 Task: Look for space in Evergem, Belgium from 5th July, 2023 to 11th July, 2023 for 2 adults in price range Rs.8000 to Rs.16000. Place can be entire place with 2 bedrooms having 2 beds and 1 bathroom. Property type can be flat. Amenities needed are: heating, . Booking option can be shelf check-in. Required host language is English.
Action: Mouse moved to (566, 136)
Screenshot: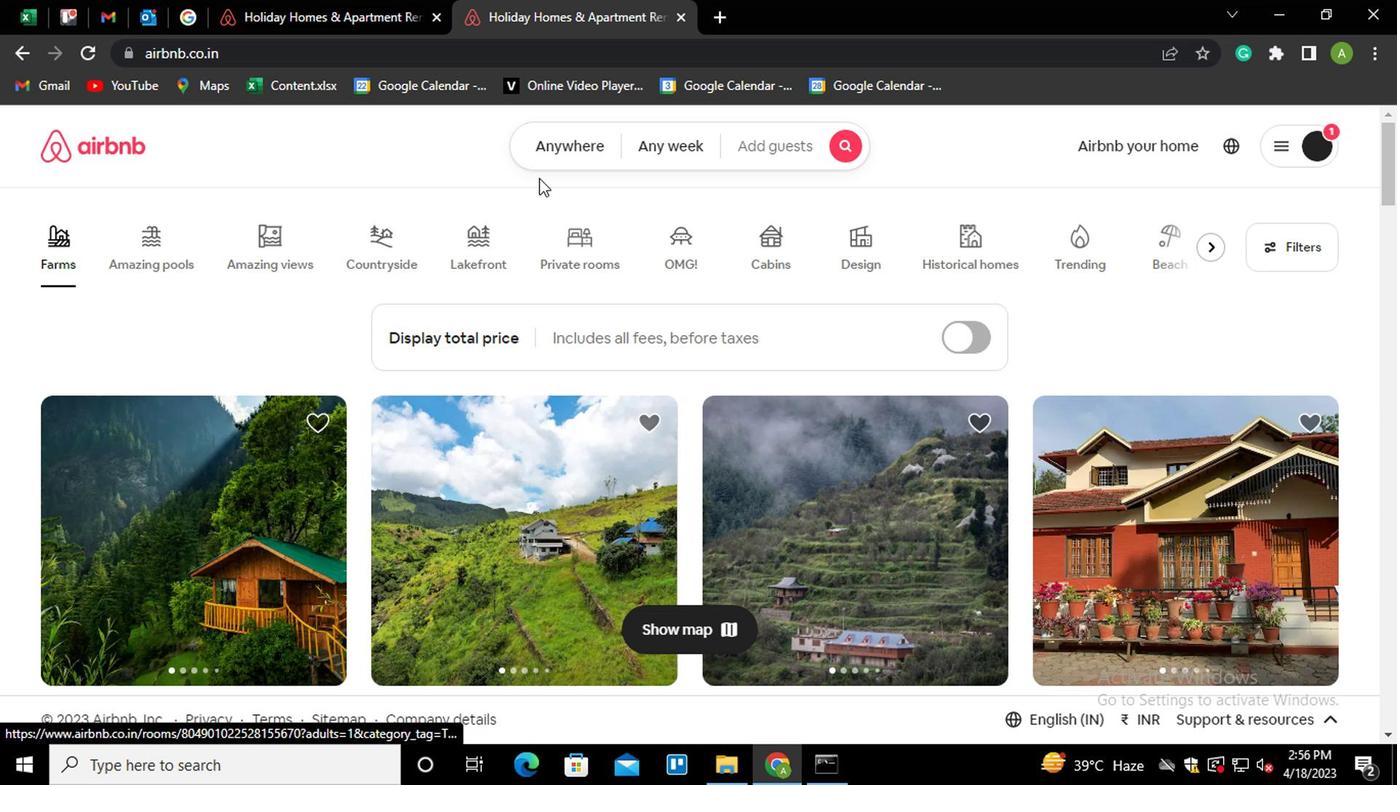 
Action: Mouse pressed left at (566, 136)
Screenshot: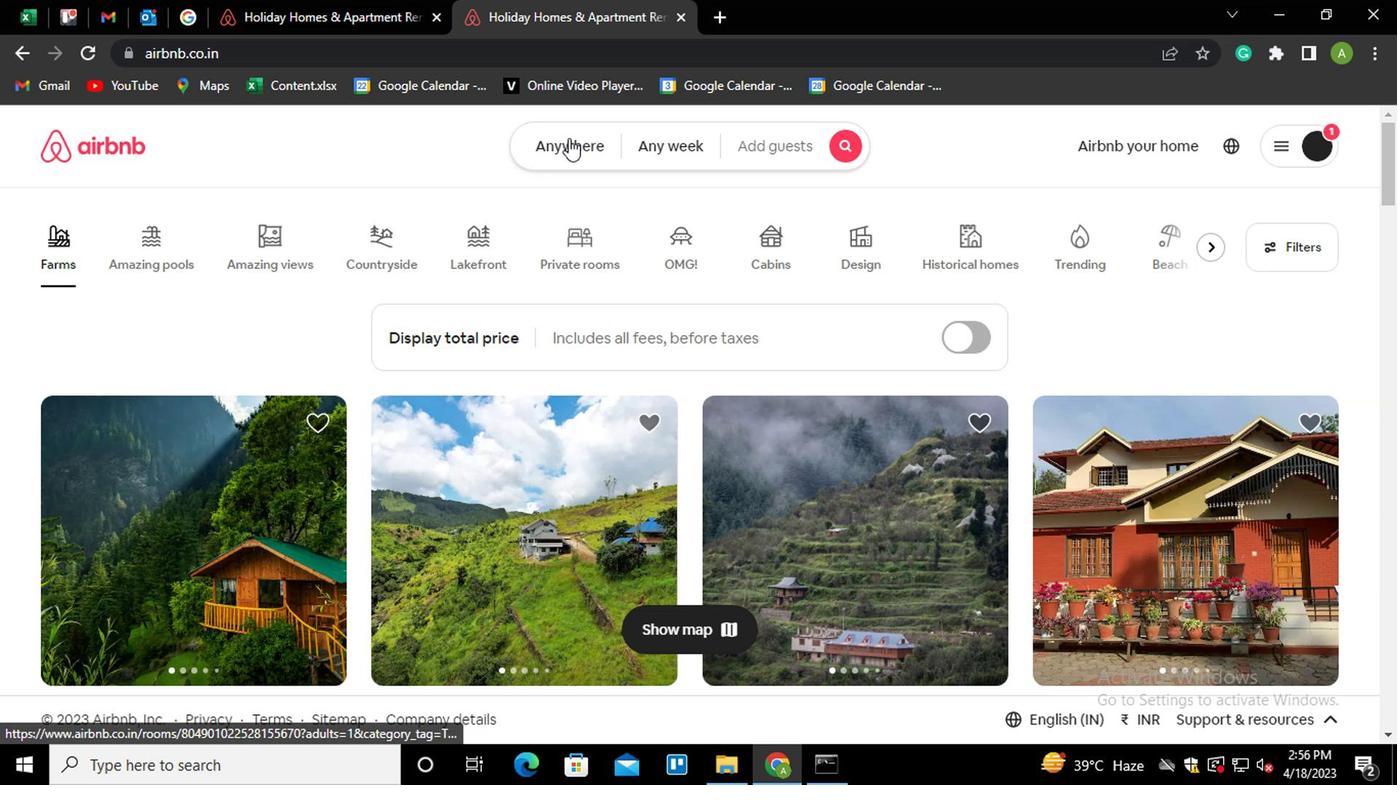 
Action: Mouse moved to (370, 239)
Screenshot: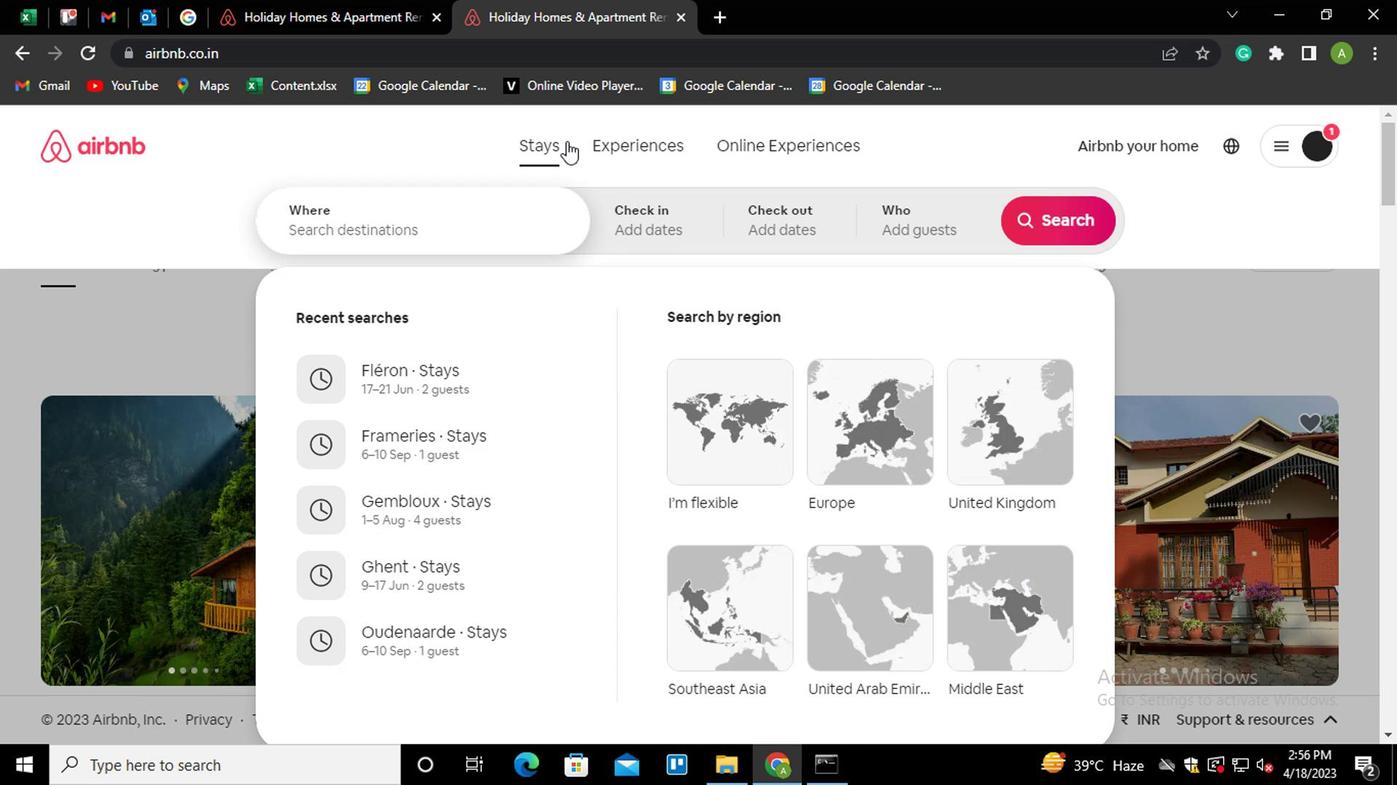 
Action: Mouse pressed left at (370, 239)
Screenshot: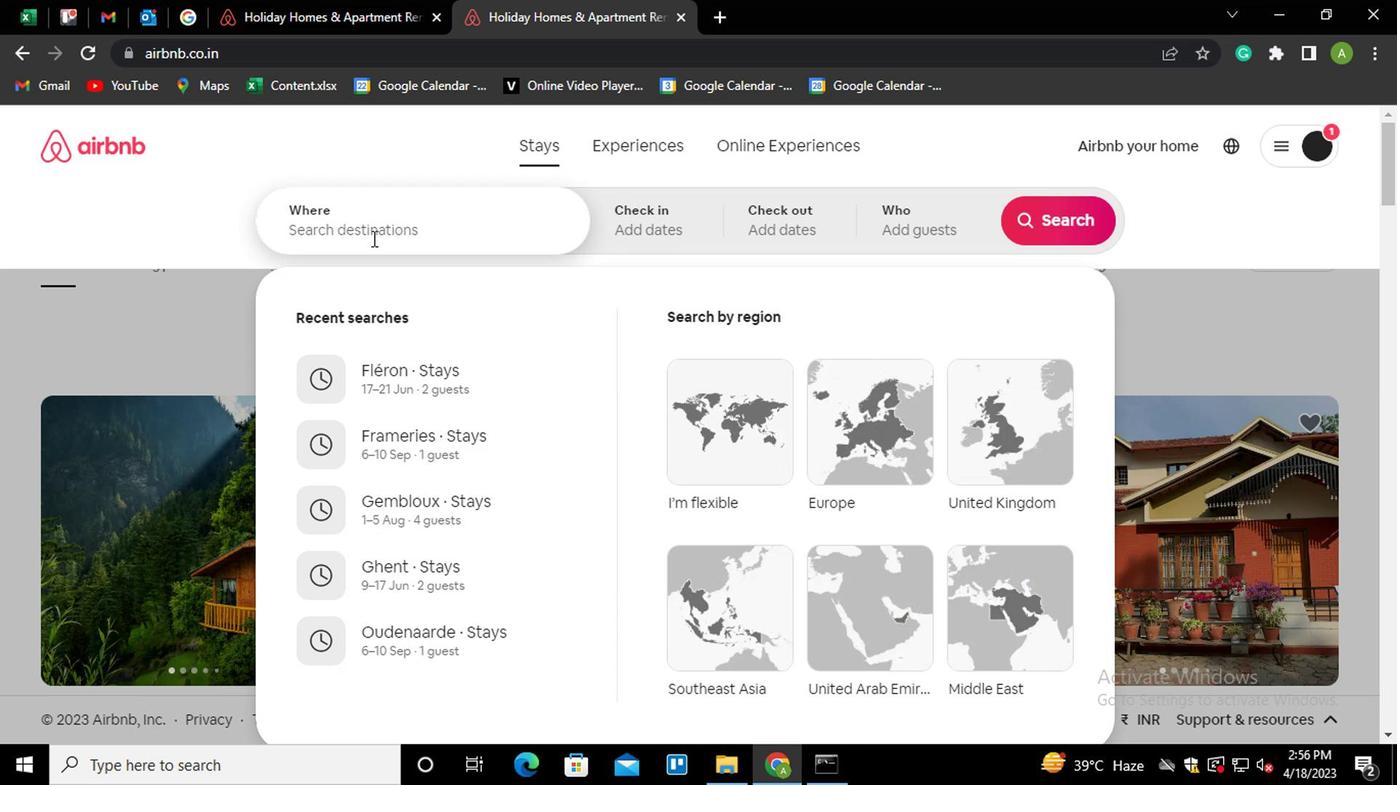 
Action: Key pressed <Key.shift>EVERGE<Key.down><Key.enter>
Screenshot: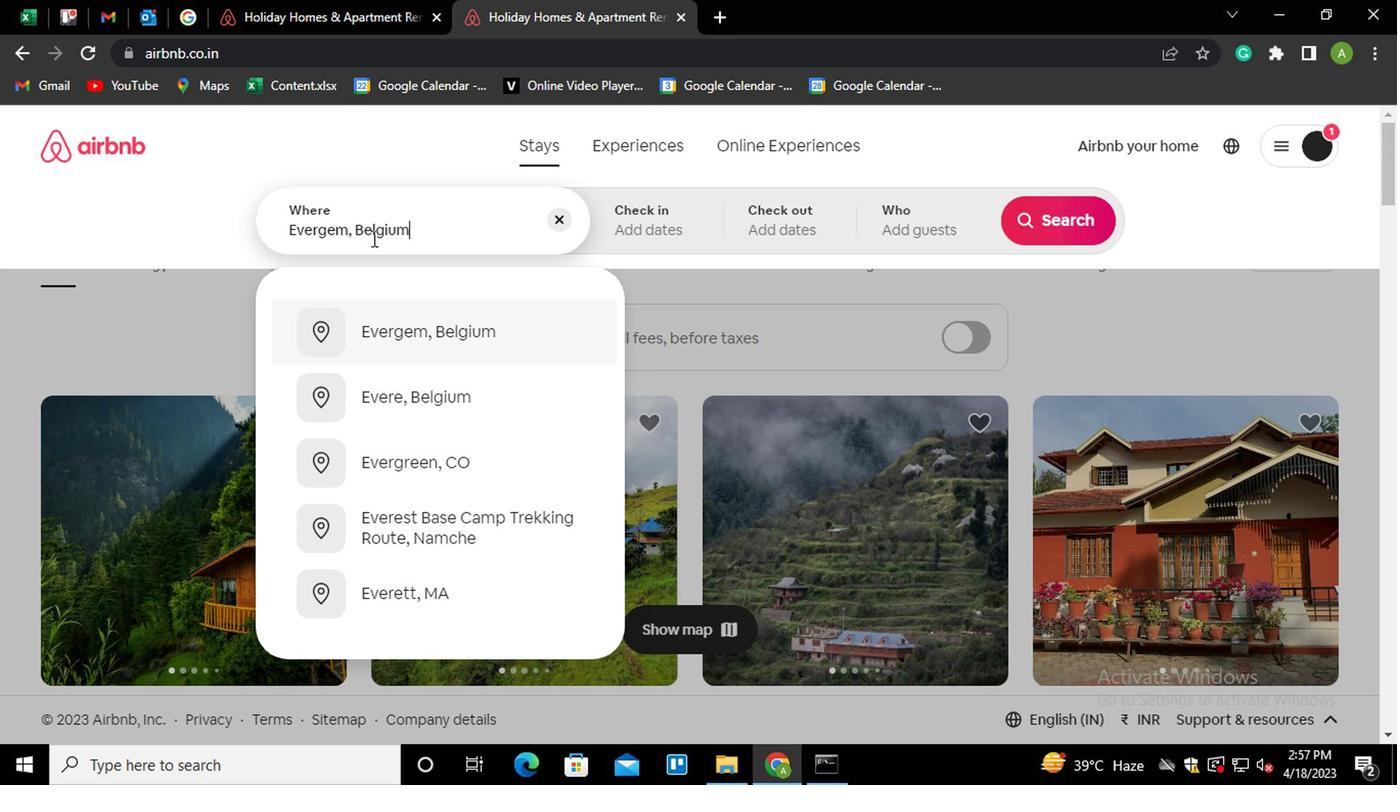 
Action: Mouse moved to (1020, 394)
Screenshot: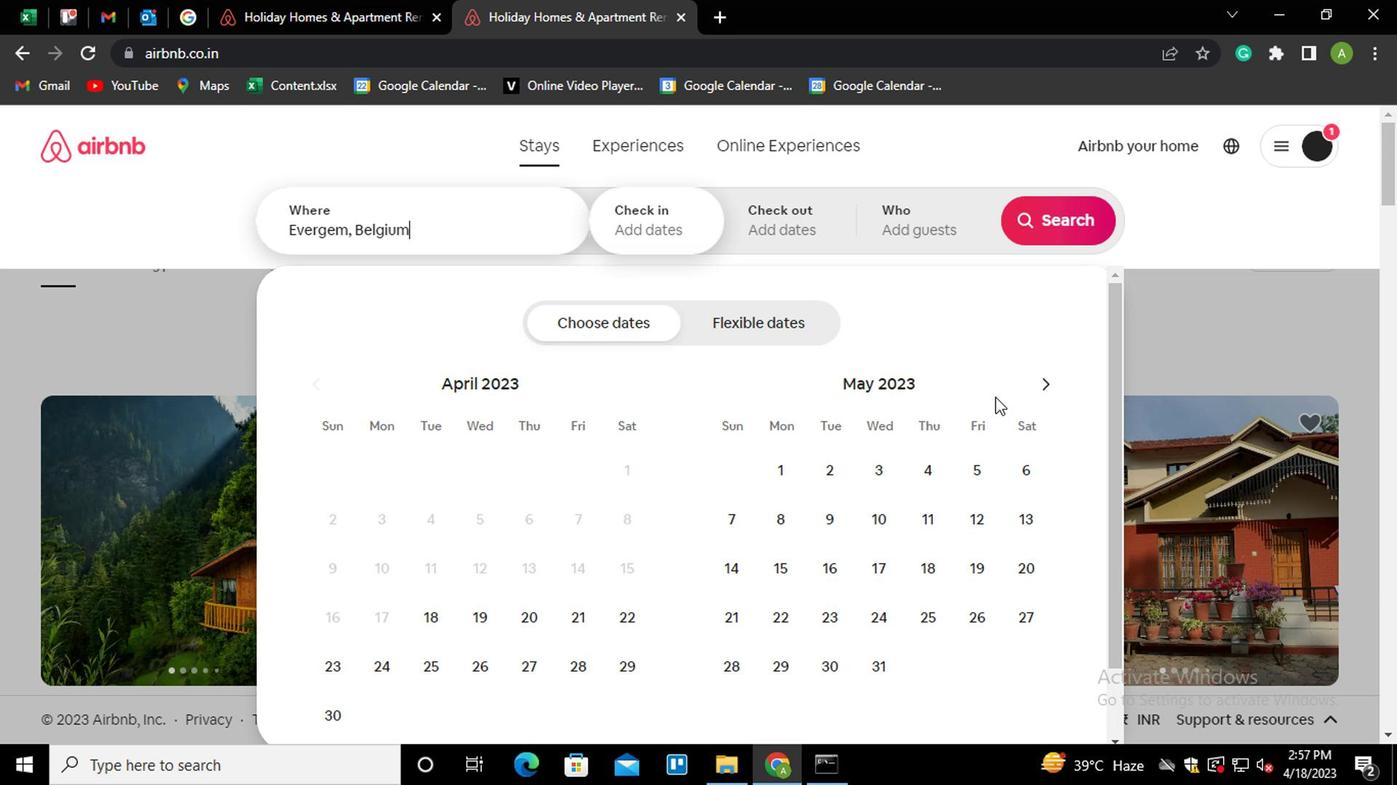 
Action: Mouse pressed left at (1020, 394)
Screenshot: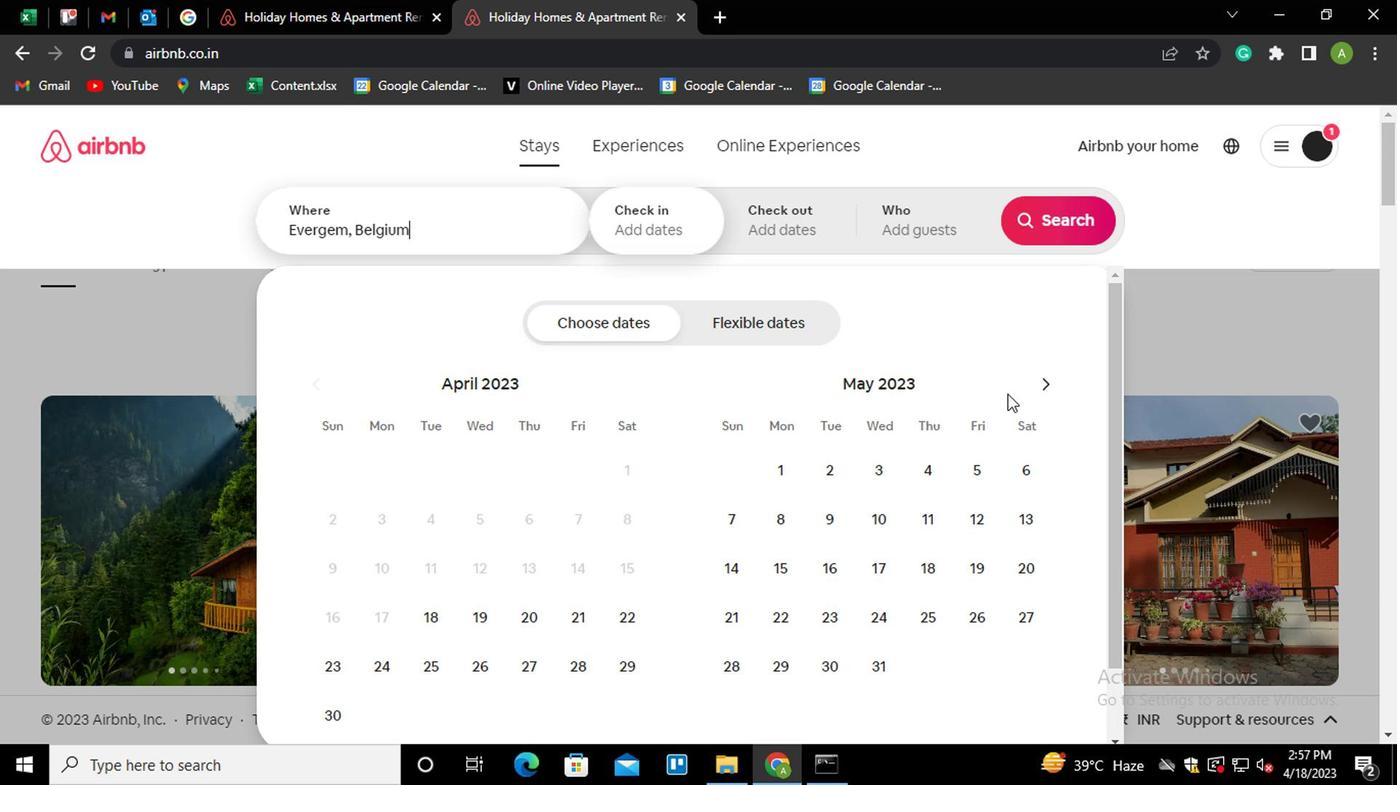 
Action: Mouse moved to (1029, 392)
Screenshot: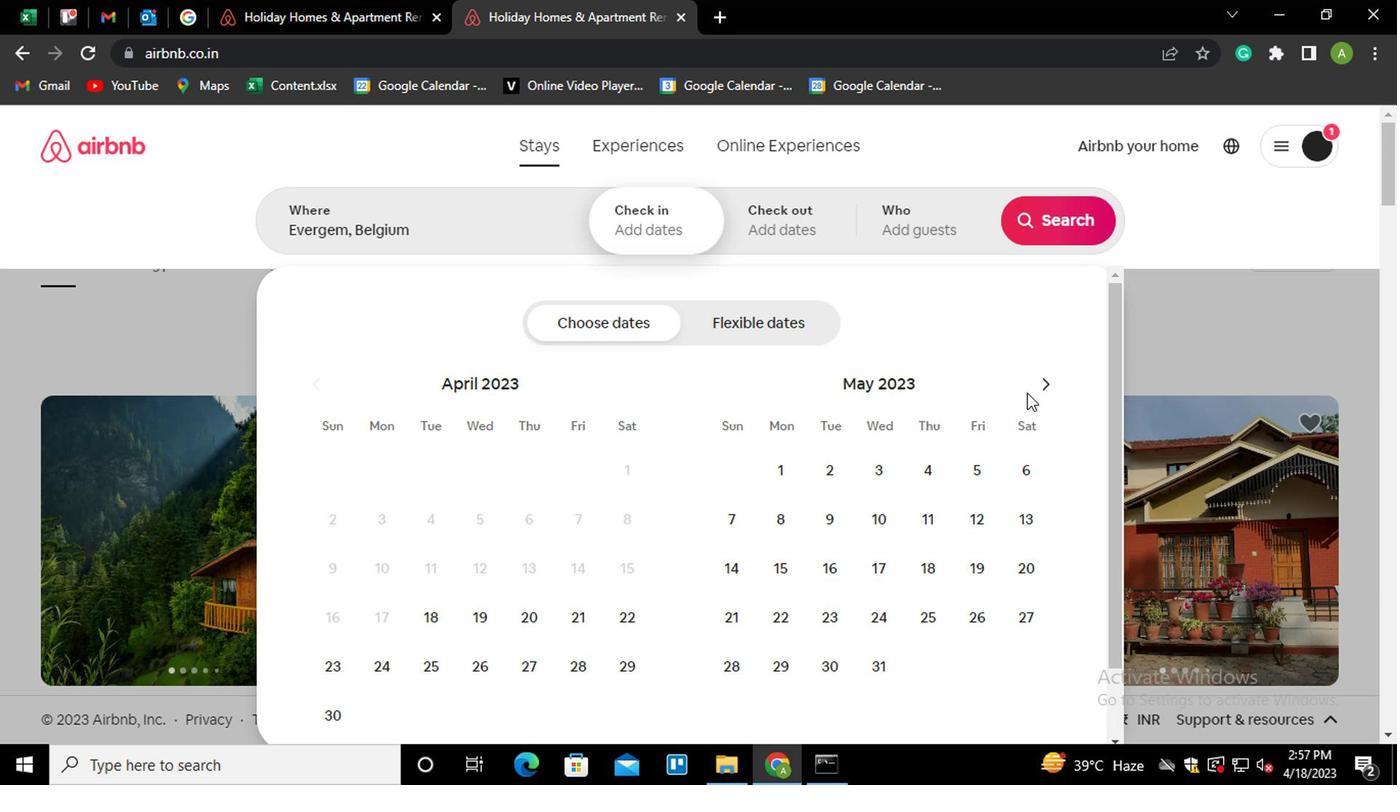 
Action: Mouse pressed left at (1029, 392)
Screenshot: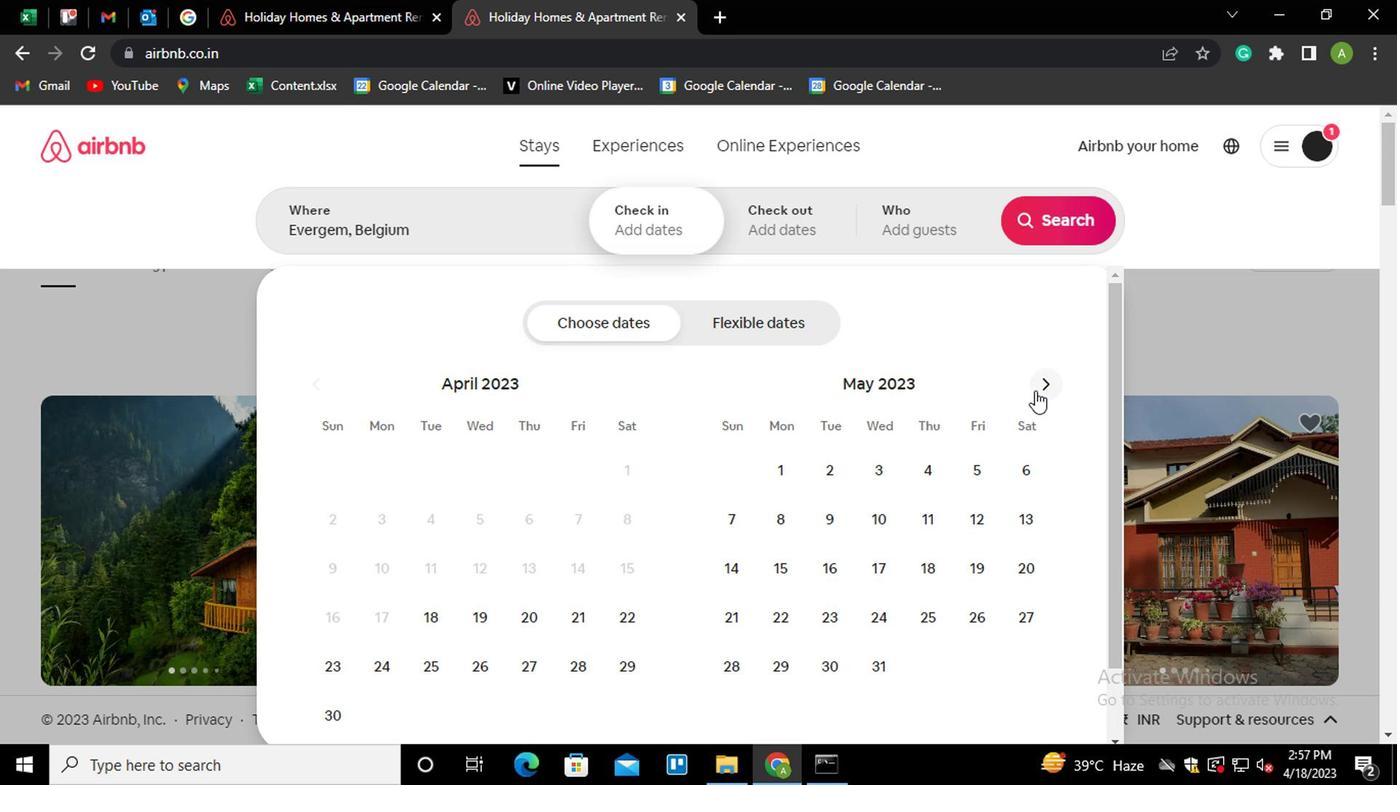 
Action: Mouse pressed left at (1029, 392)
Screenshot: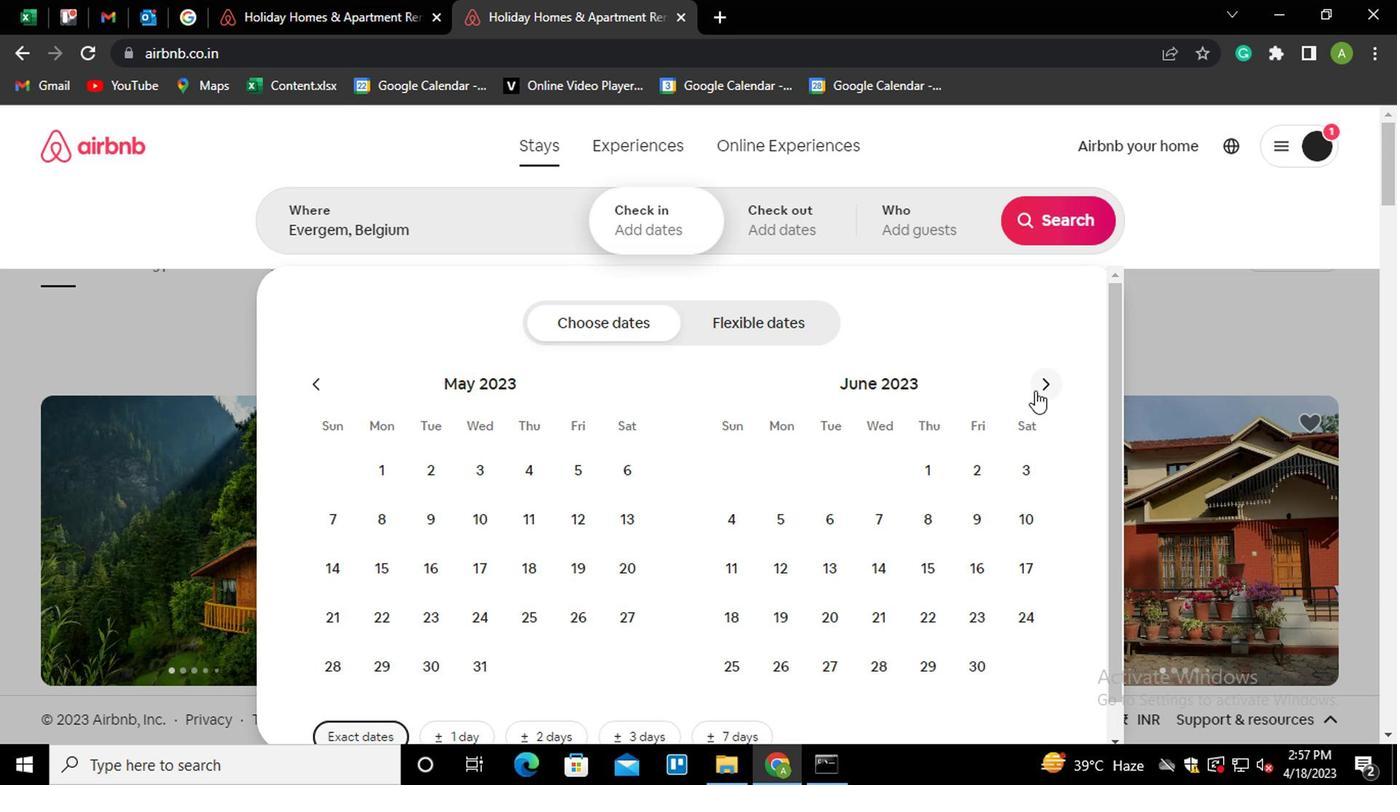 
Action: Mouse moved to (858, 526)
Screenshot: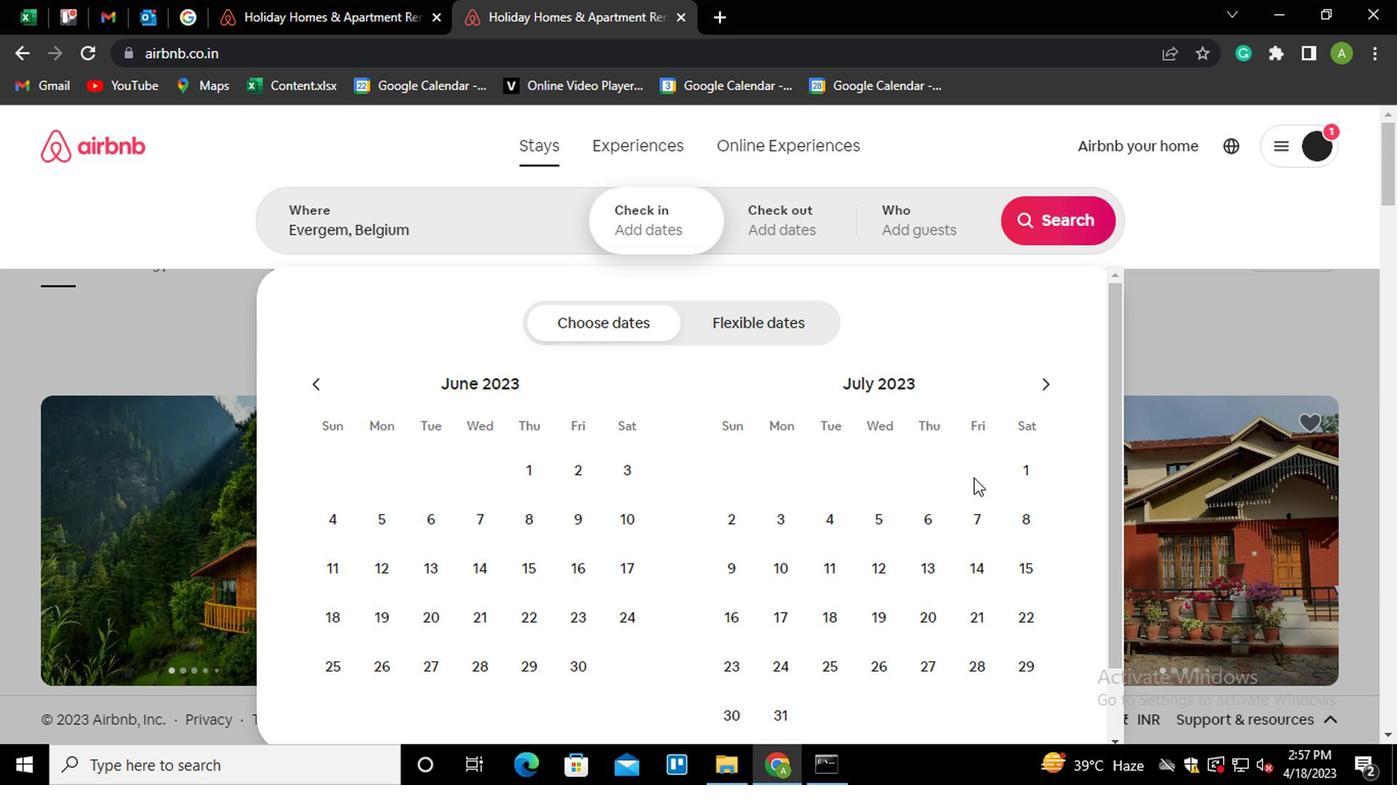 
Action: Mouse pressed left at (858, 526)
Screenshot: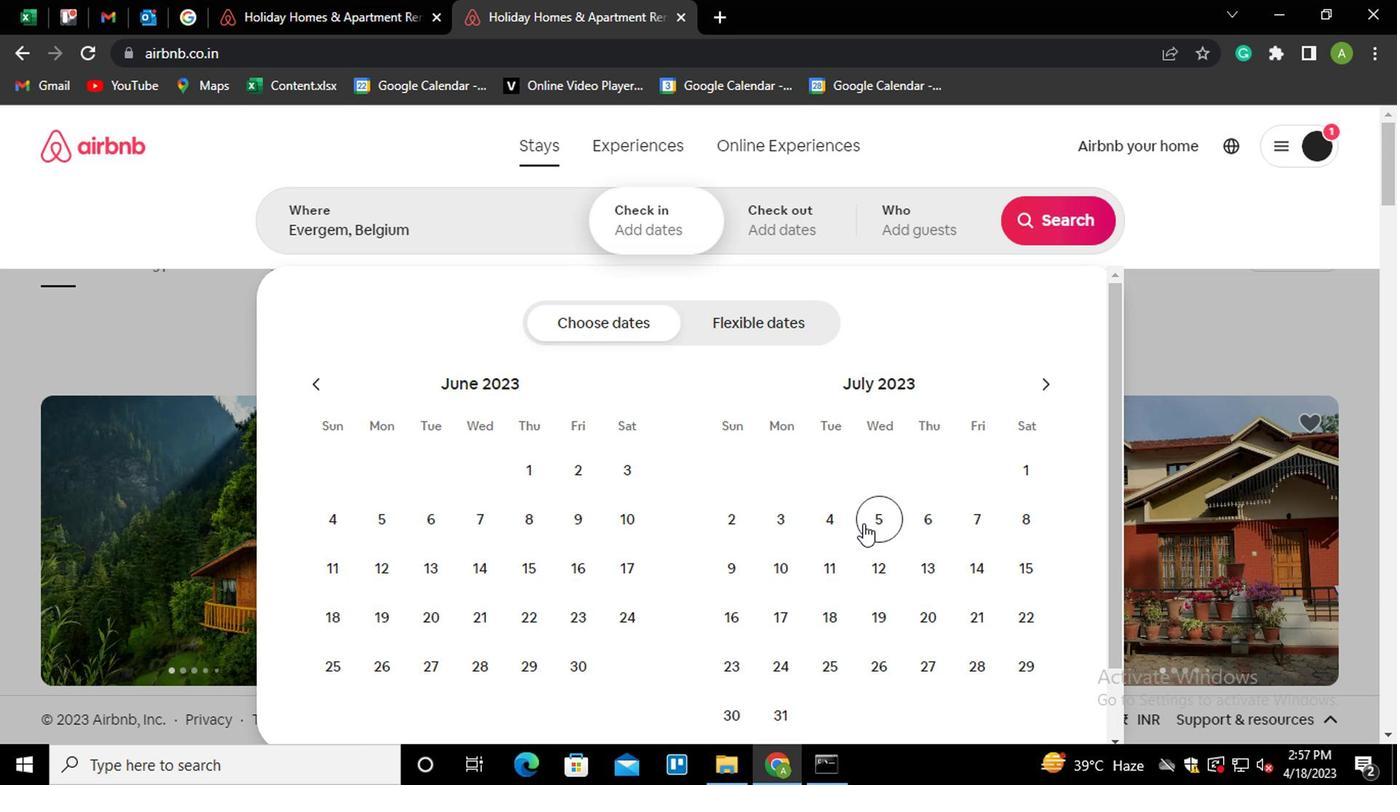
Action: Mouse moved to (826, 562)
Screenshot: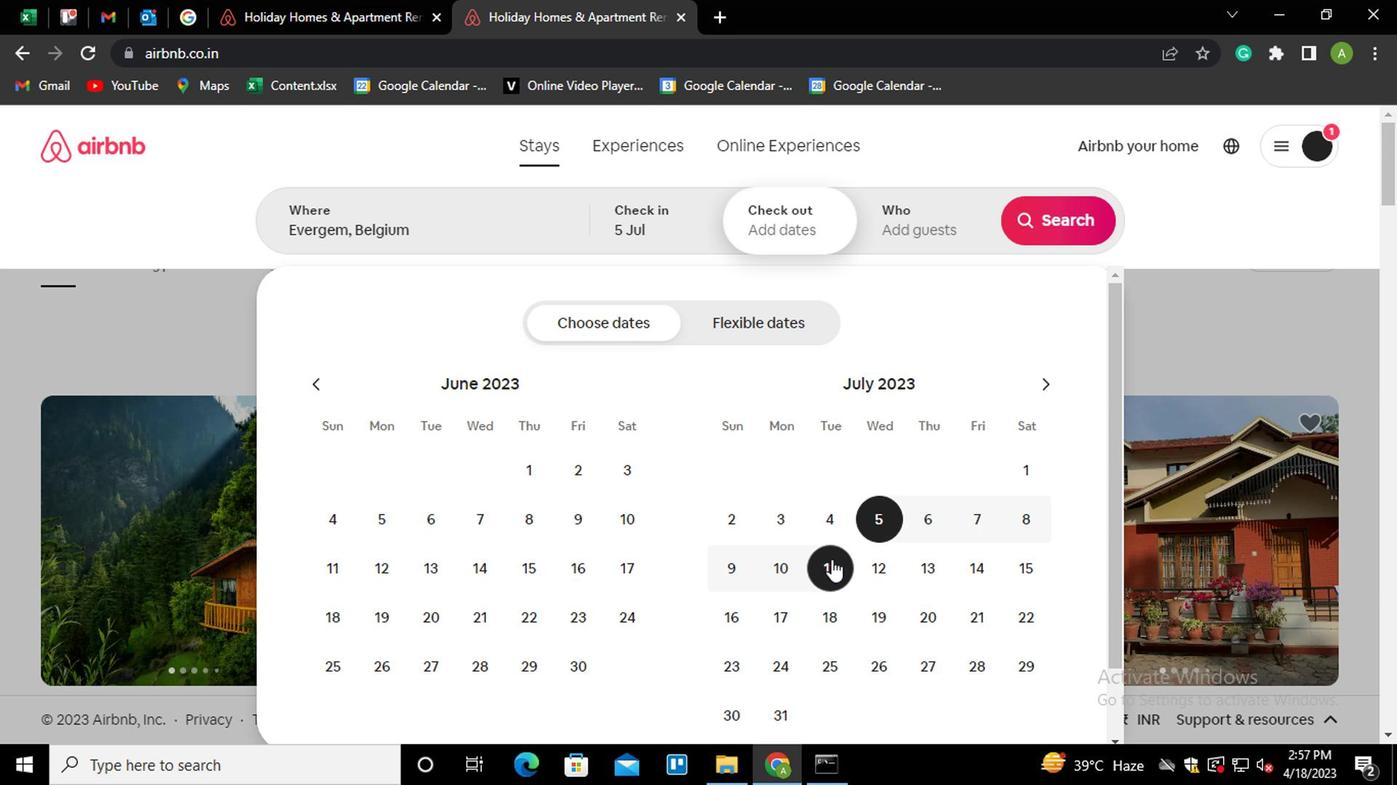 
Action: Mouse pressed left at (826, 562)
Screenshot: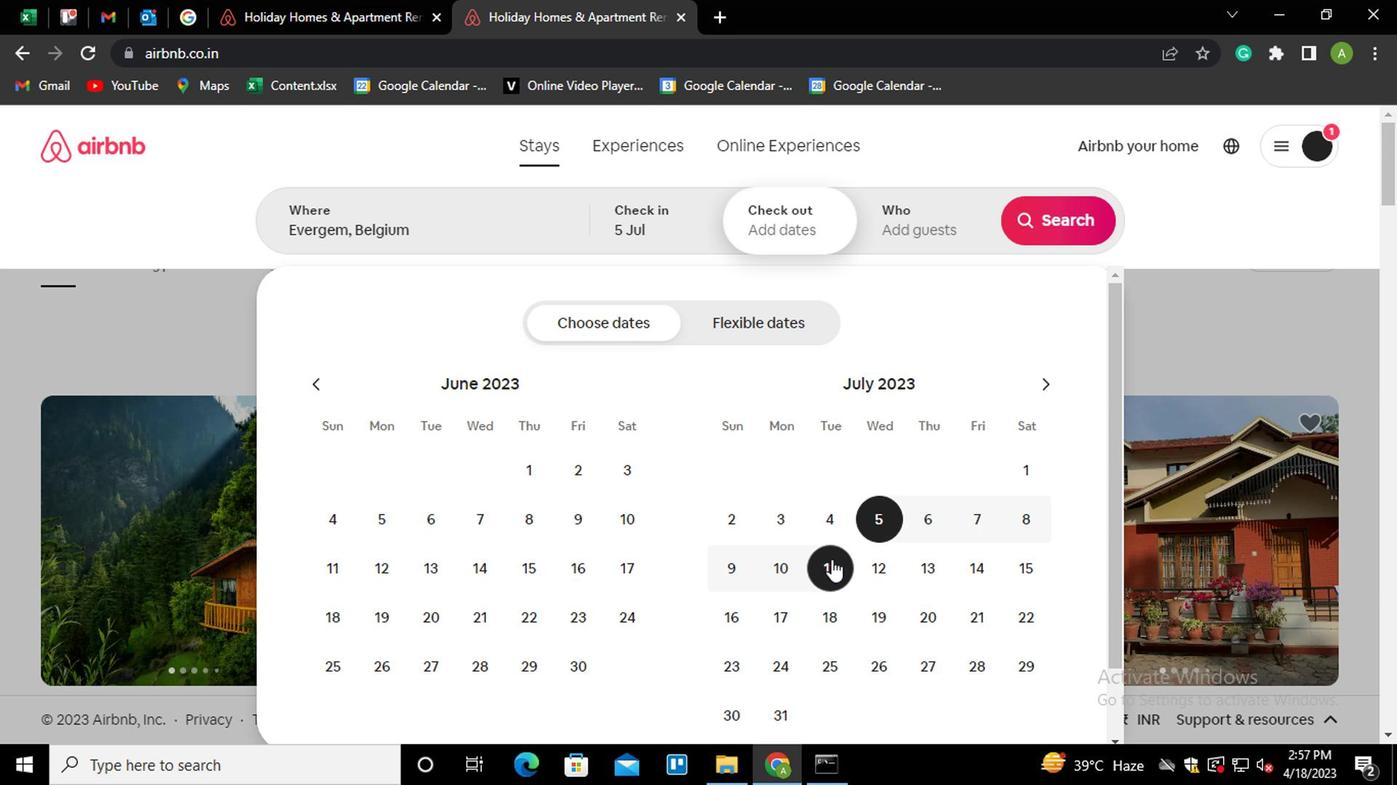 
Action: Mouse moved to (930, 232)
Screenshot: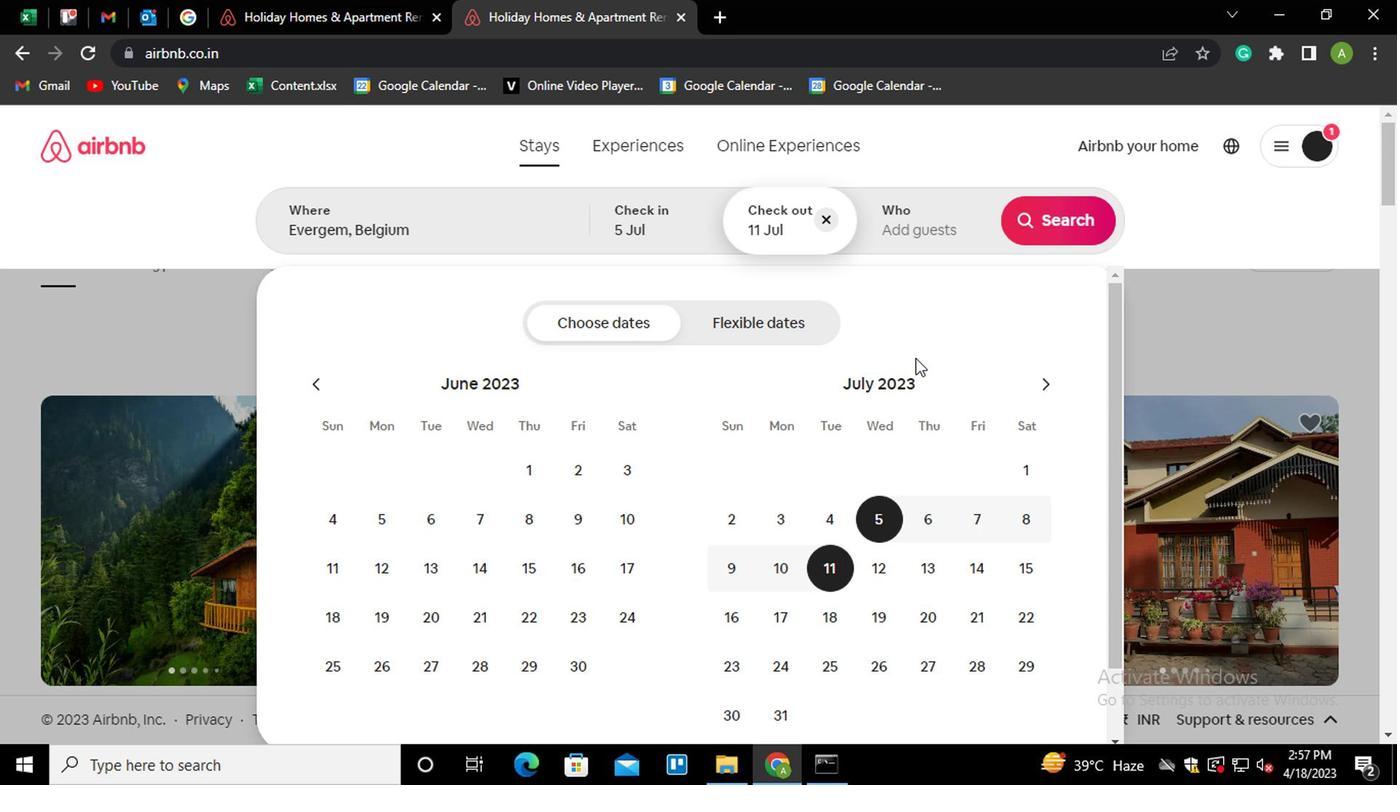 
Action: Mouse pressed left at (930, 232)
Screenshot: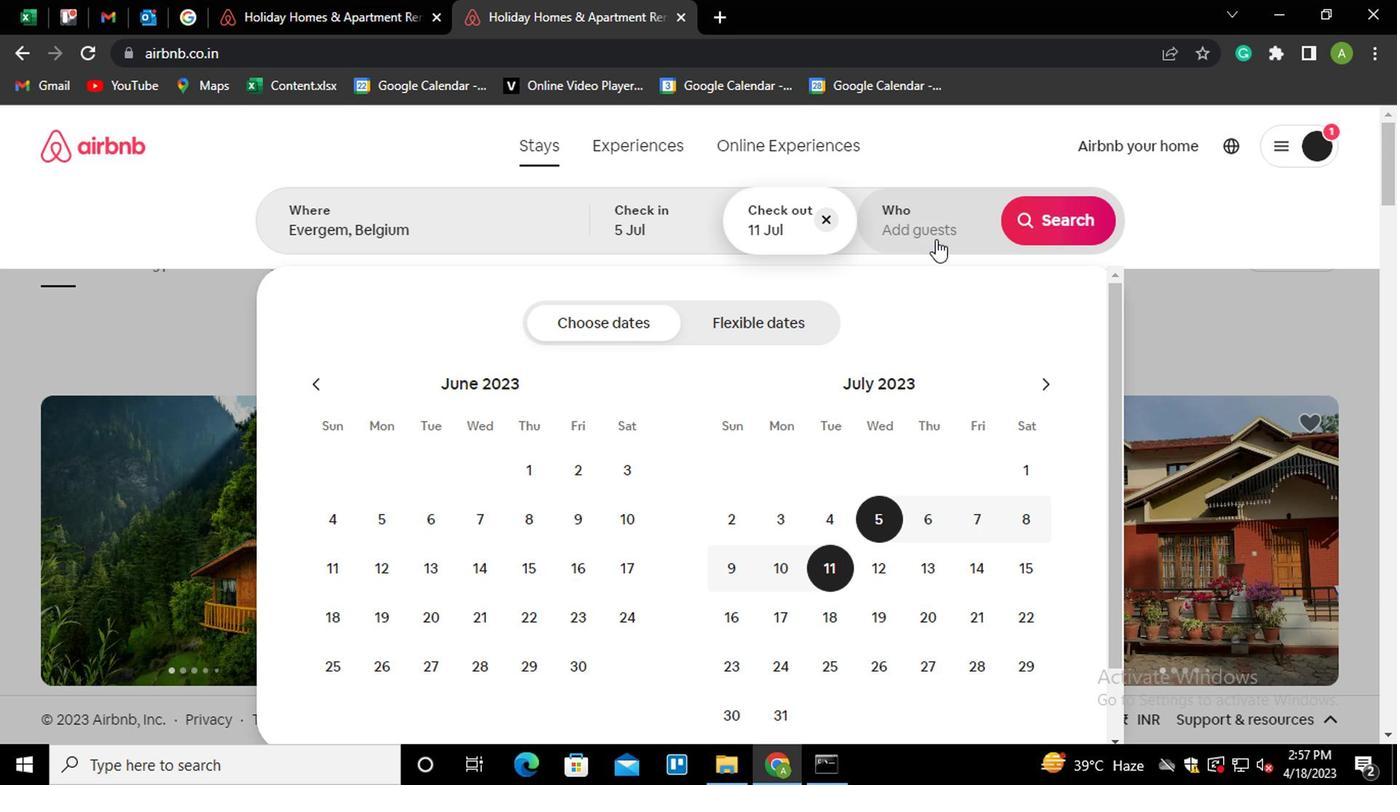 
Action: Mouse moved to (1056, 322)
Screenshot: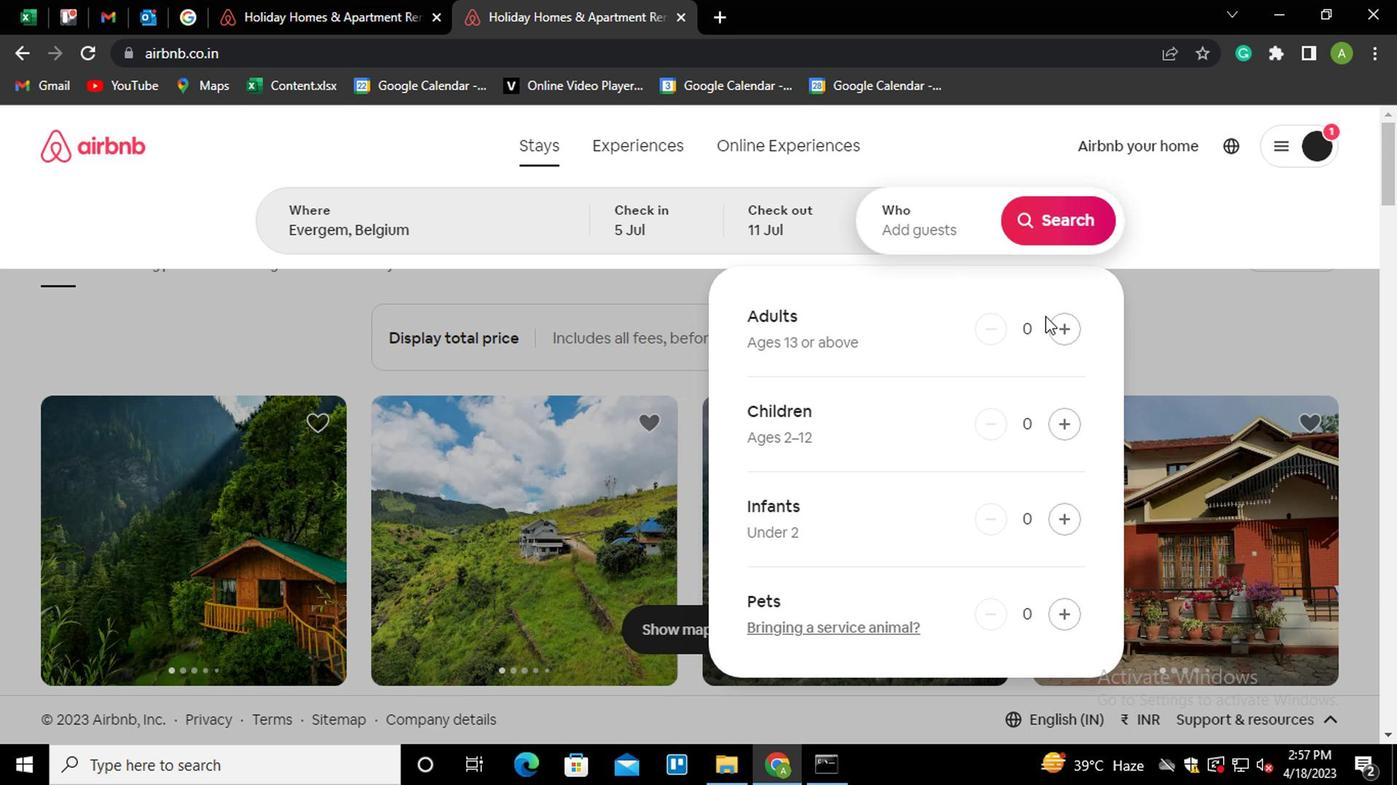 
Action: Mouse pressed left at (1056, 322)
Screenshot: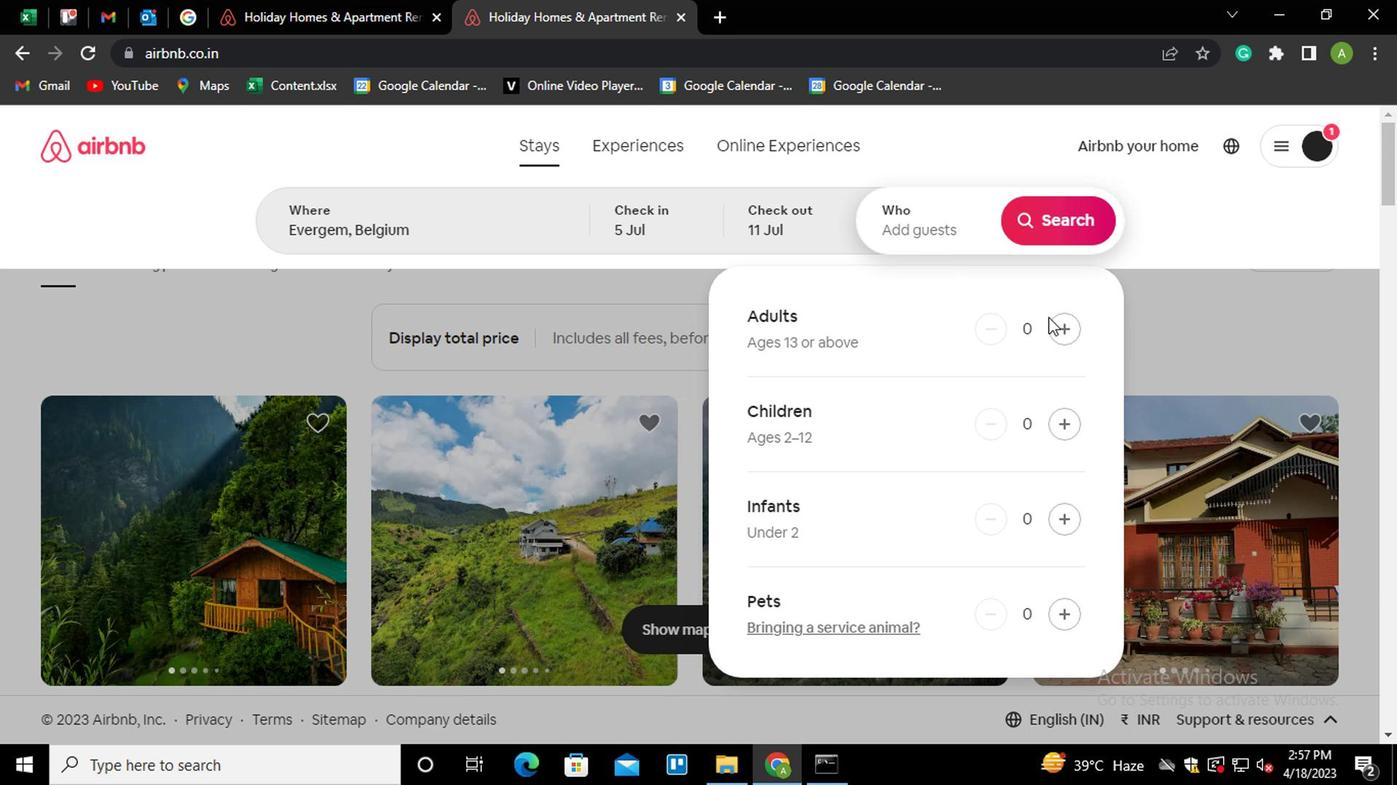 
Action: Mouse pressed left at (1056, 322)
Screenshot: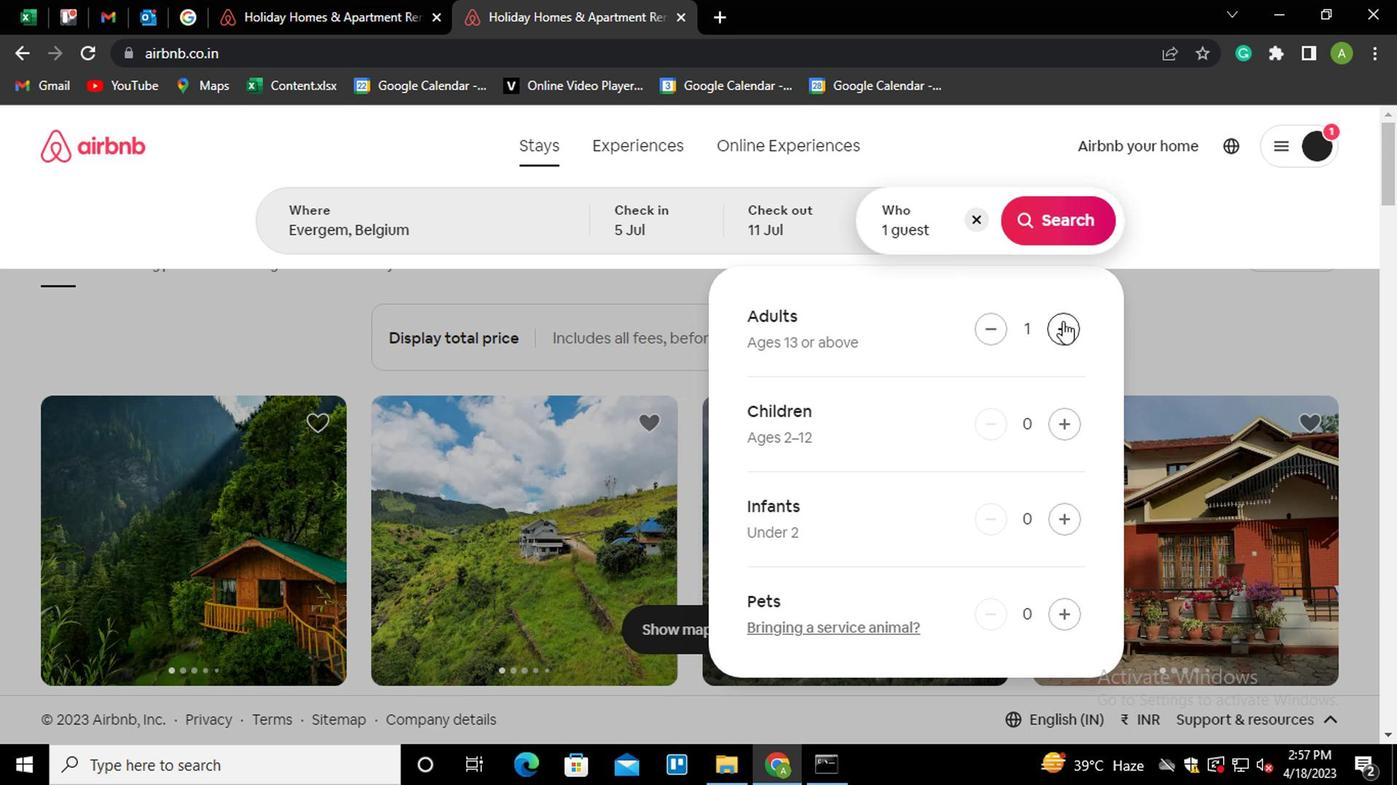 
Action: Mouse moved to (1042, 232)
Screenshot: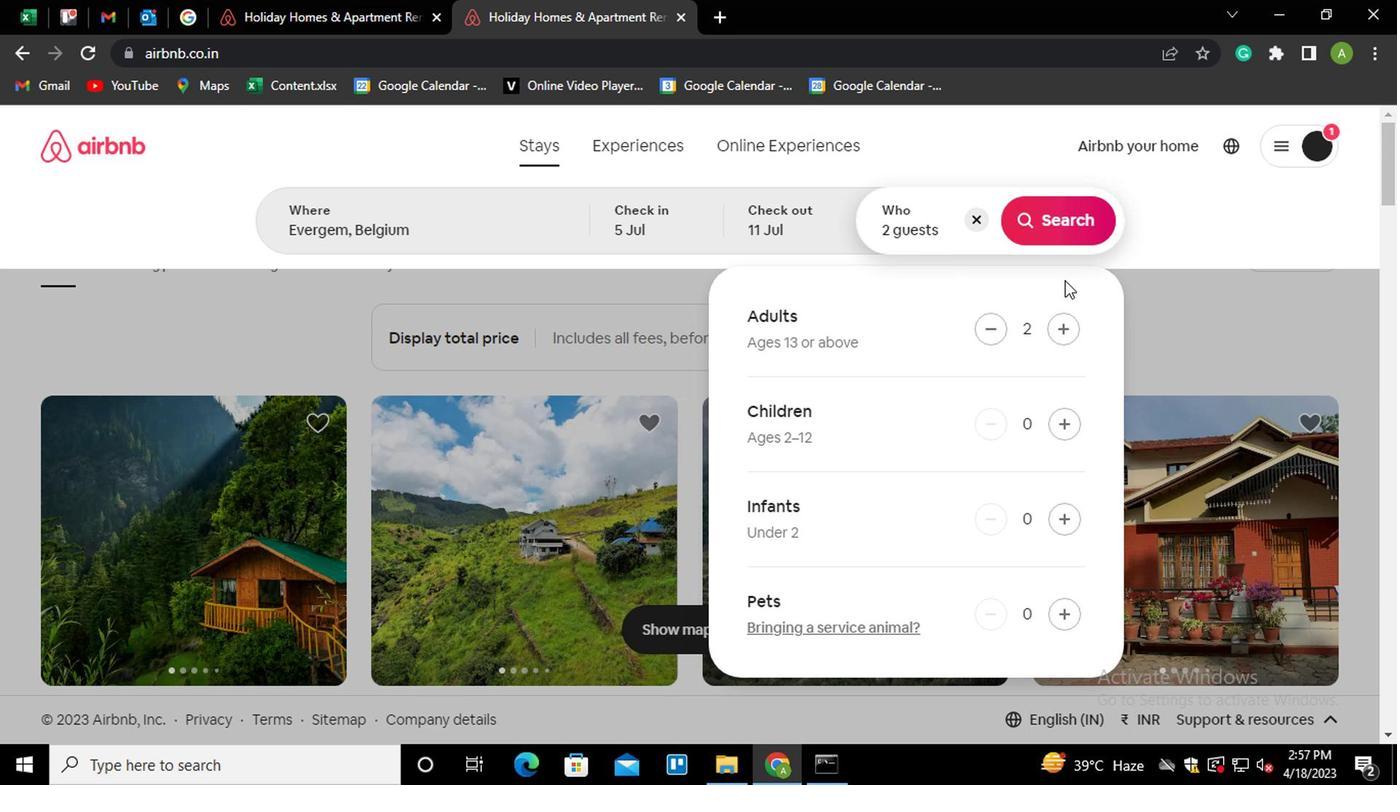 
Action: Mouse pressed left at (1042, 232)
Screenshot: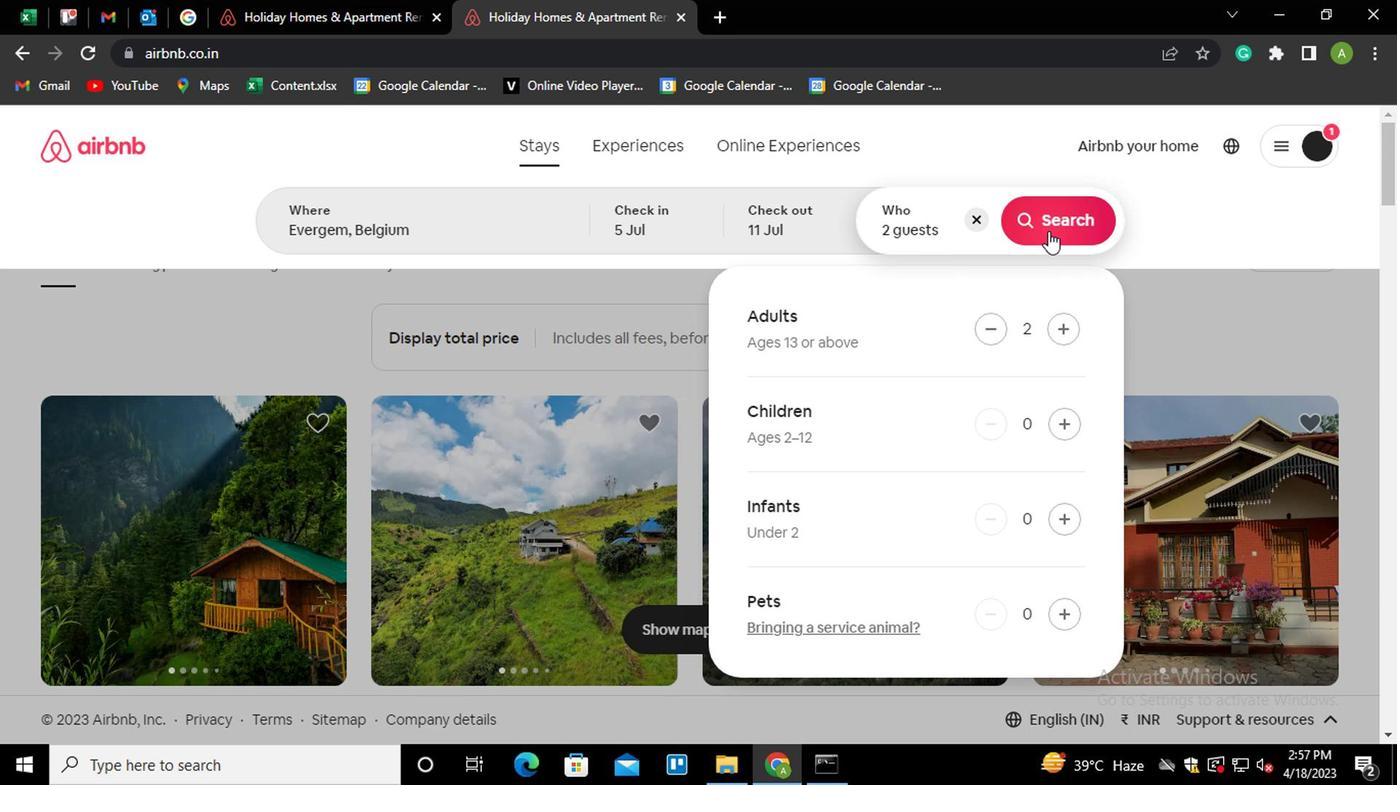 
Action: Mouse moved to (1293, 230)
Screenshot: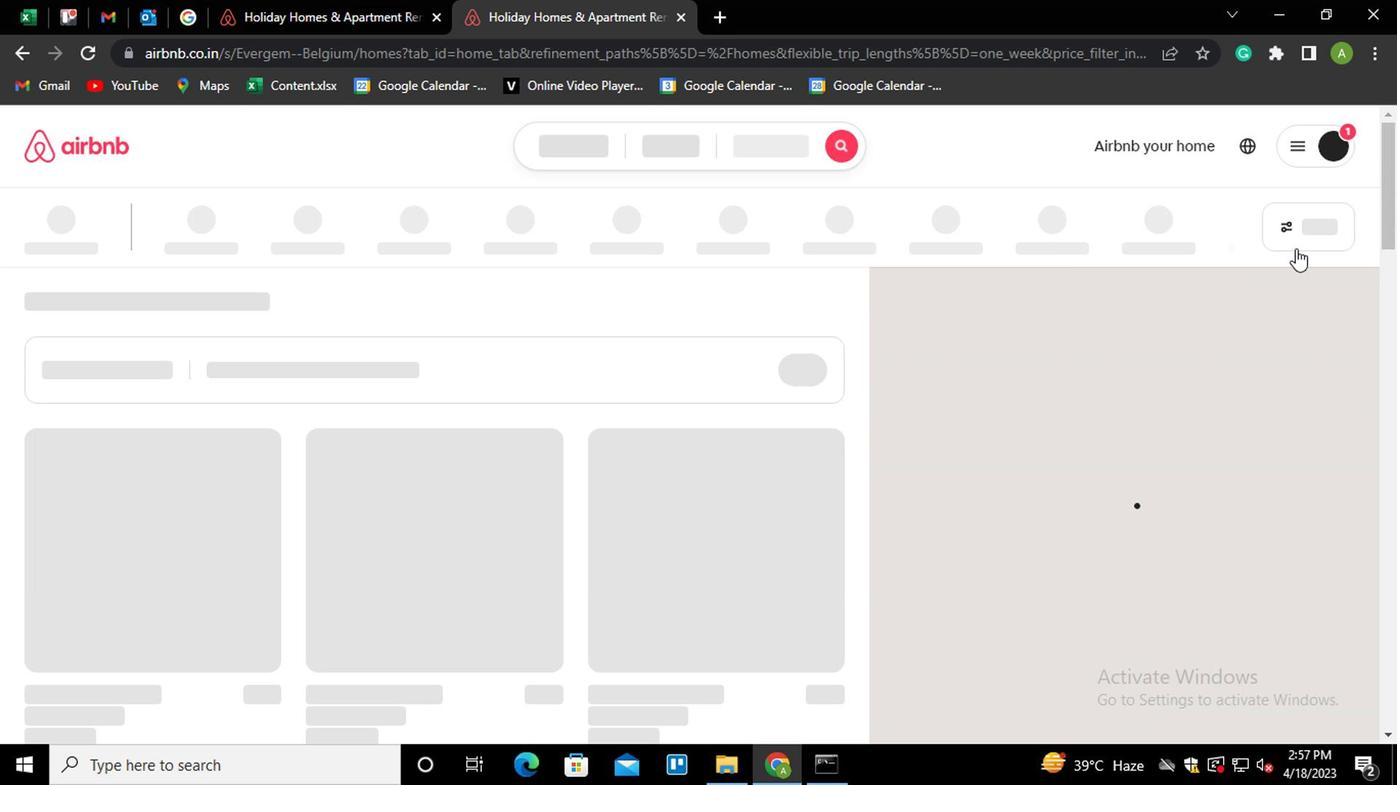 
Action: Mouse pressed left at (1293, 230)
Screenshot: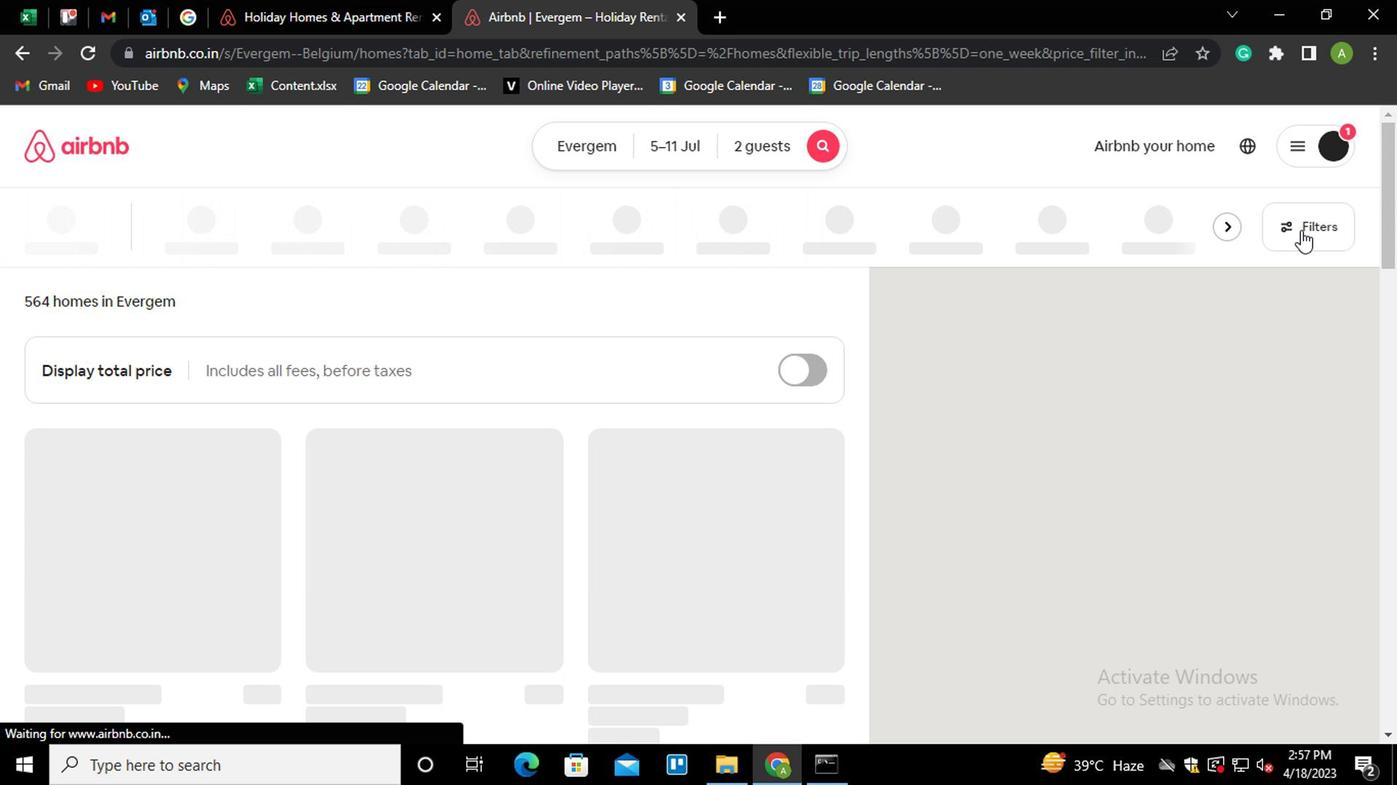 
Action: Mouse moved to (577, 471)
Screenshot: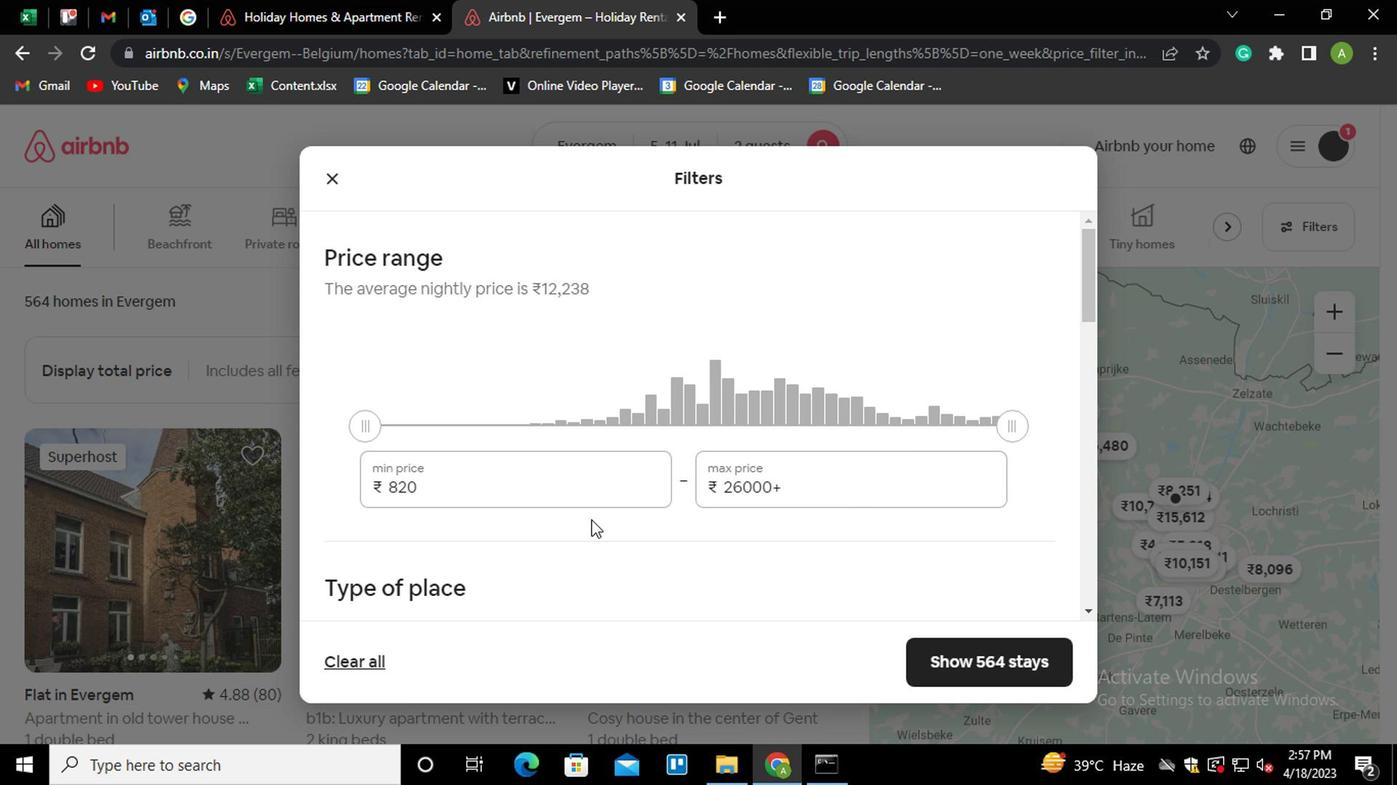 
Action: Mouse pressed left at (577, 471)
Screenshot: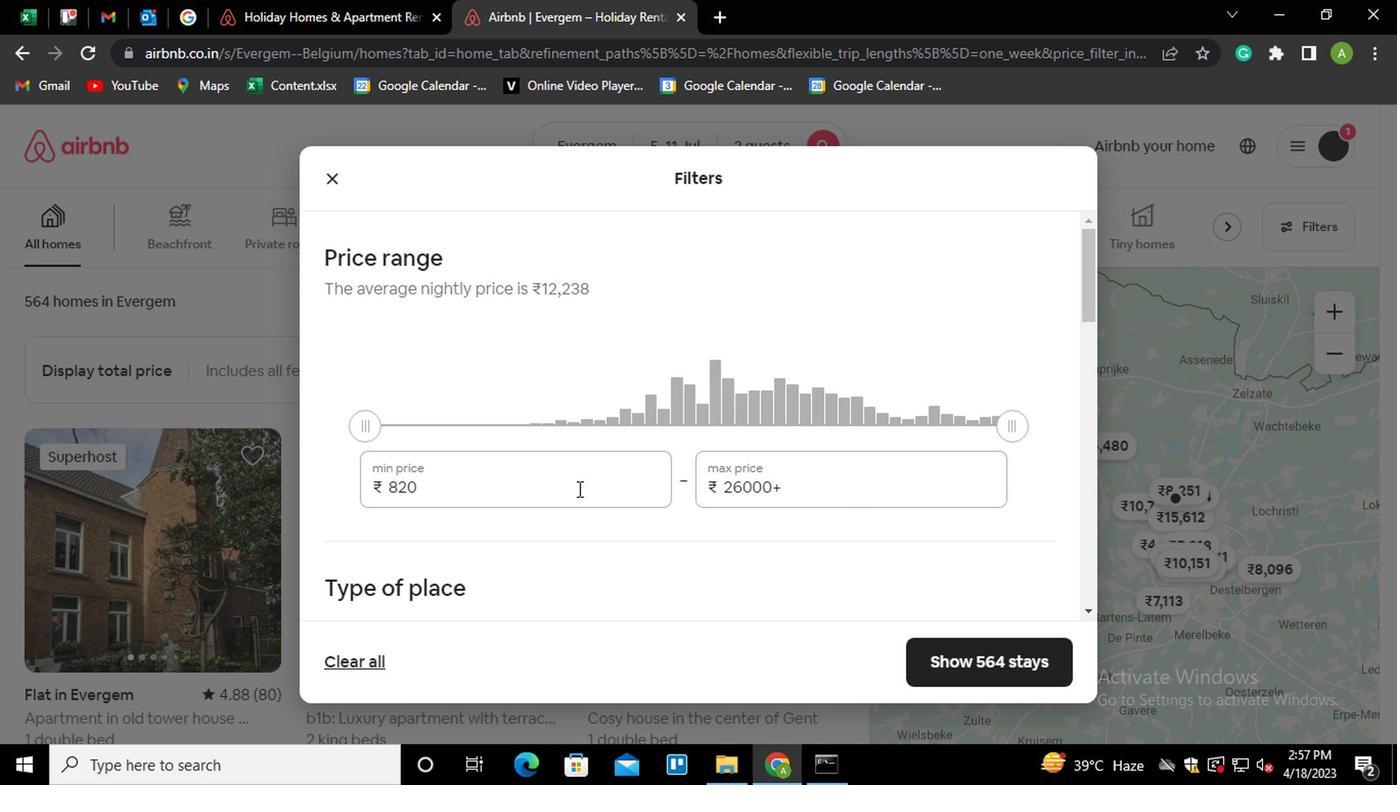 
Action: Key pressed <Key.shift_r><Key.home>8000
Screenshot: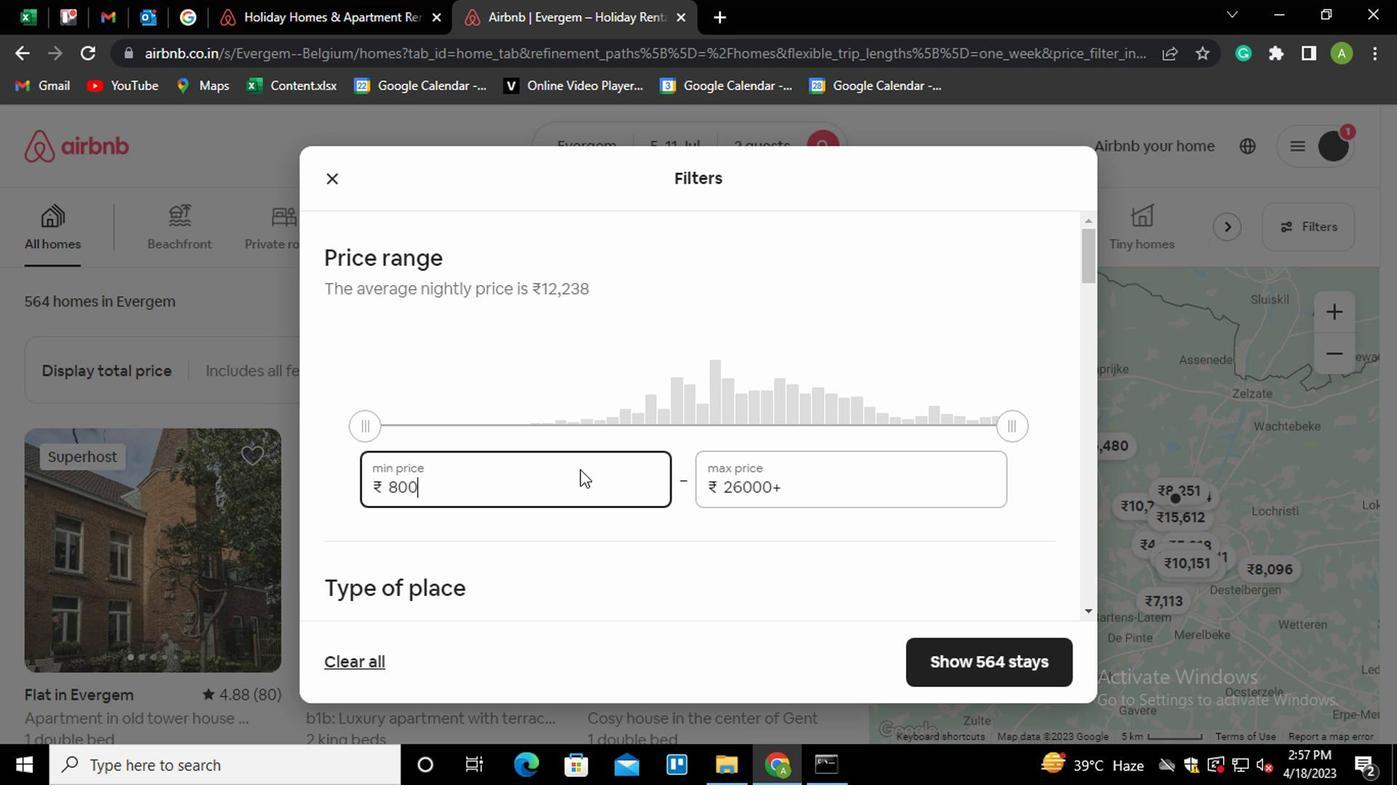 
Action: Mouse moved to (853, 483)
Screenshot: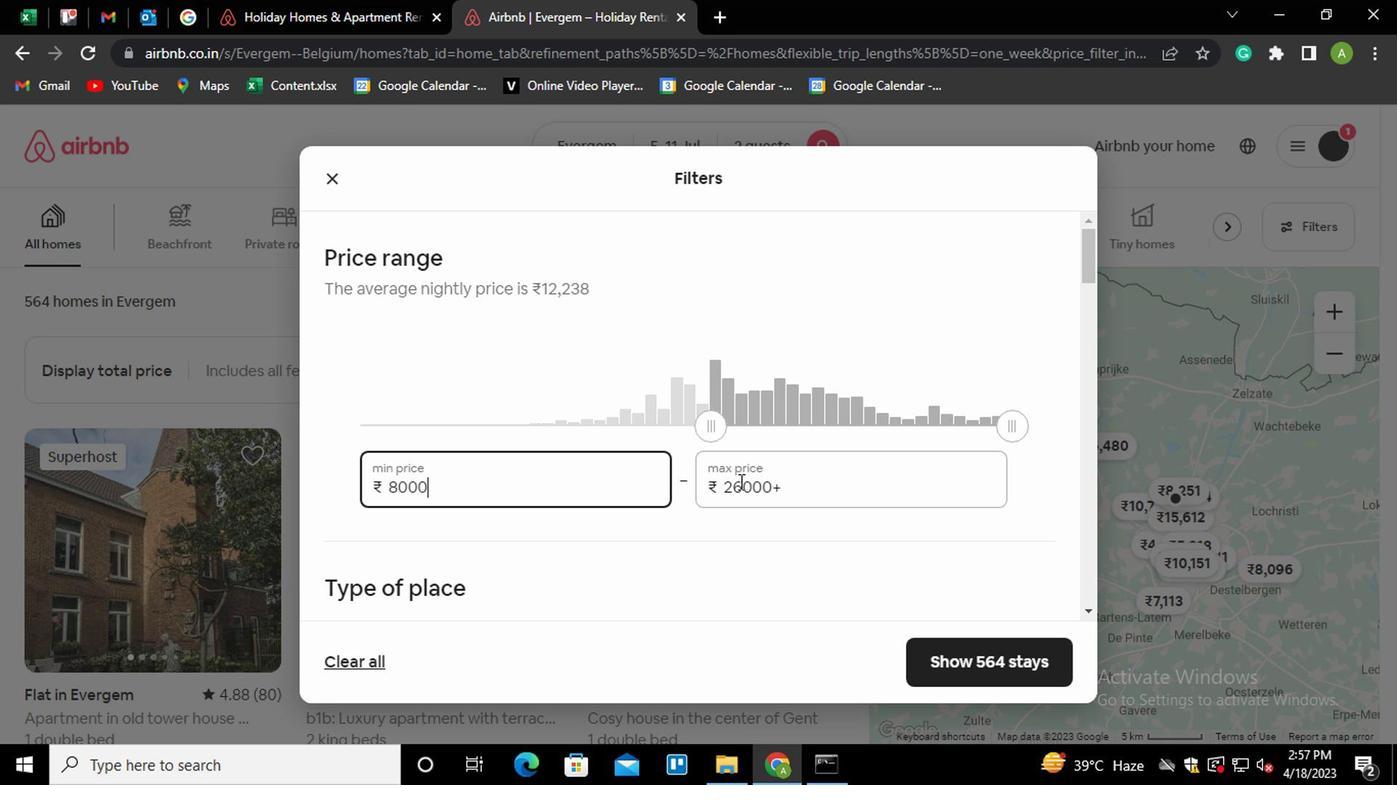 
Action: Mouse pressed left at (853, 483)
Screenshot: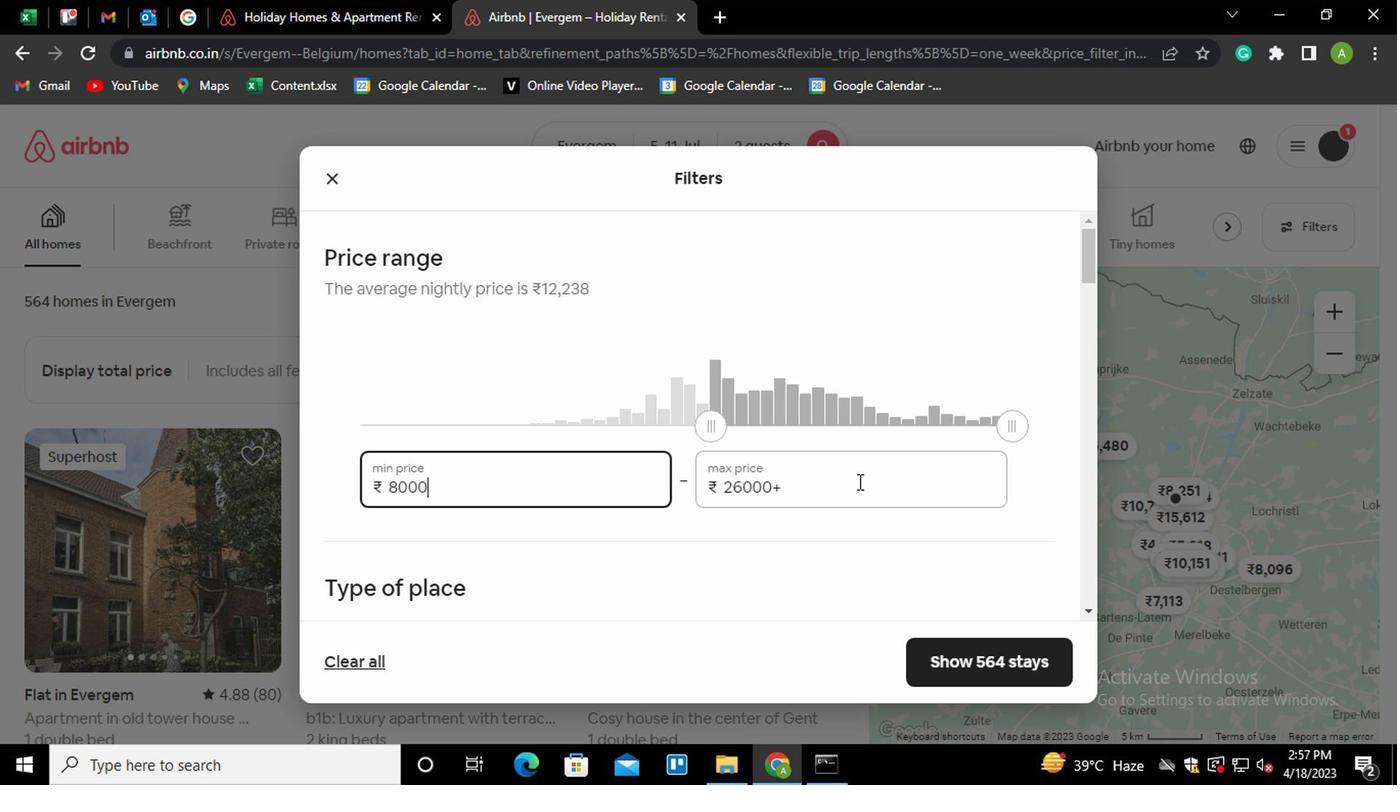 
Action: Mouse moved to (843, 404)
Screenshot: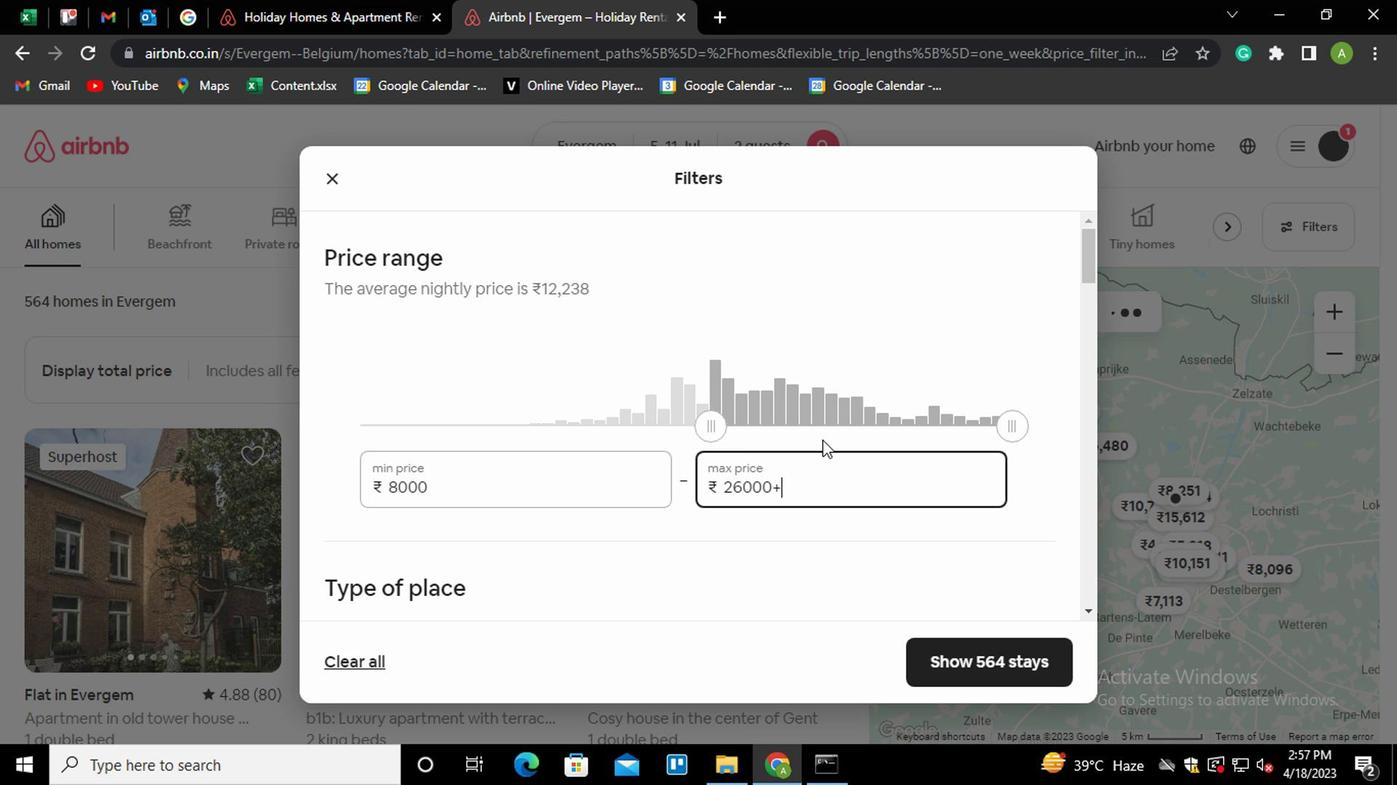 
Action: Key pressed <Key.shift_r><Key.home>16000
Screenshot: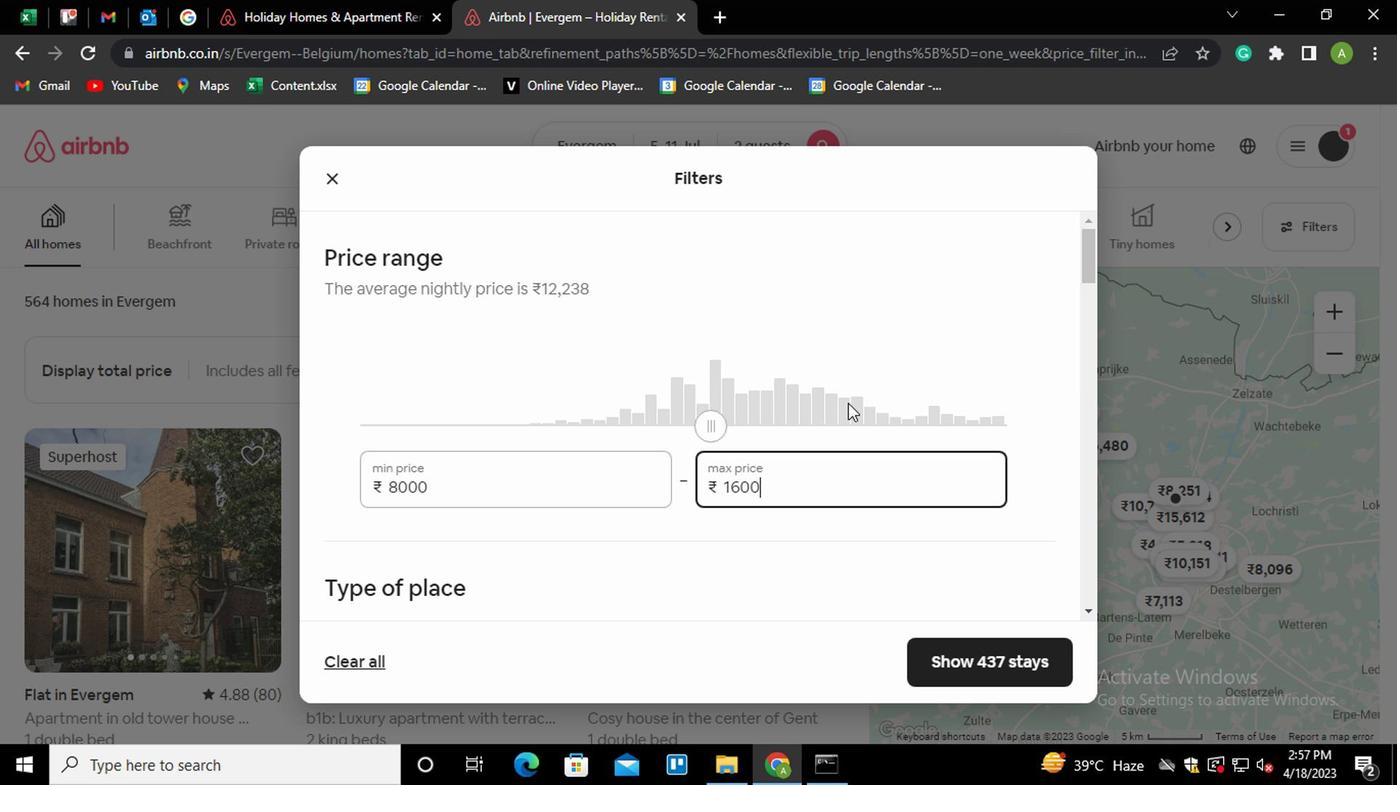 
Action: Mouse moved to (968, 331)
Screenshot: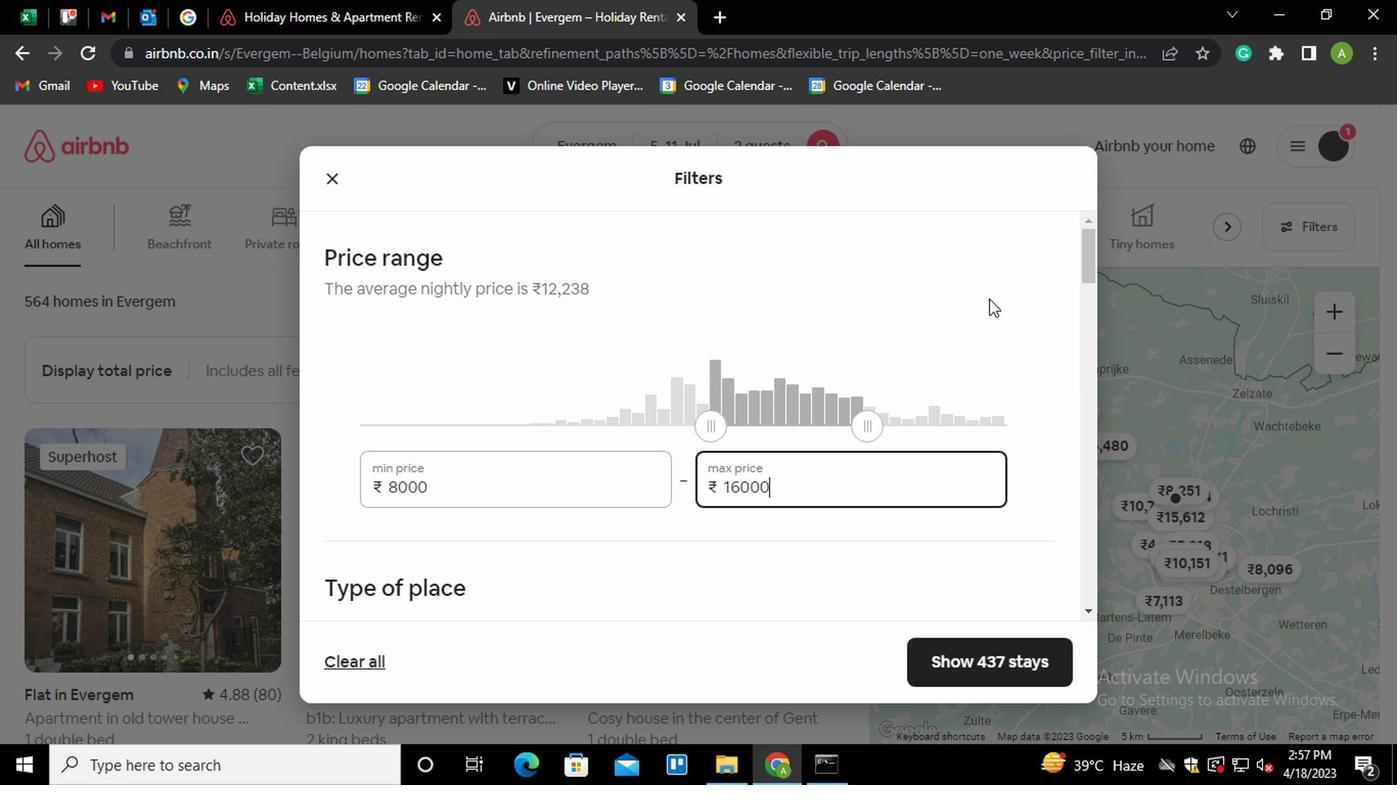 
Action: Mouse scrolled (968, 329) with delta (0, -1)
Screenshot: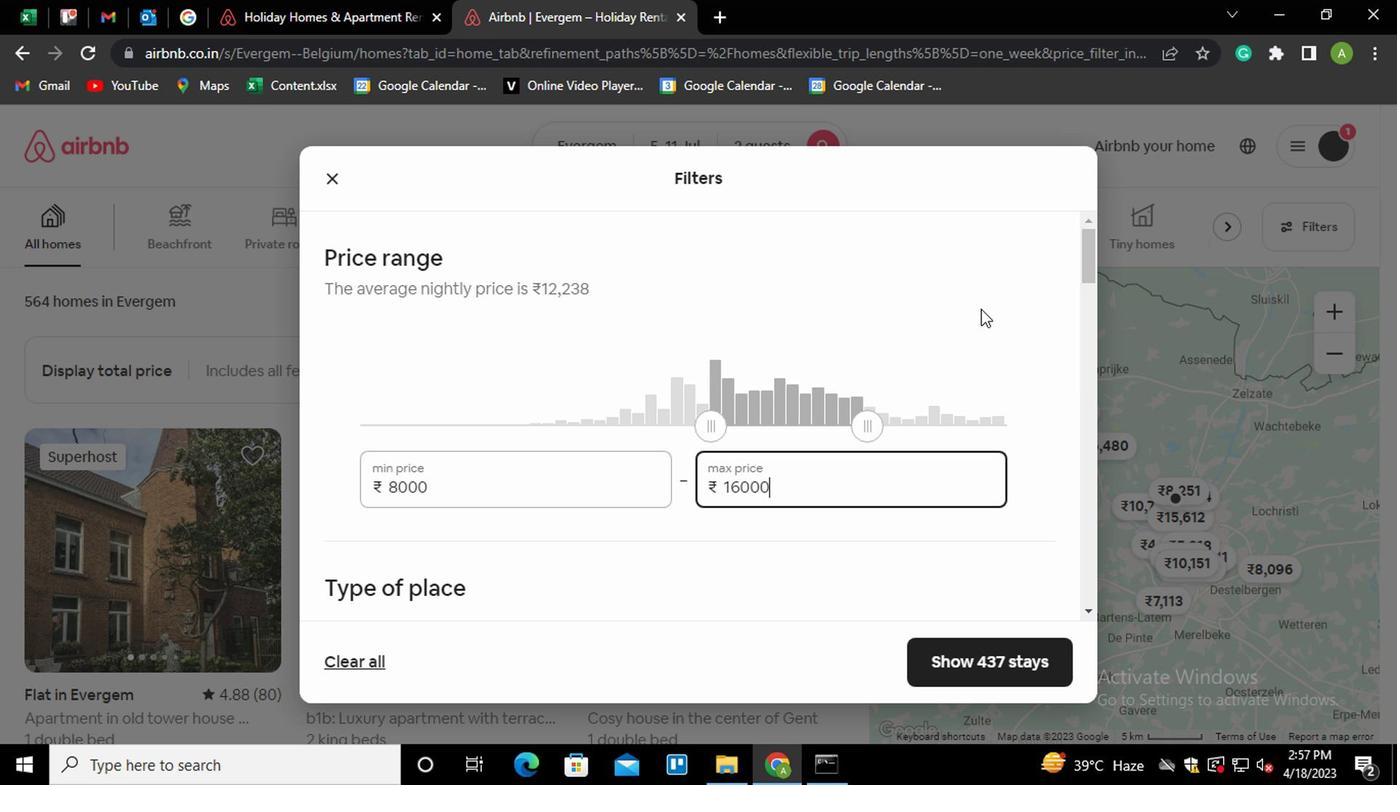 
Action: Mouse scrolled (968, 329) with delta (0, -1)
Screenshot: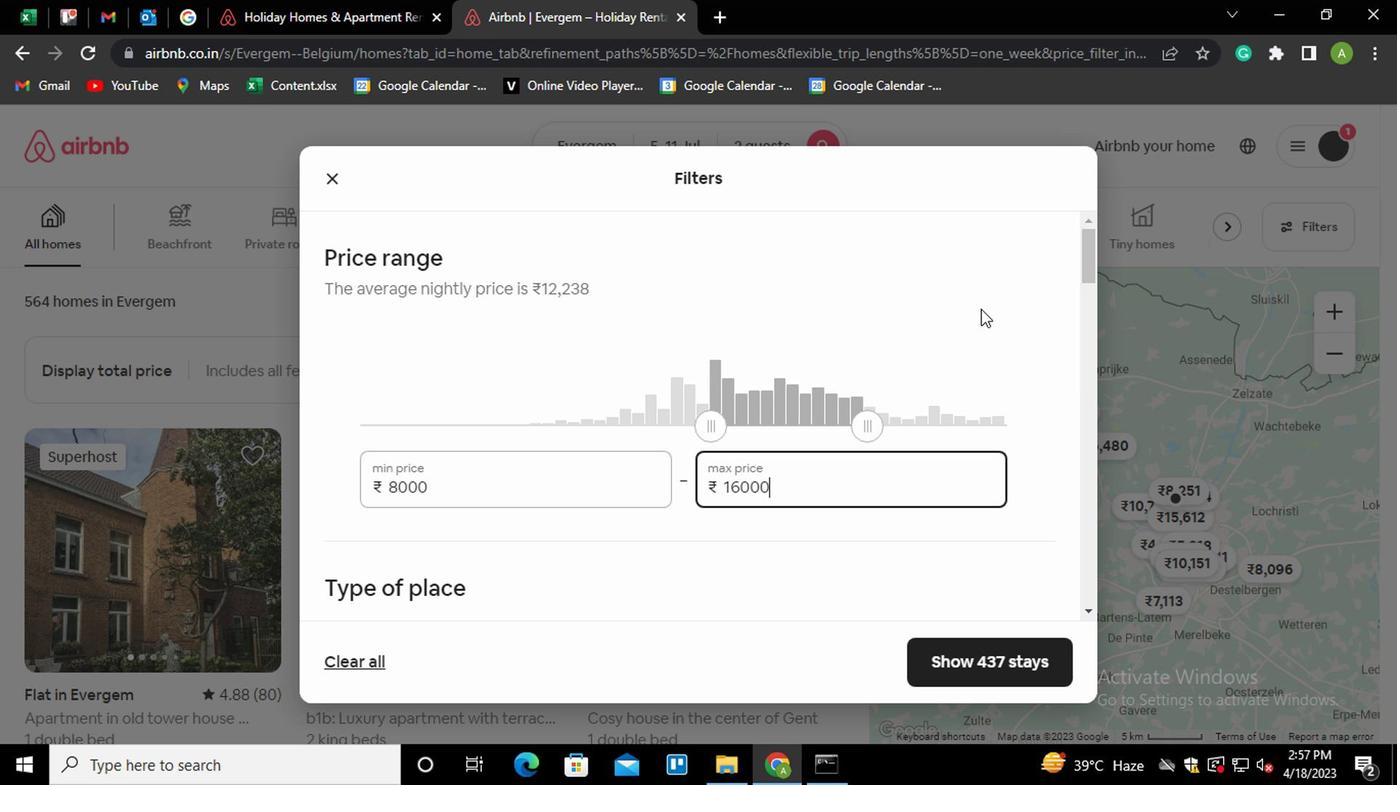 
Action: Mouse moved to (329, 460)
Screenshot: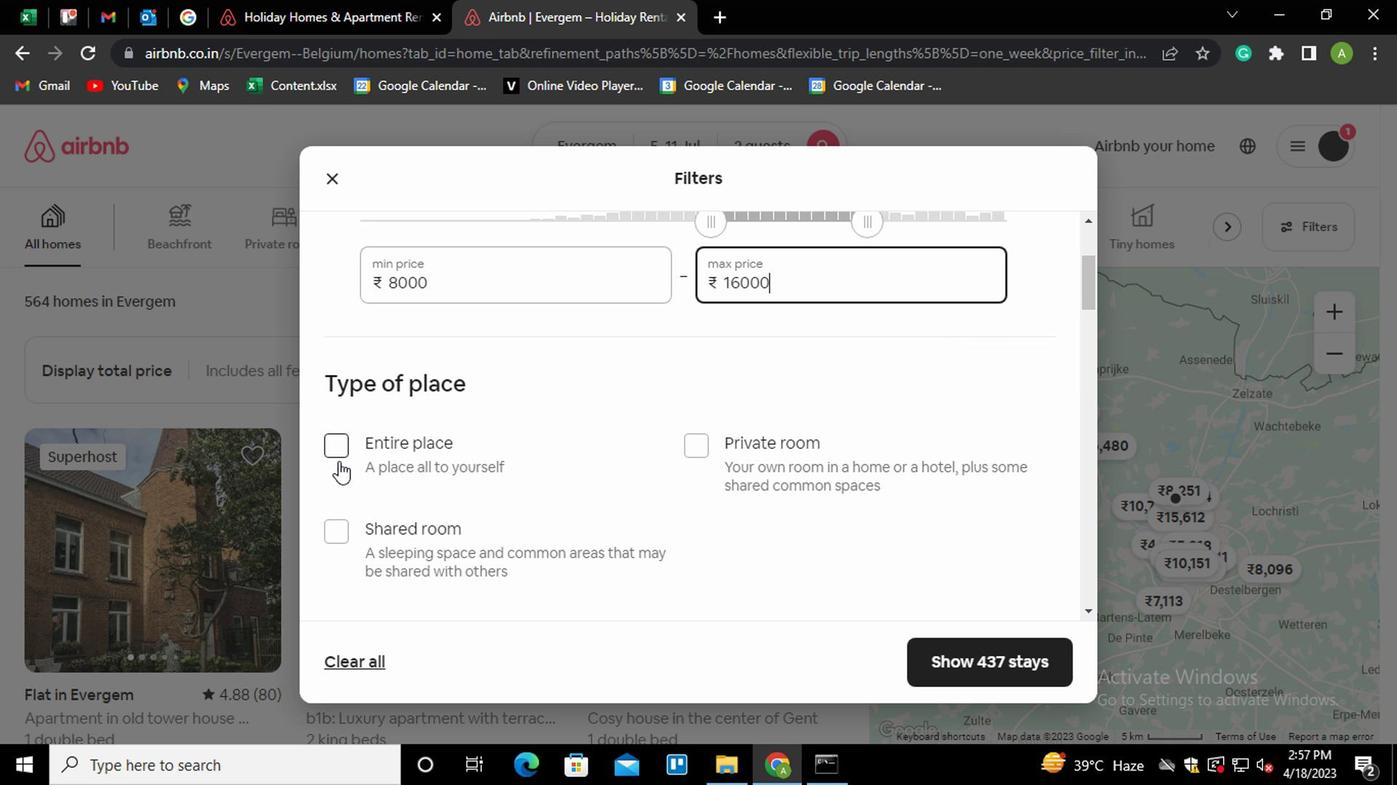 
Action: Mouse pressed left at (329, 460)
Screenshot: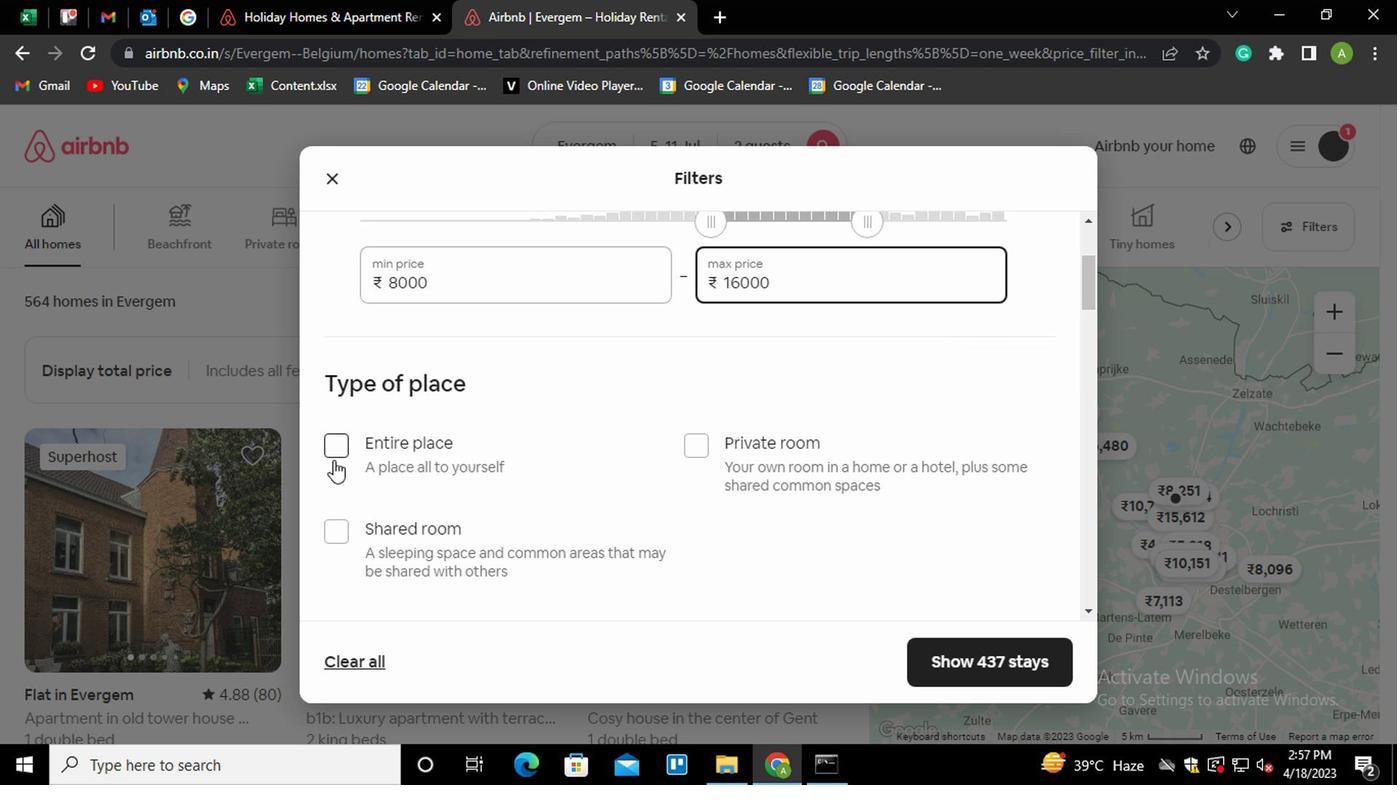
Action: Mouse moved to (595, 421)
Screenshot: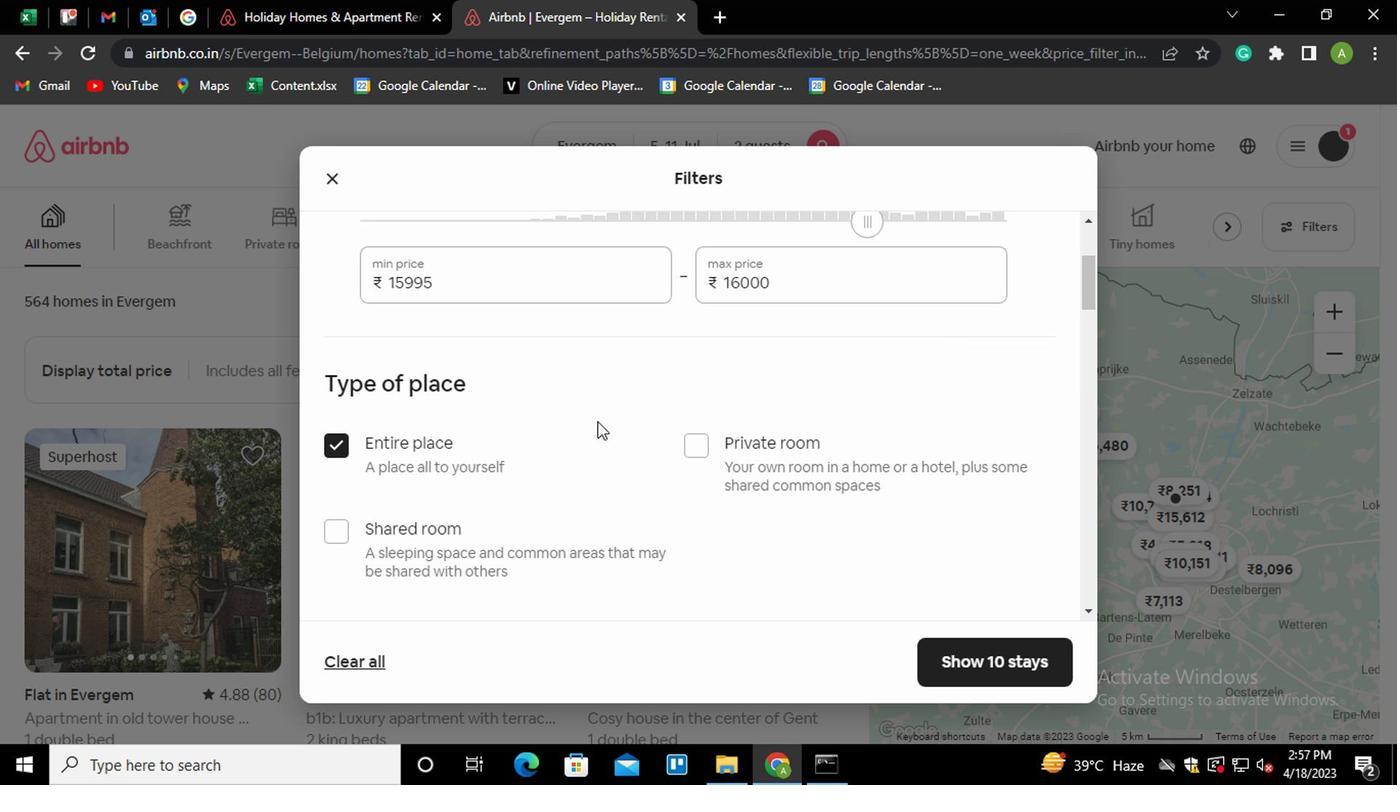 
Action: Mouse scrolled (595, 420) with delta (0, 0)
Screenshot: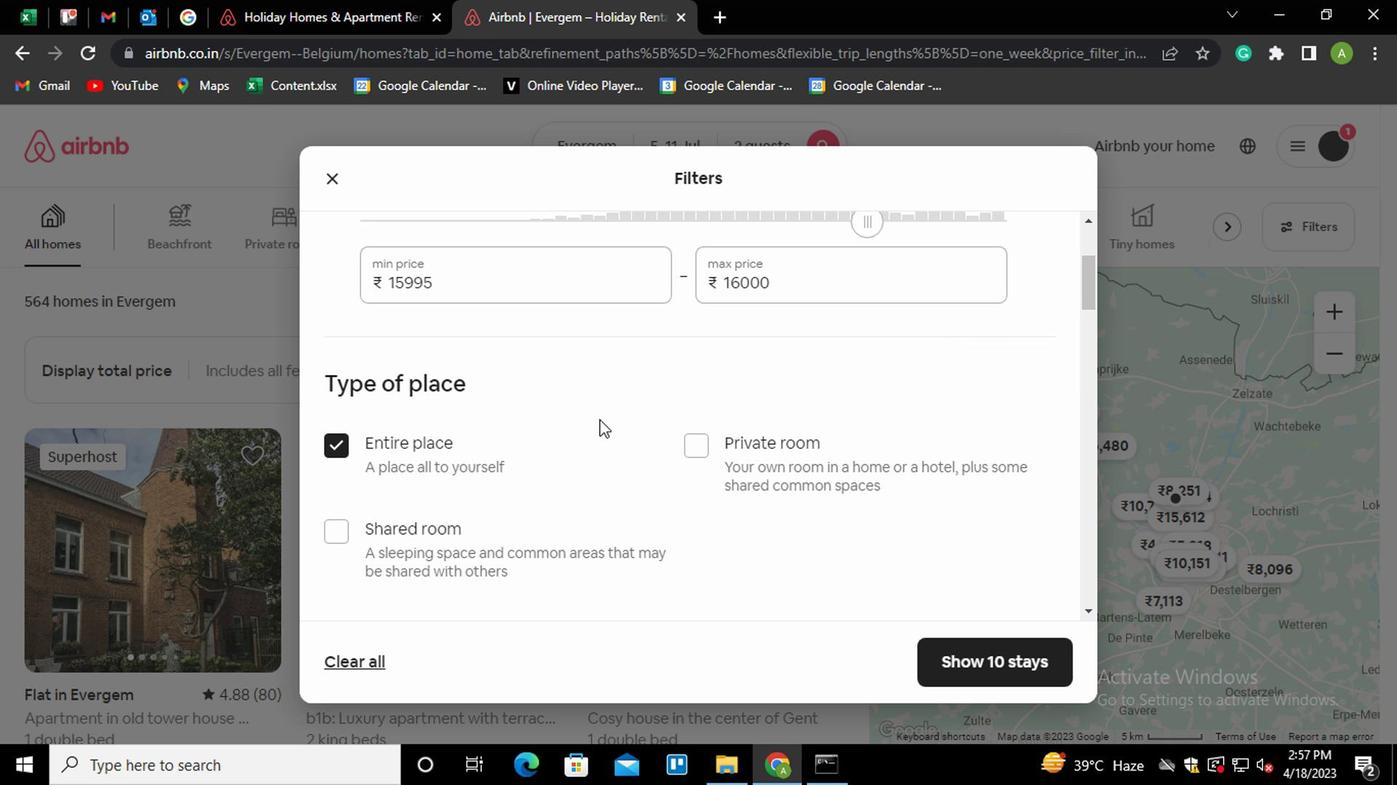 
Action: Mouse scrolled (595, 420) with delta (0, 0)
Screenshot: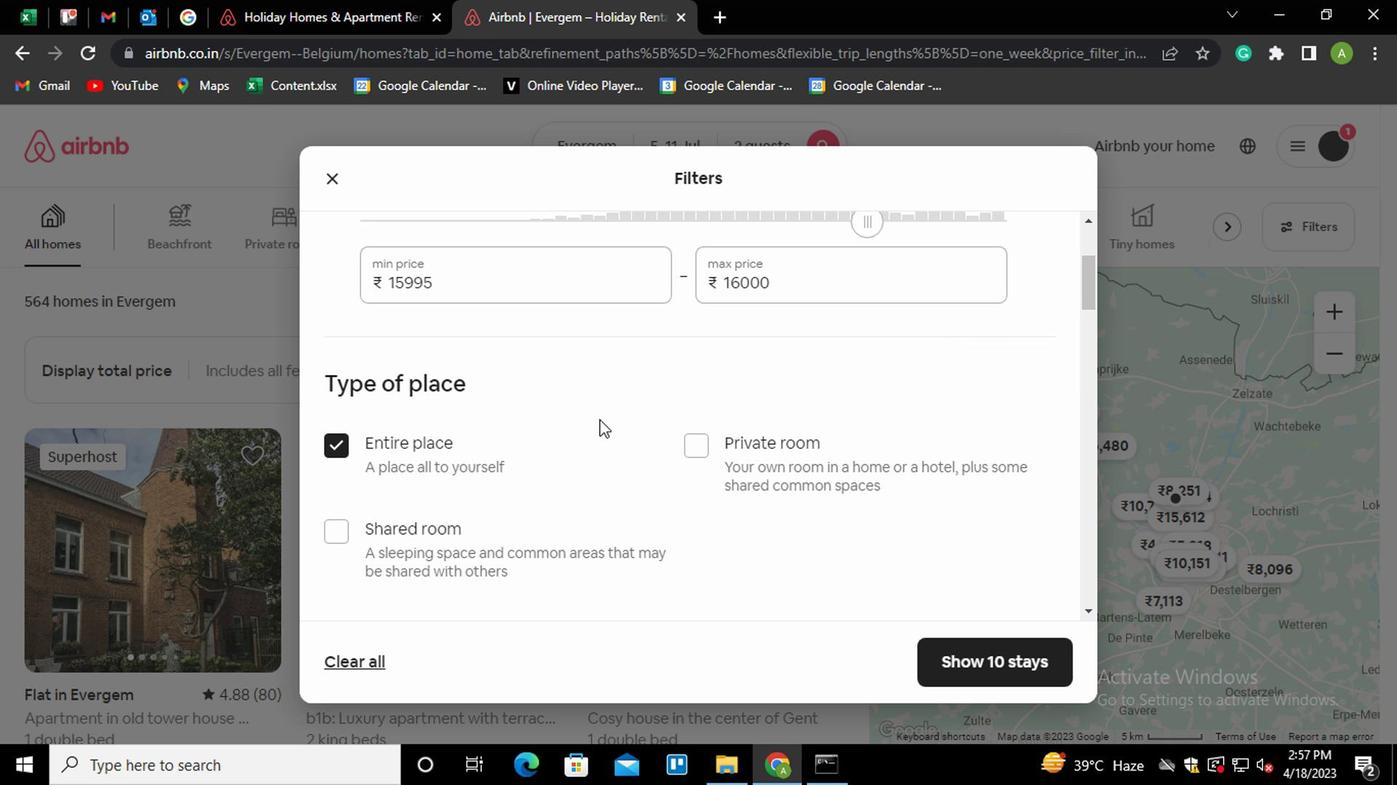 
Action: Mouse scrolled (595, 420) with delta (0, 0)
Screenshot: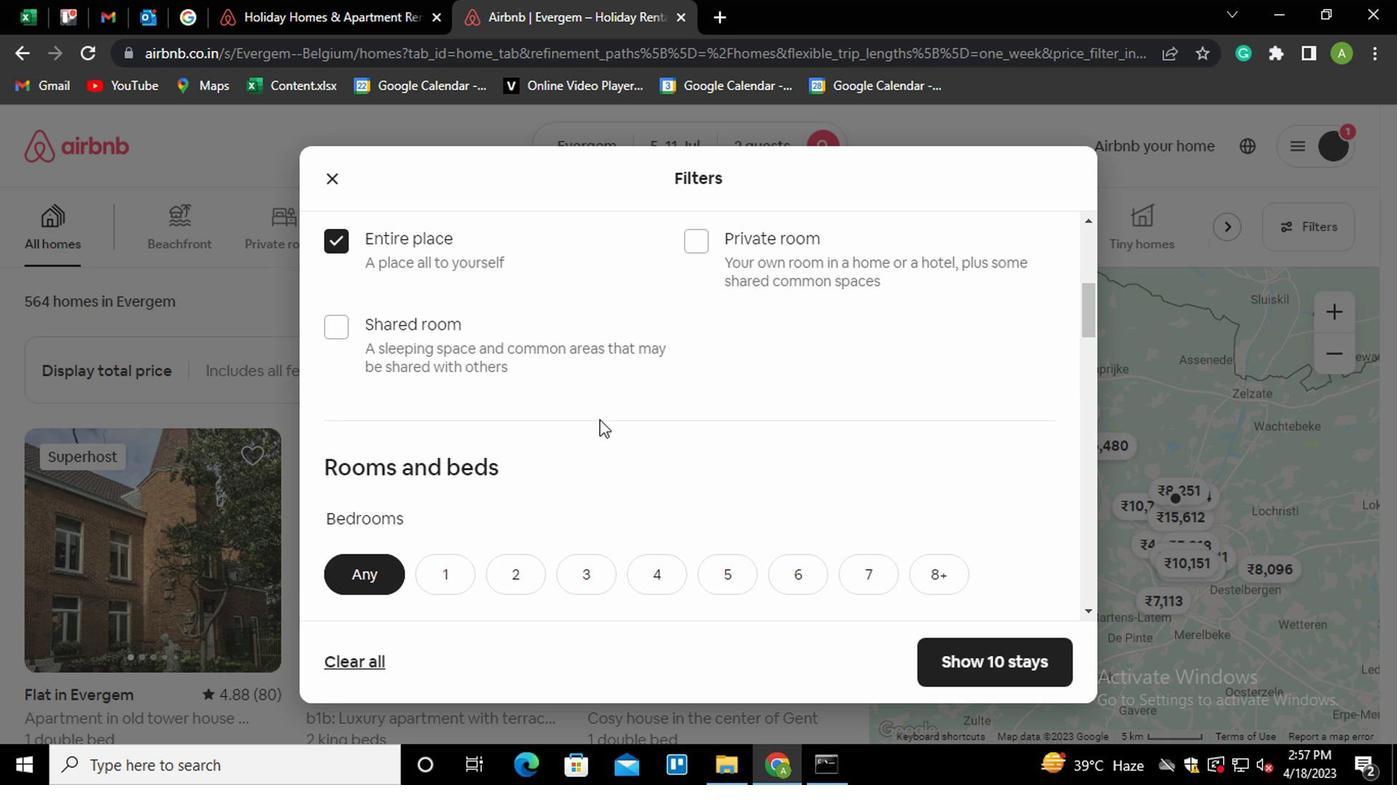 
Action: Mouse moved to (521, 468)
Screenshot: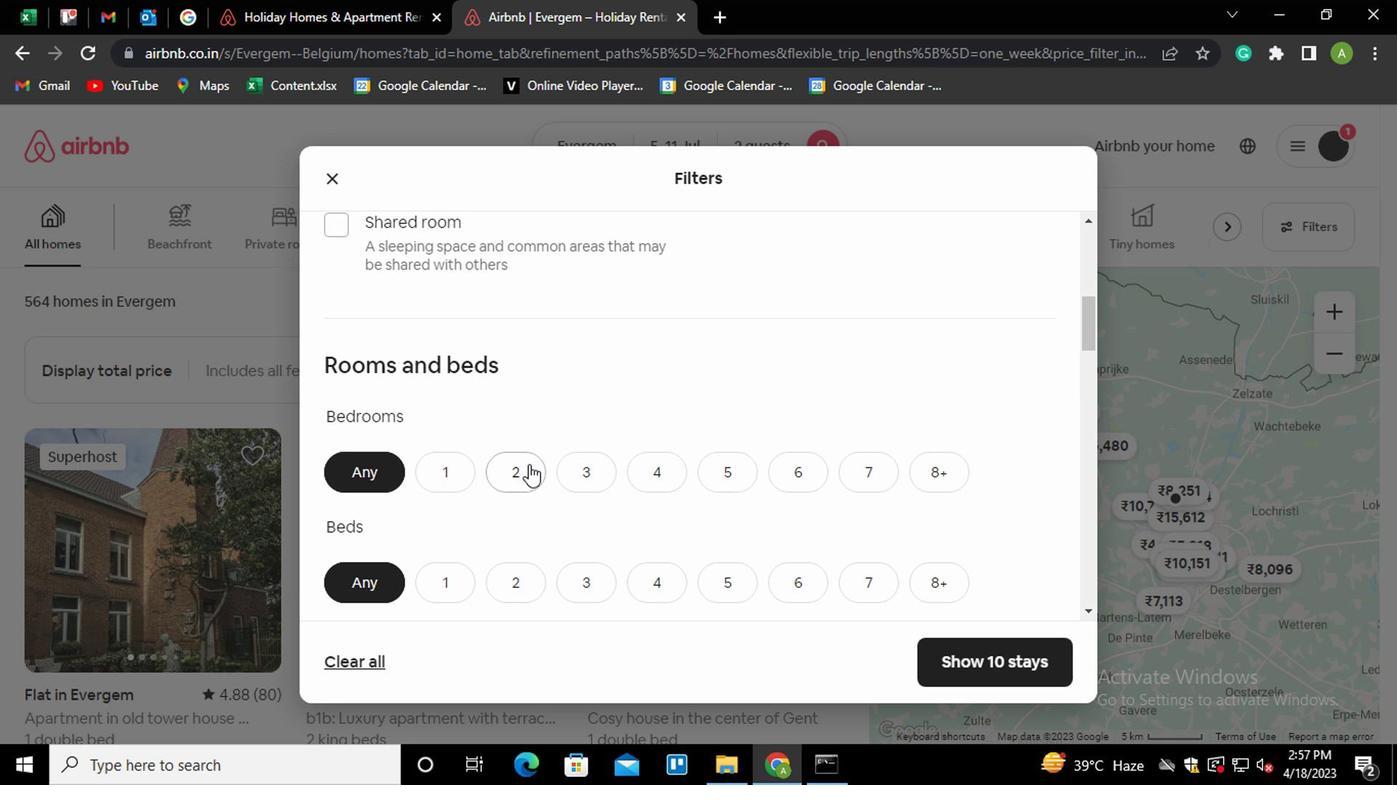 
Action: Mouse pressed left at (521, 468)
Screenshot: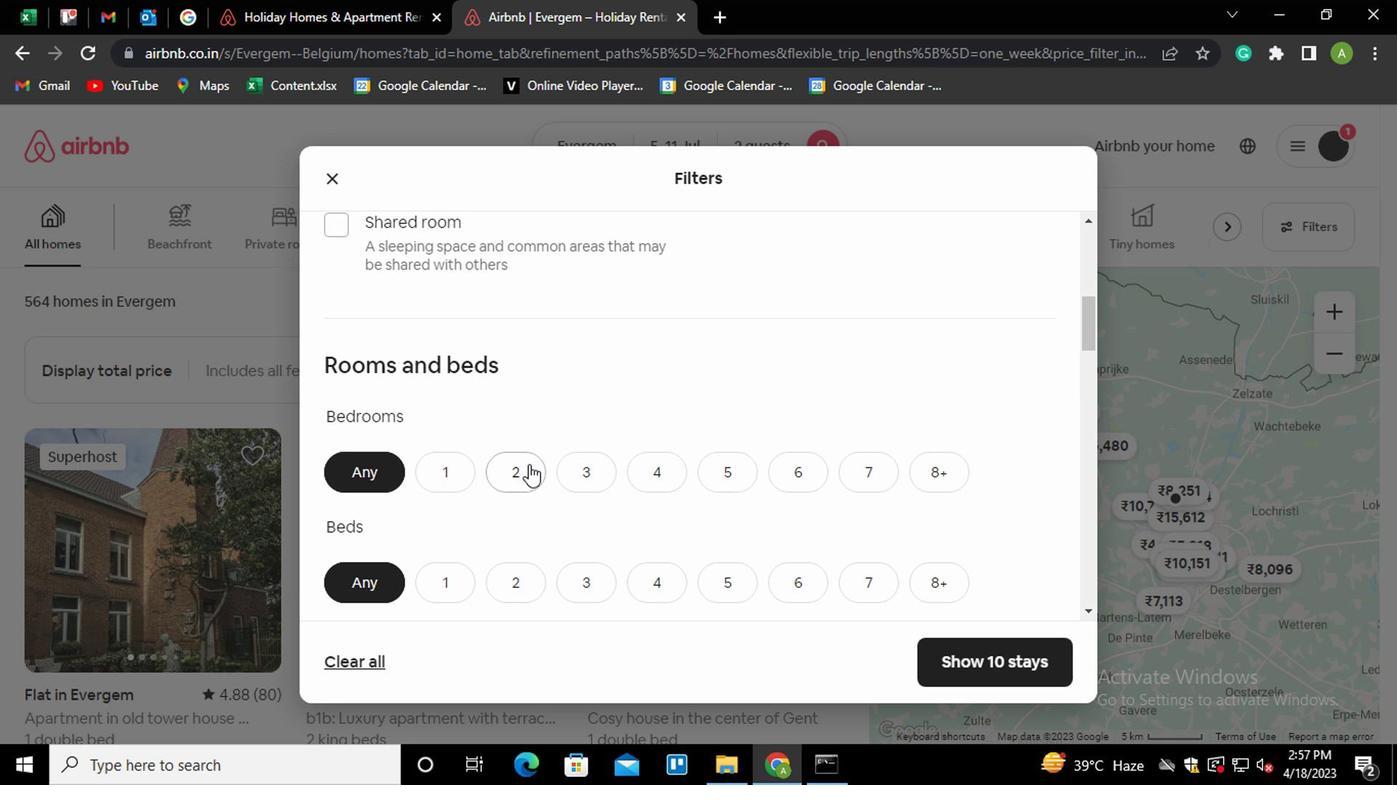 
Action: Mouse moved to (523, 572)
Screenshot: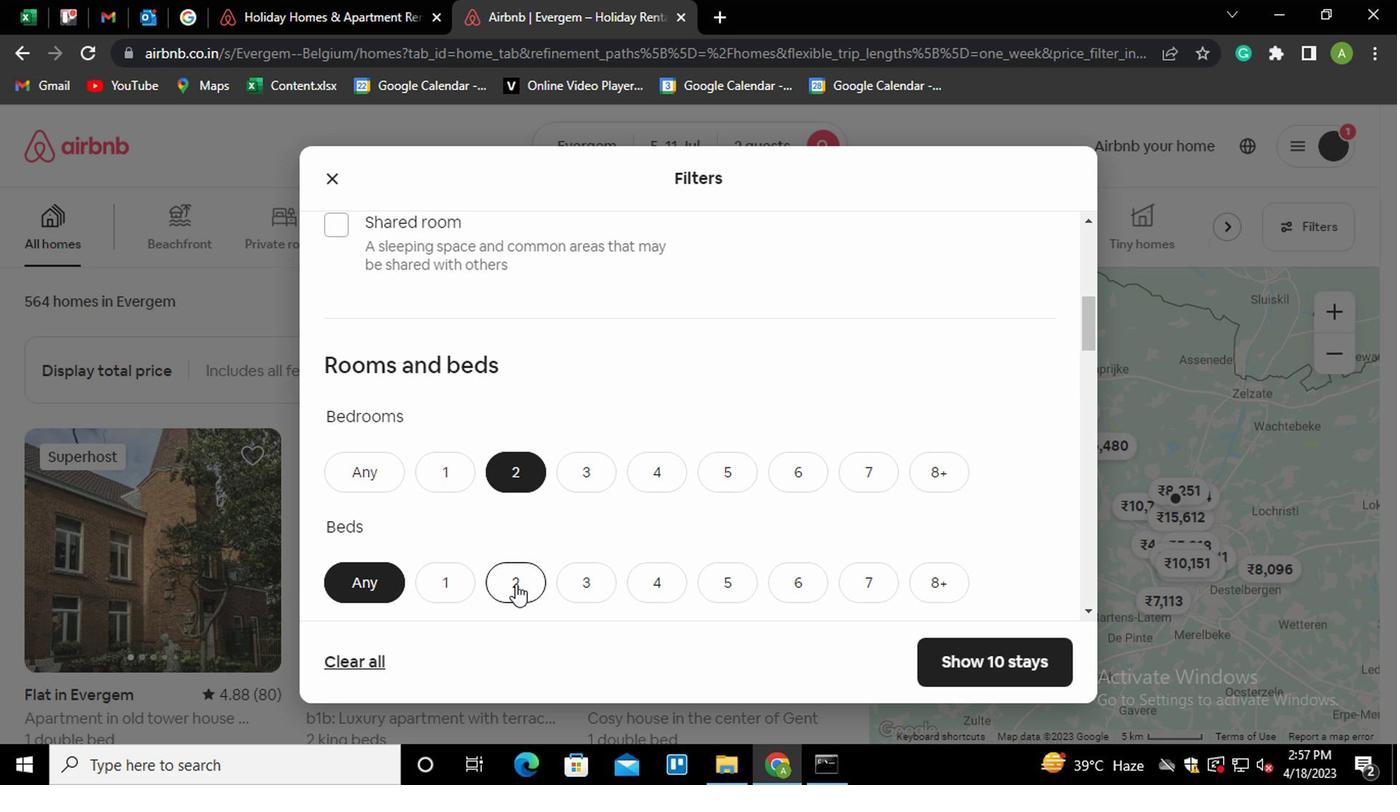 
Action: Mouse pressed left at (523, 572)
Screenshot: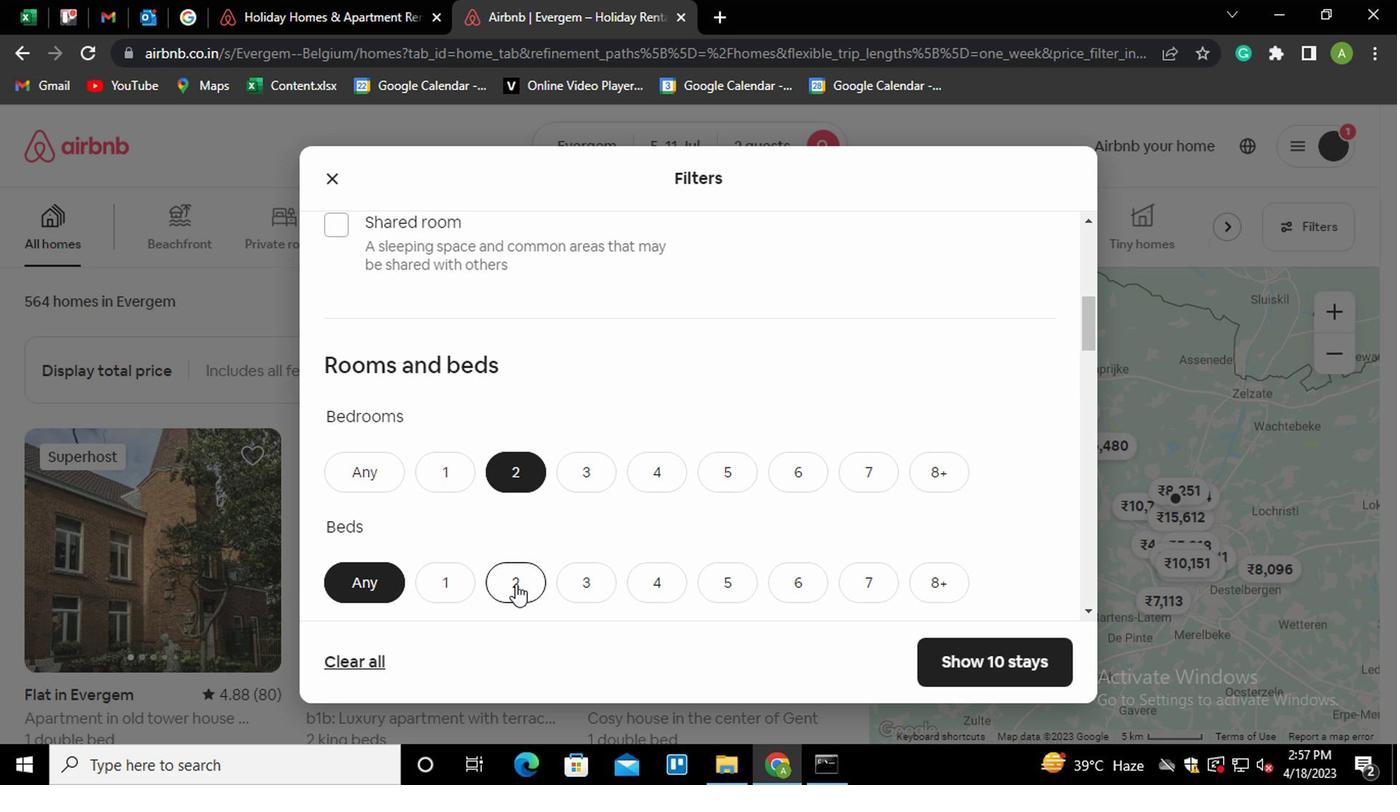 
Action: Mouse moved to (554, 515)
Screenshot: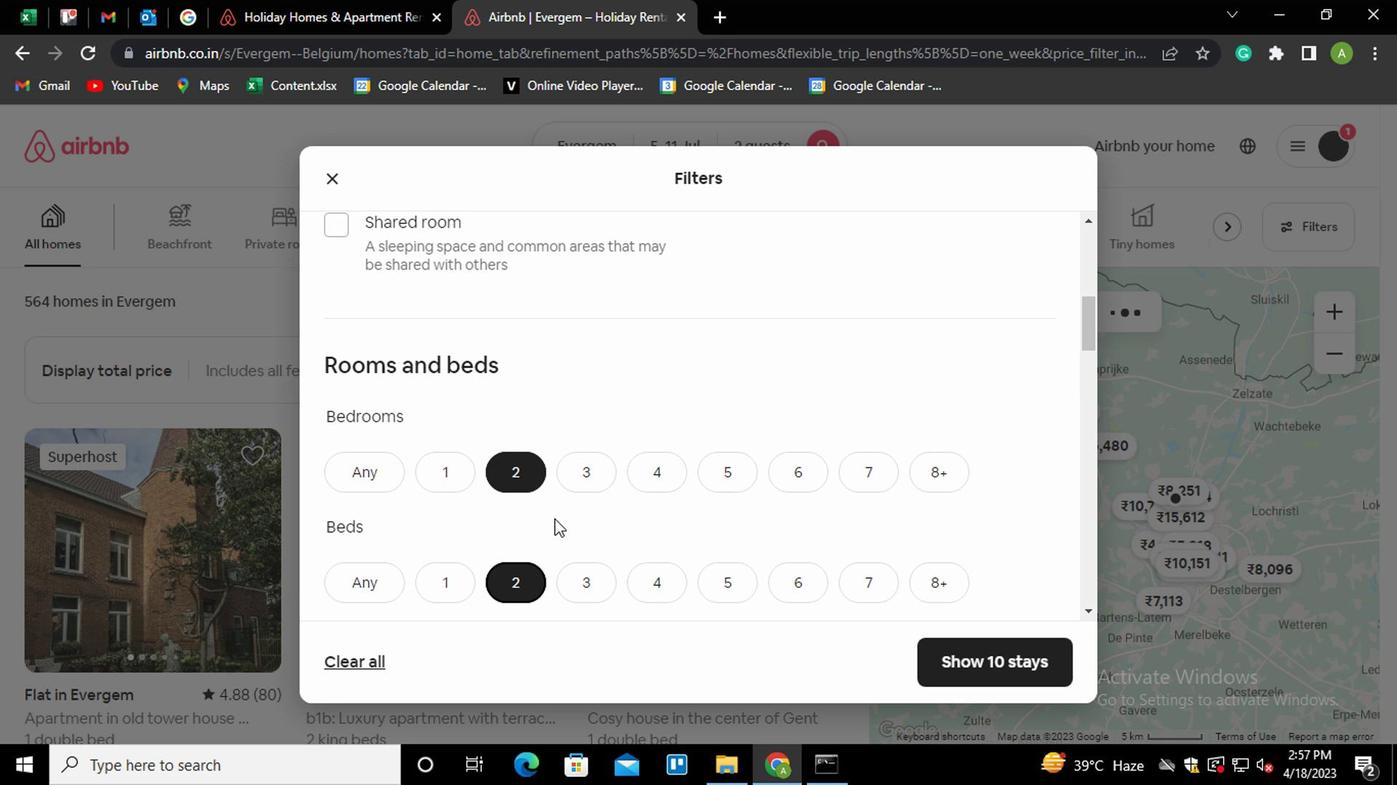 
Action: Mouse scrolled (554, 513) with delta (0, -1)
Screenshot: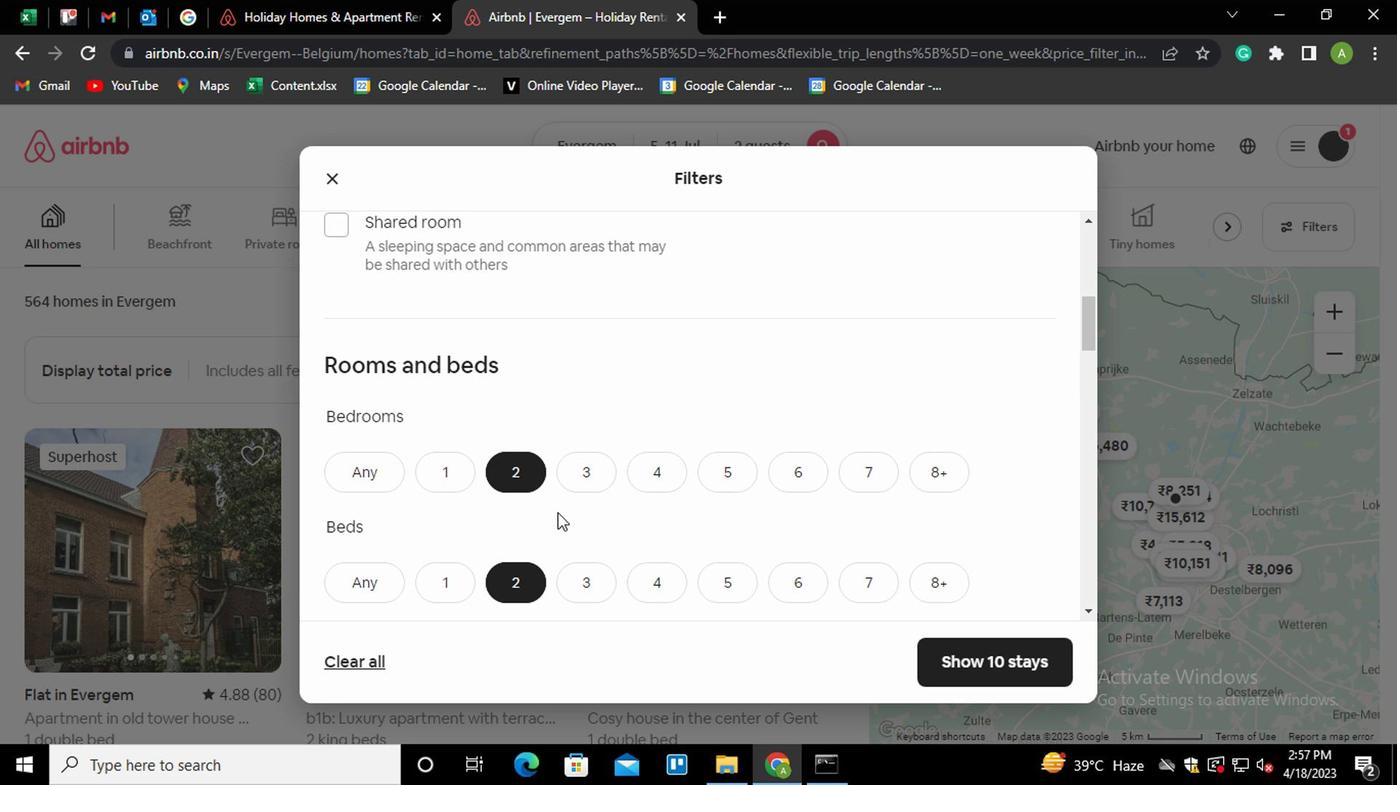 
Action: Mouse scrolled (554, 513) with delta (0, -1)
Screenshot: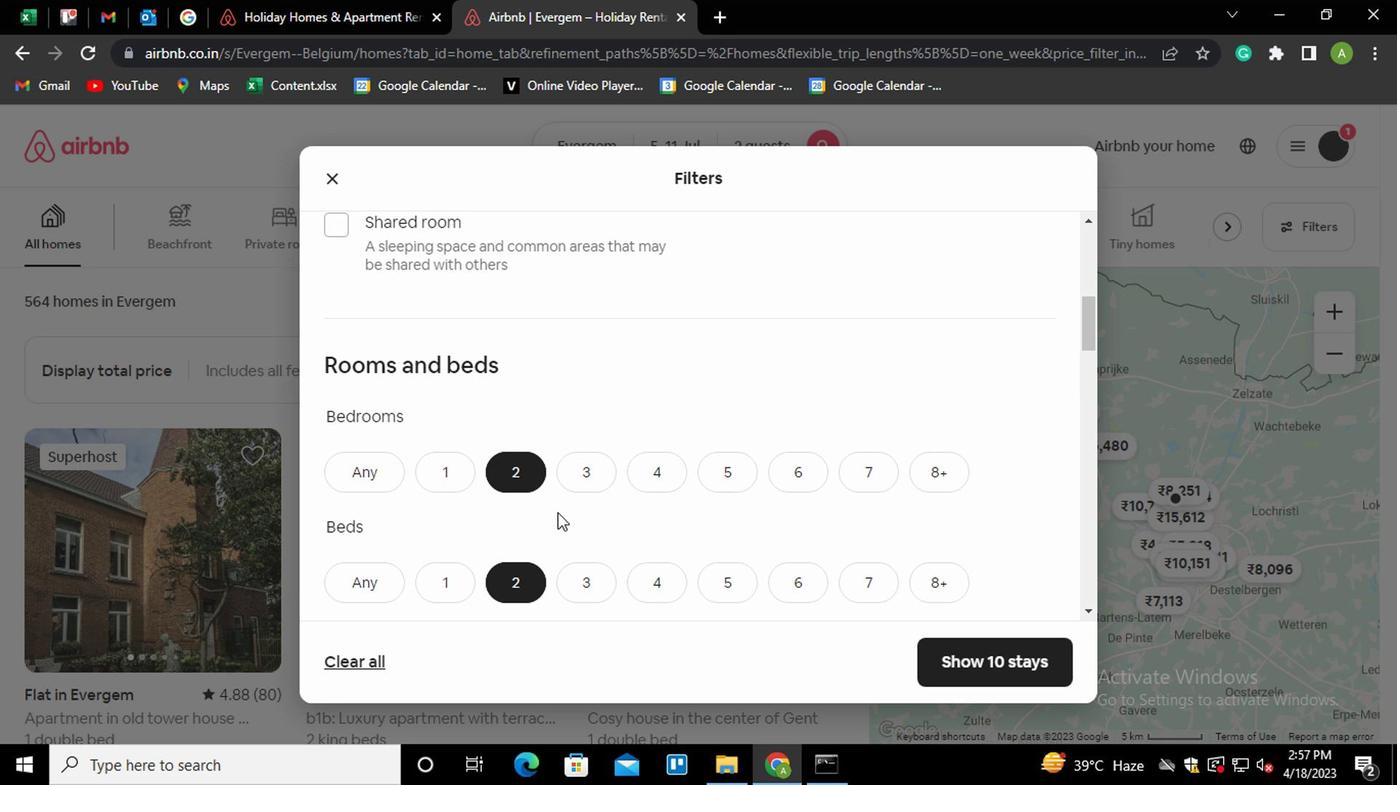 
Action: Mouse moved to (448, 498)
Screenshot: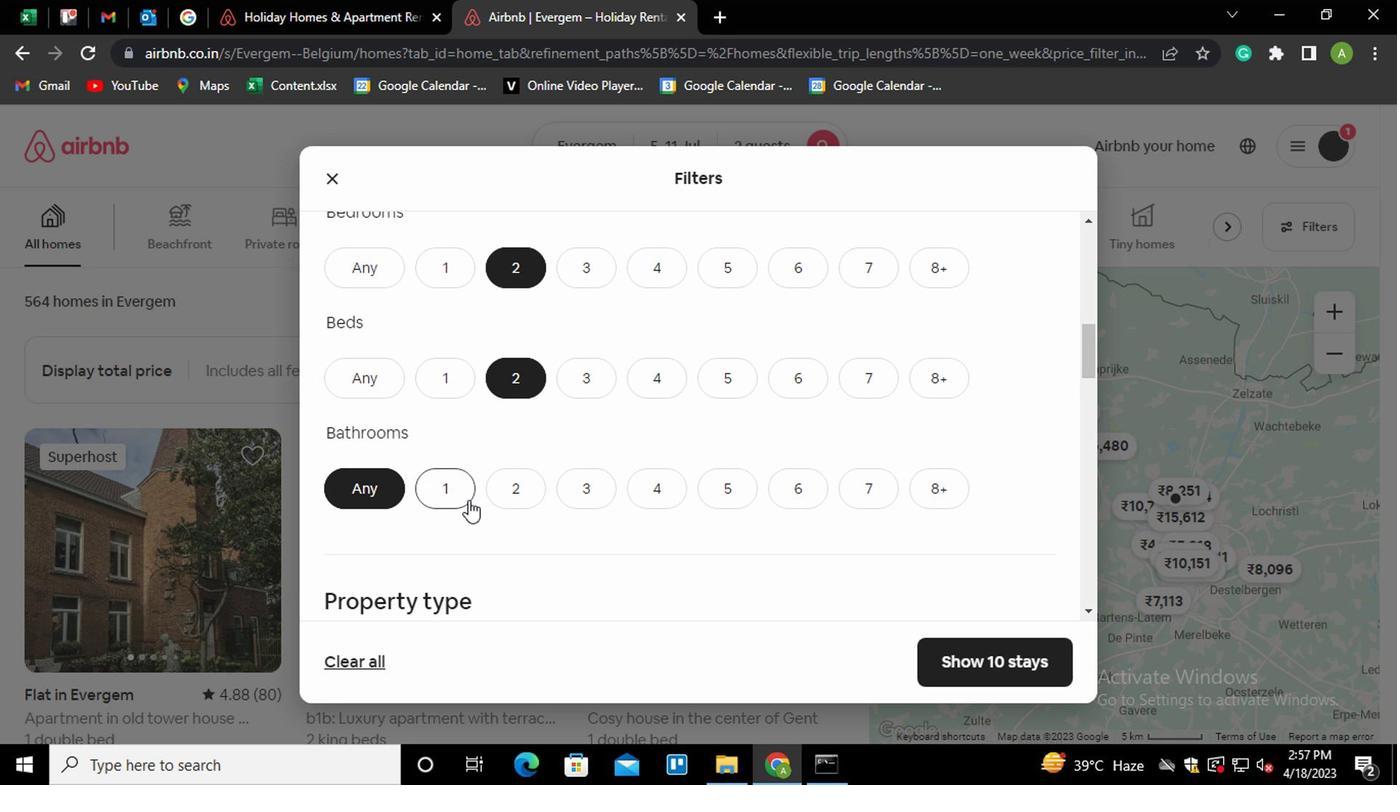 
Action: Mouse pressed left at (448, 498)
Screenshot: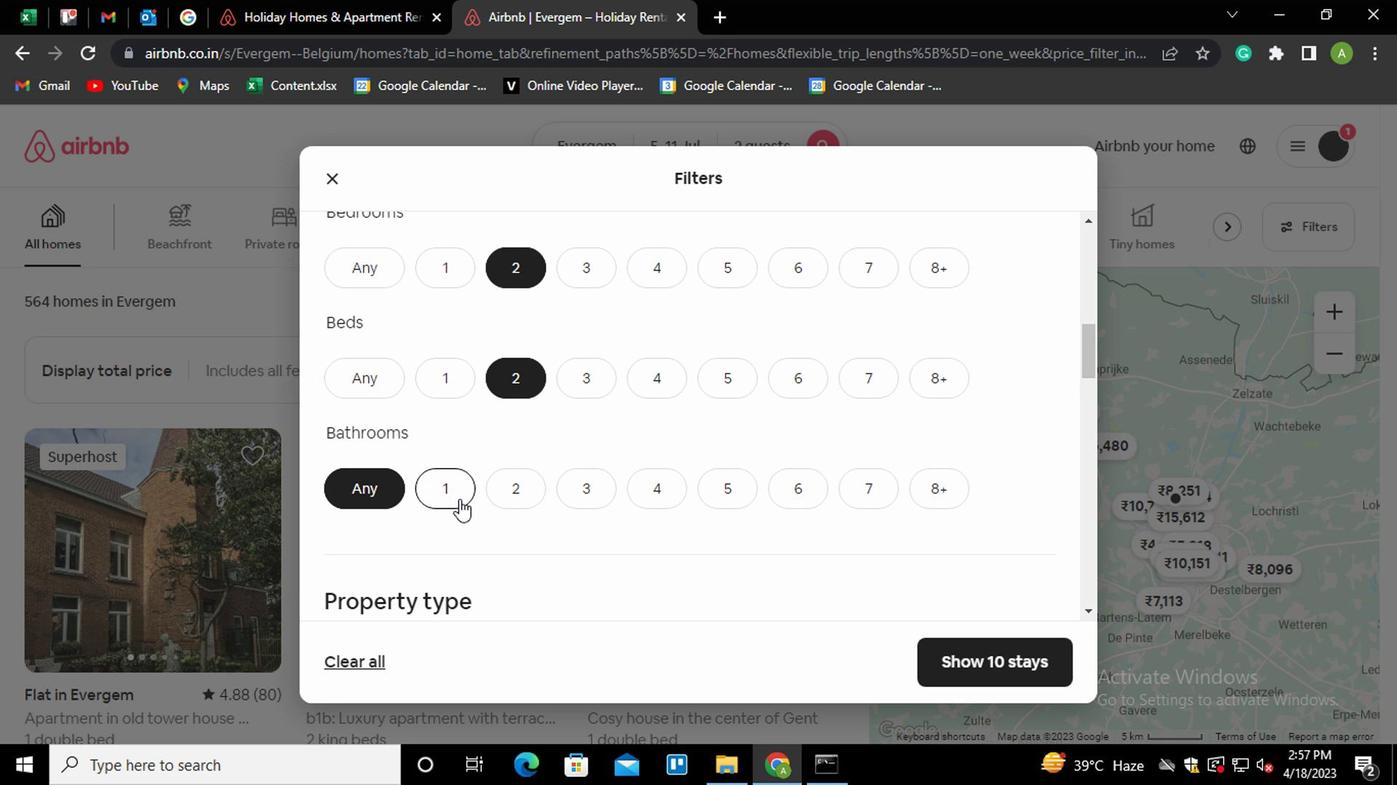 
Action: Mouse moved to (592, 435)
Screenshot: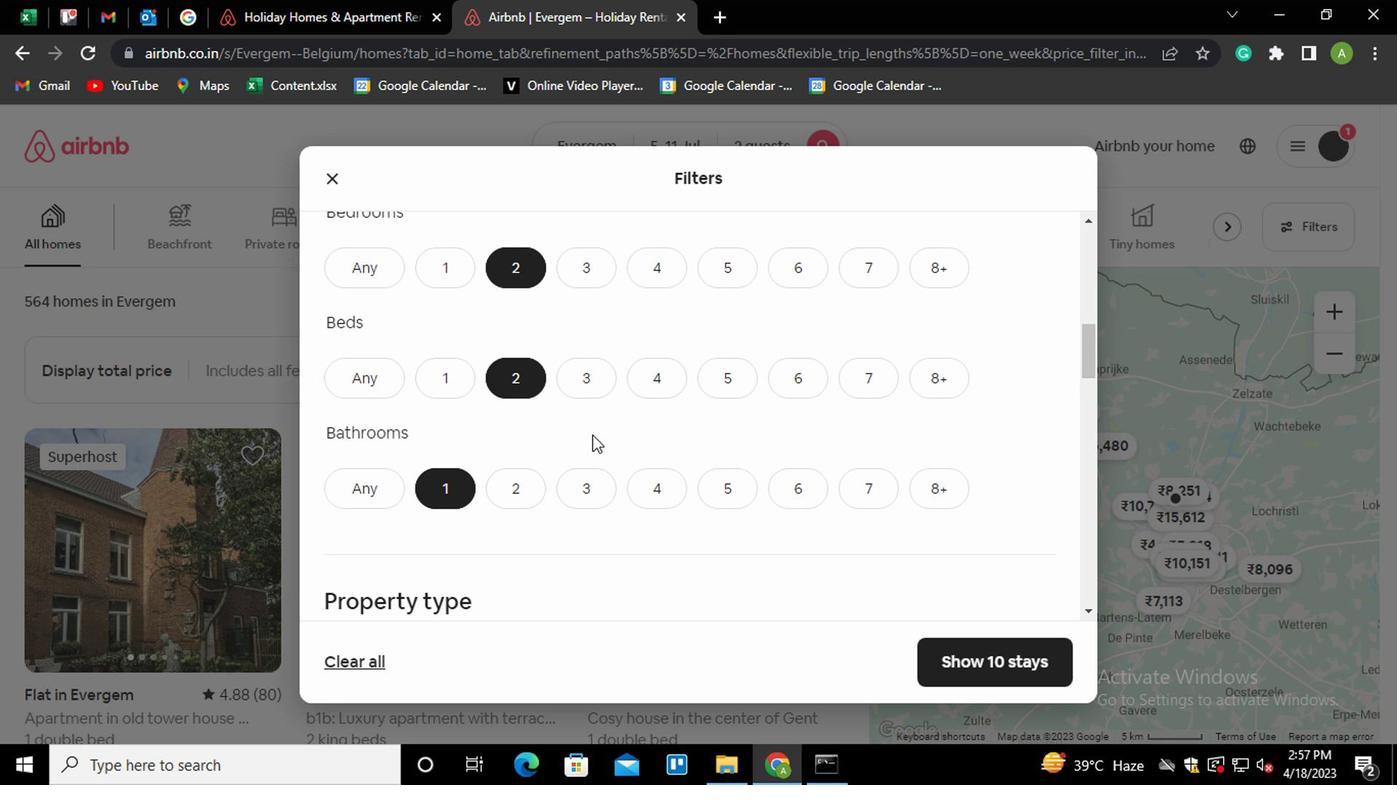 
Action: Mouse scrolled (592, 434) with delta (0, -1)
Screenshot: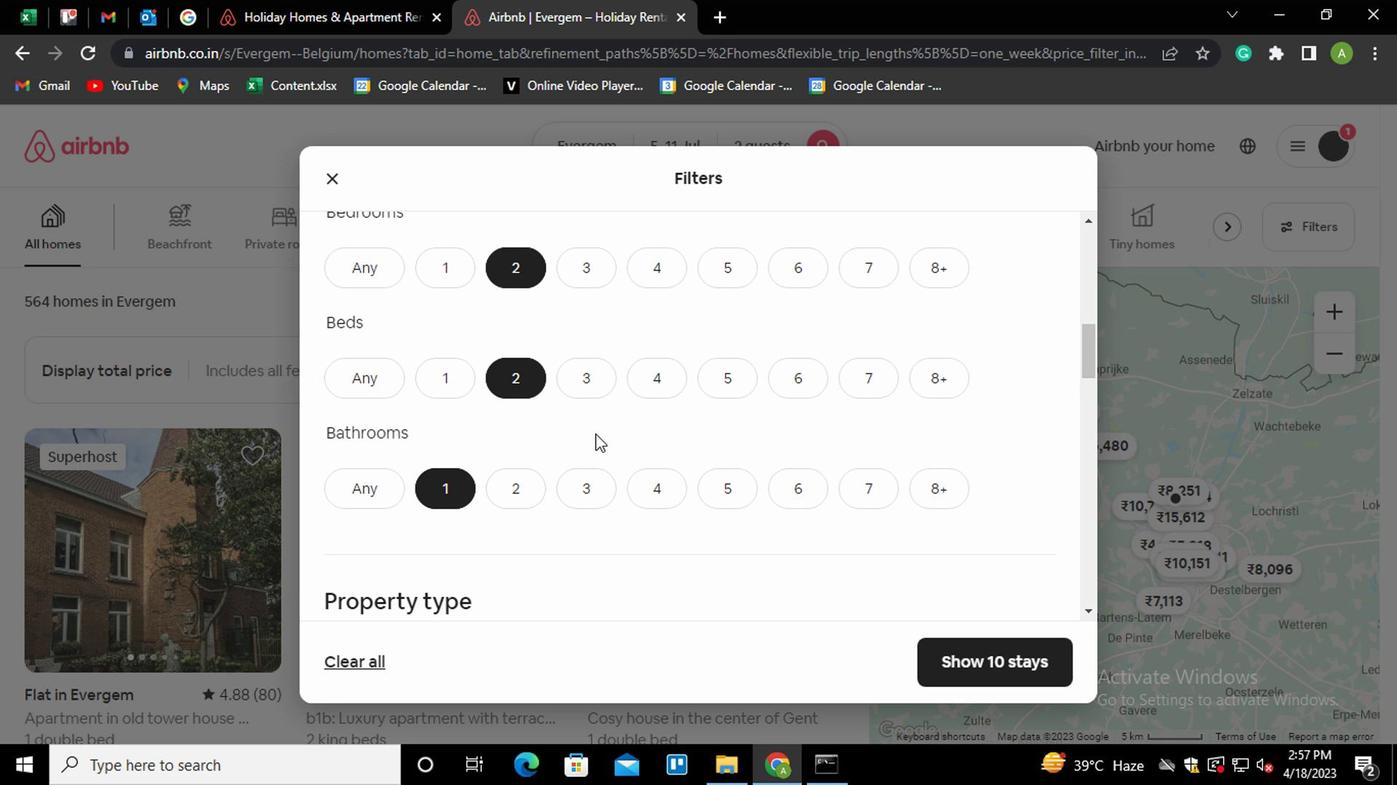 
Action: Mouse scrolled (592, 434) with delta (0, -1)
Screenshot: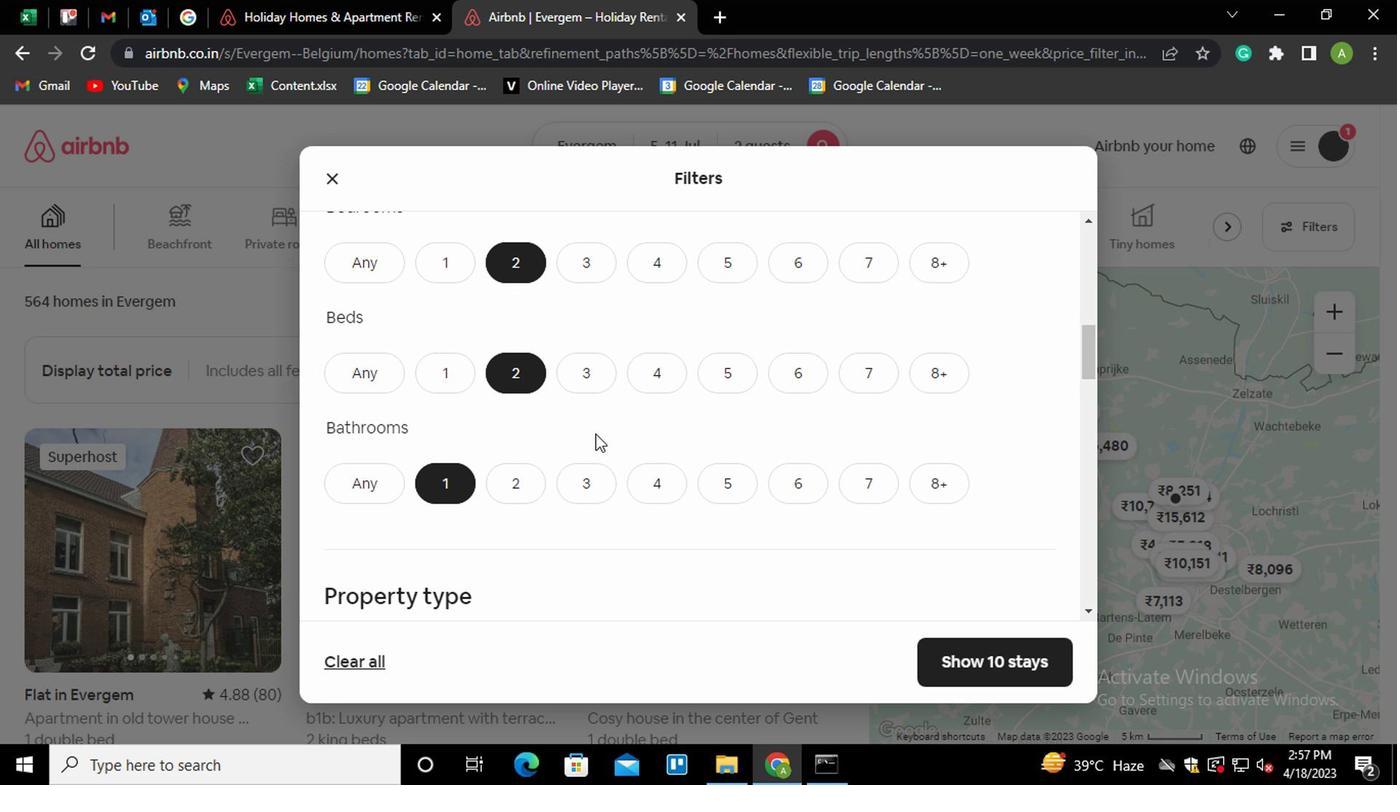 
Action: Mouse moved to (567, 491)
Screenshot: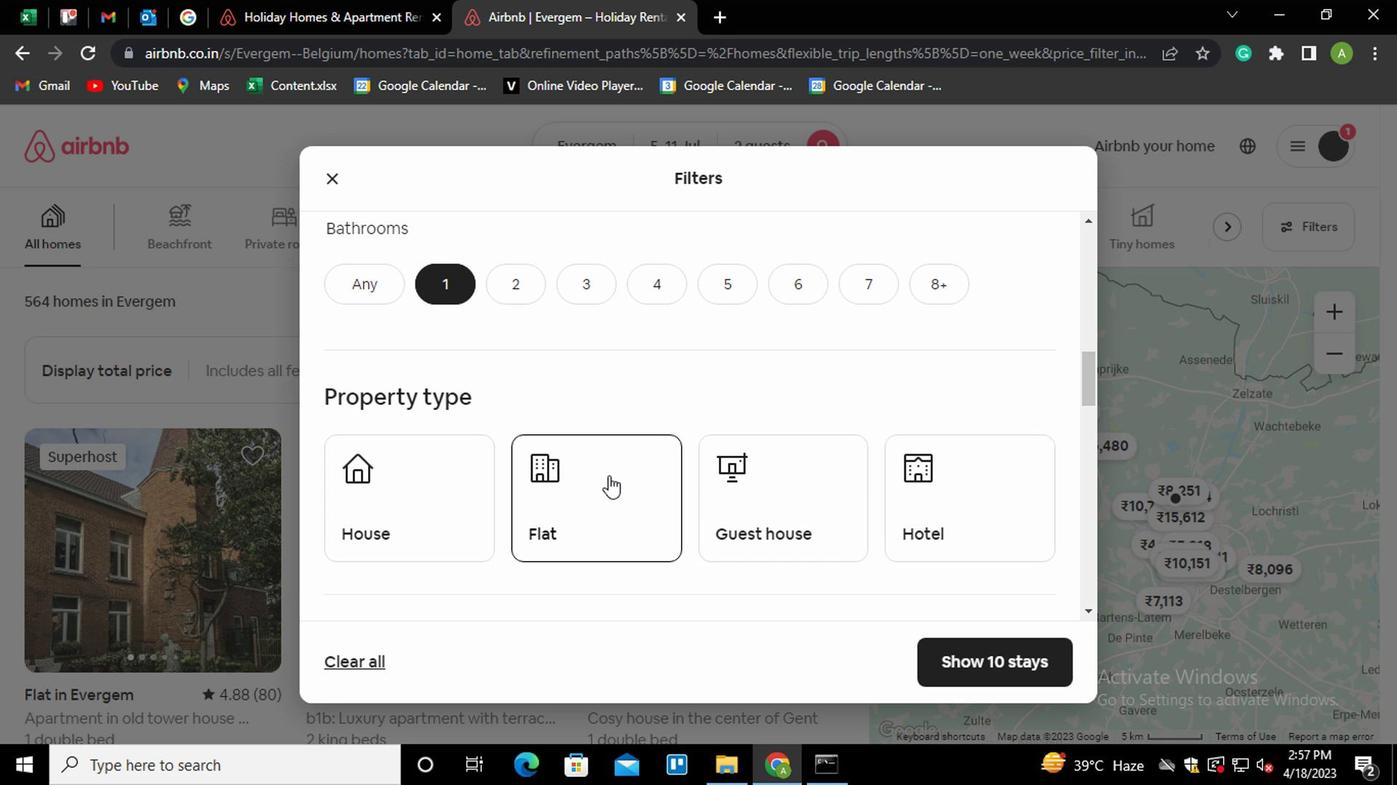 
Action: Mouse pressed left at (567, 491)
Screenshot: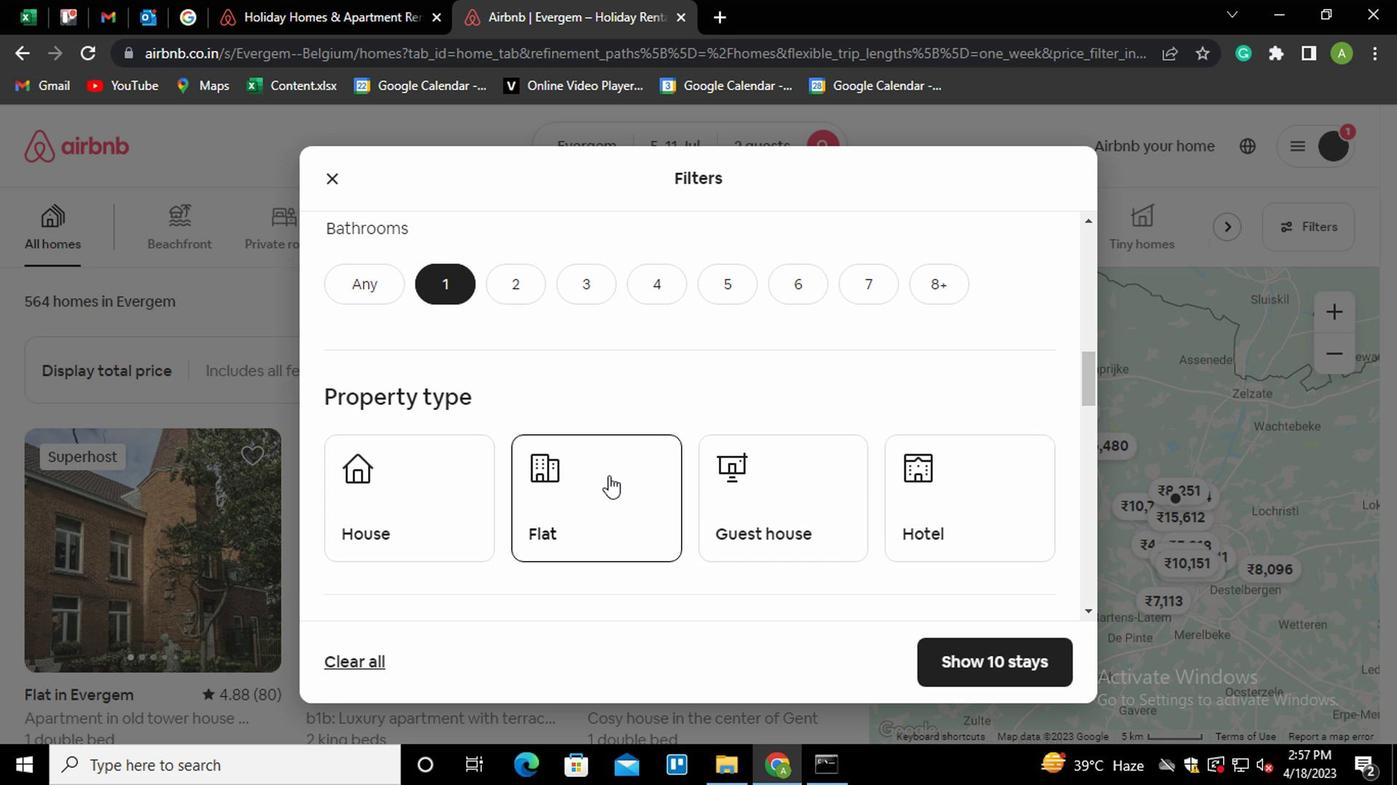 
Action: Mouse moved to (608, 459)
Screenshot: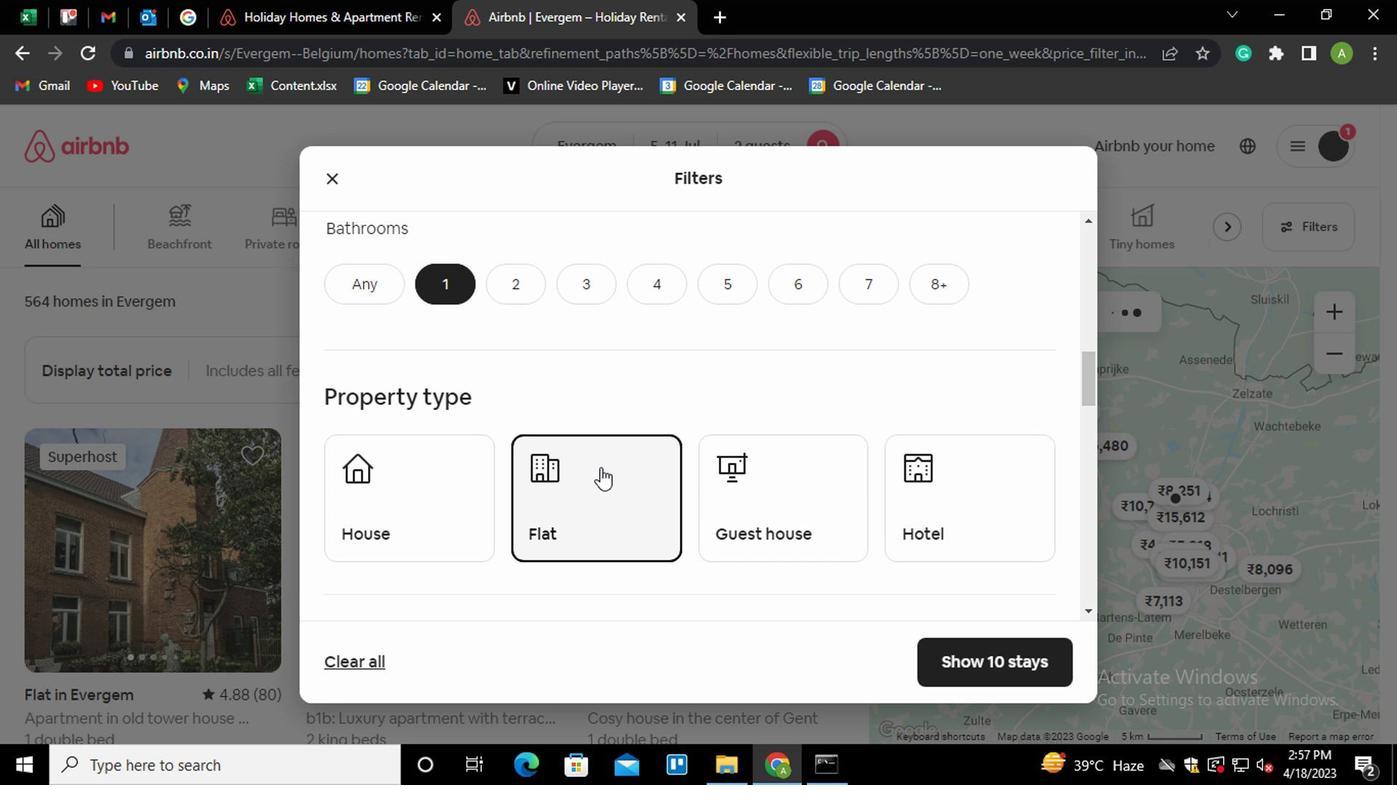 
Action: Mouse scrolled (608, 458) with delta (0, 0)
Screenshot: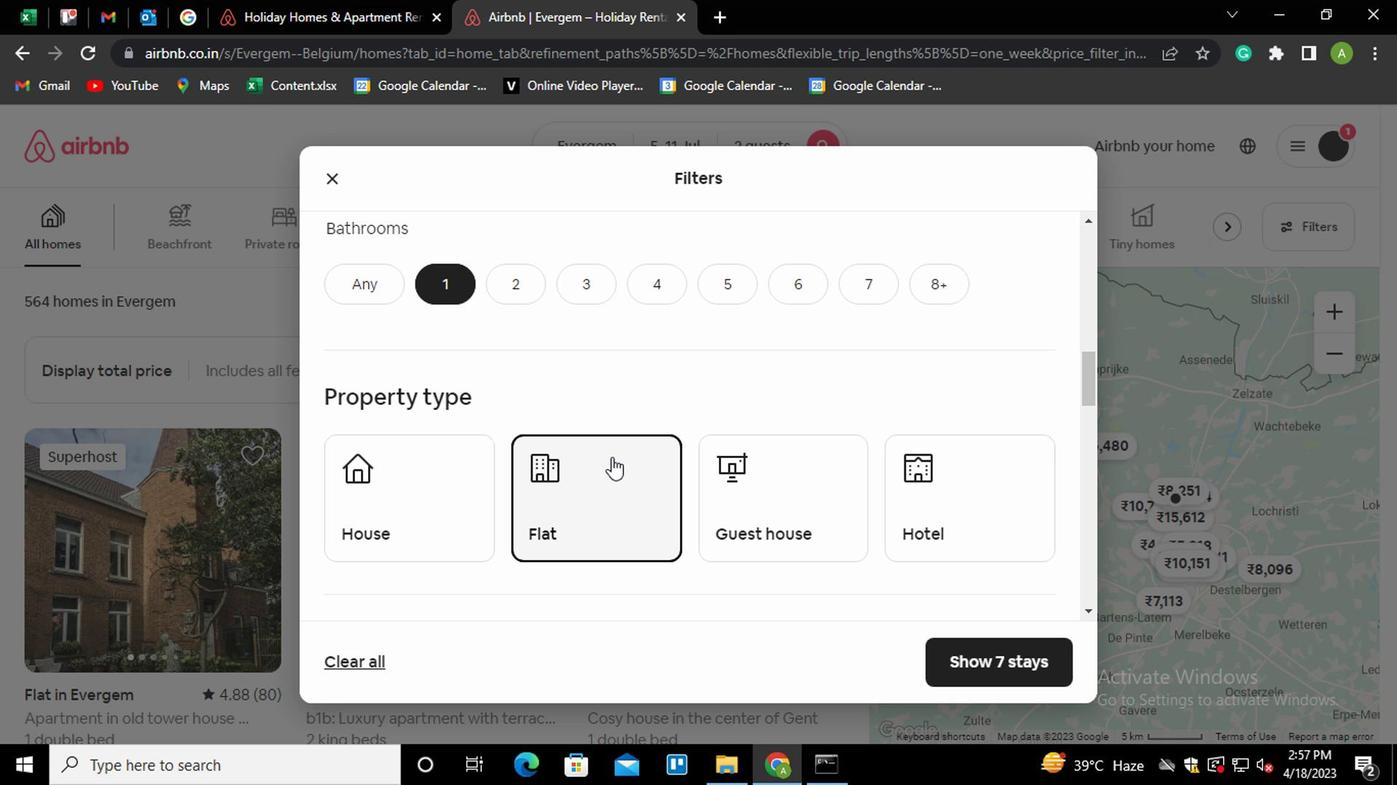 
Action: Mouse scrolled (608, 458) with delta (0, 0)
Screenshot: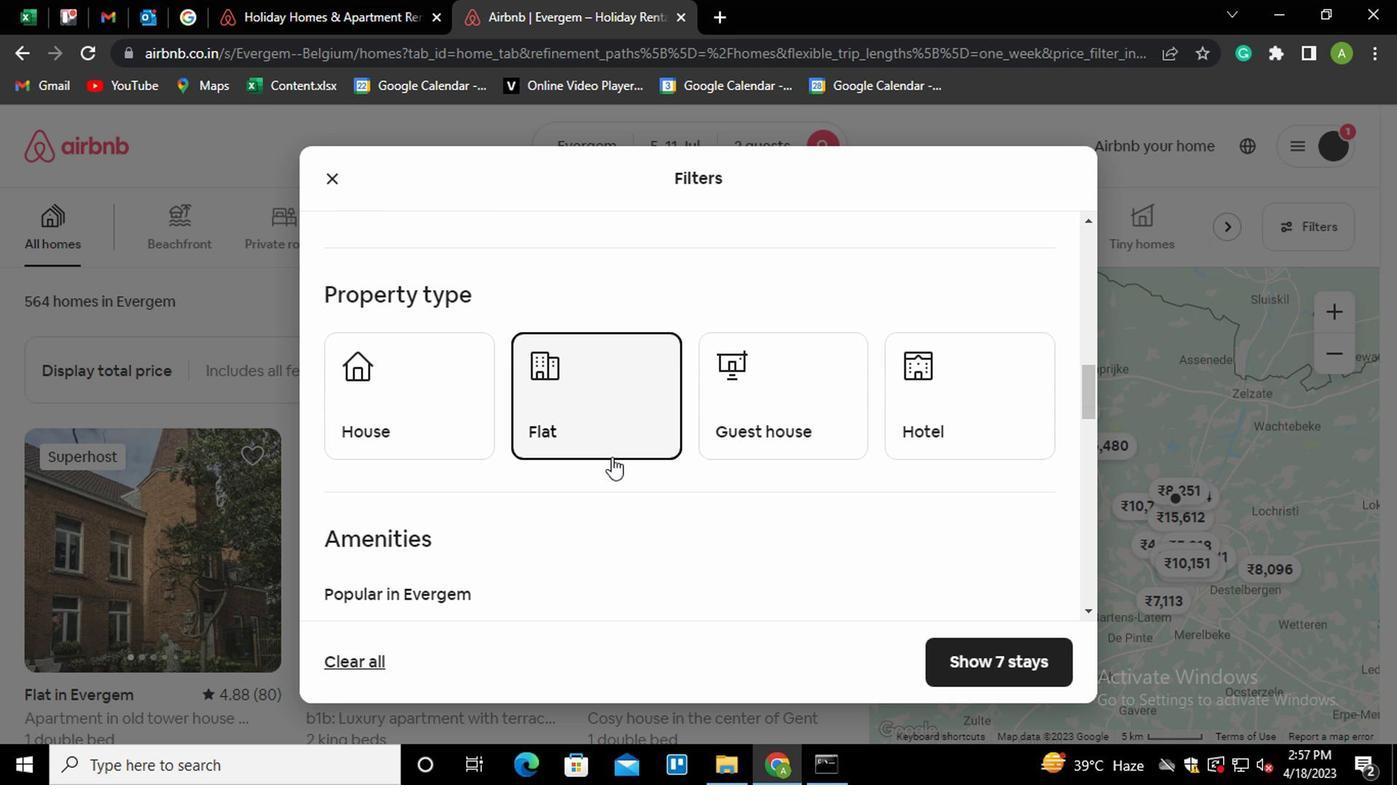 
Action: Mouse scrolled (608, 458) with delta (0, 0)
Screenshot: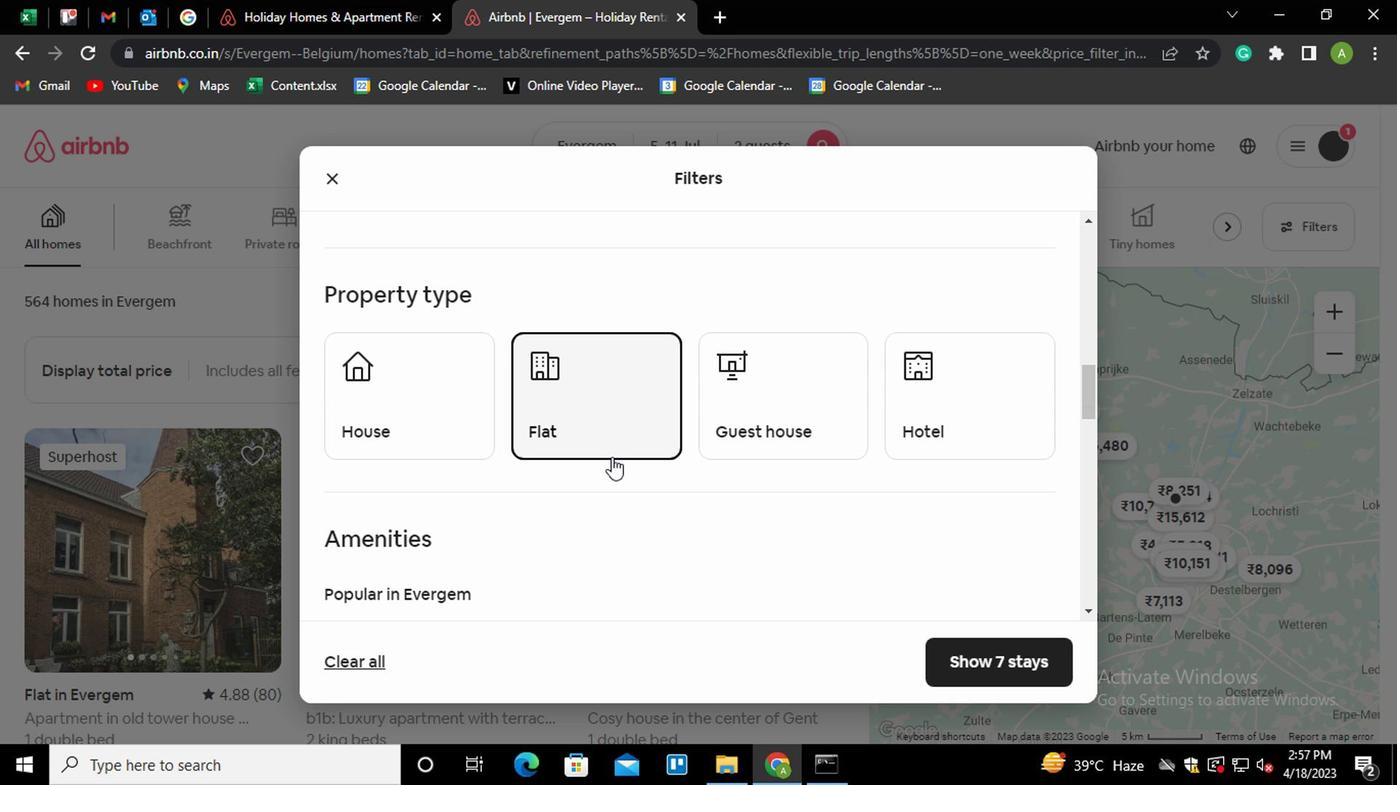 
Action: Mouse moved to (608, 460)
Screenshot: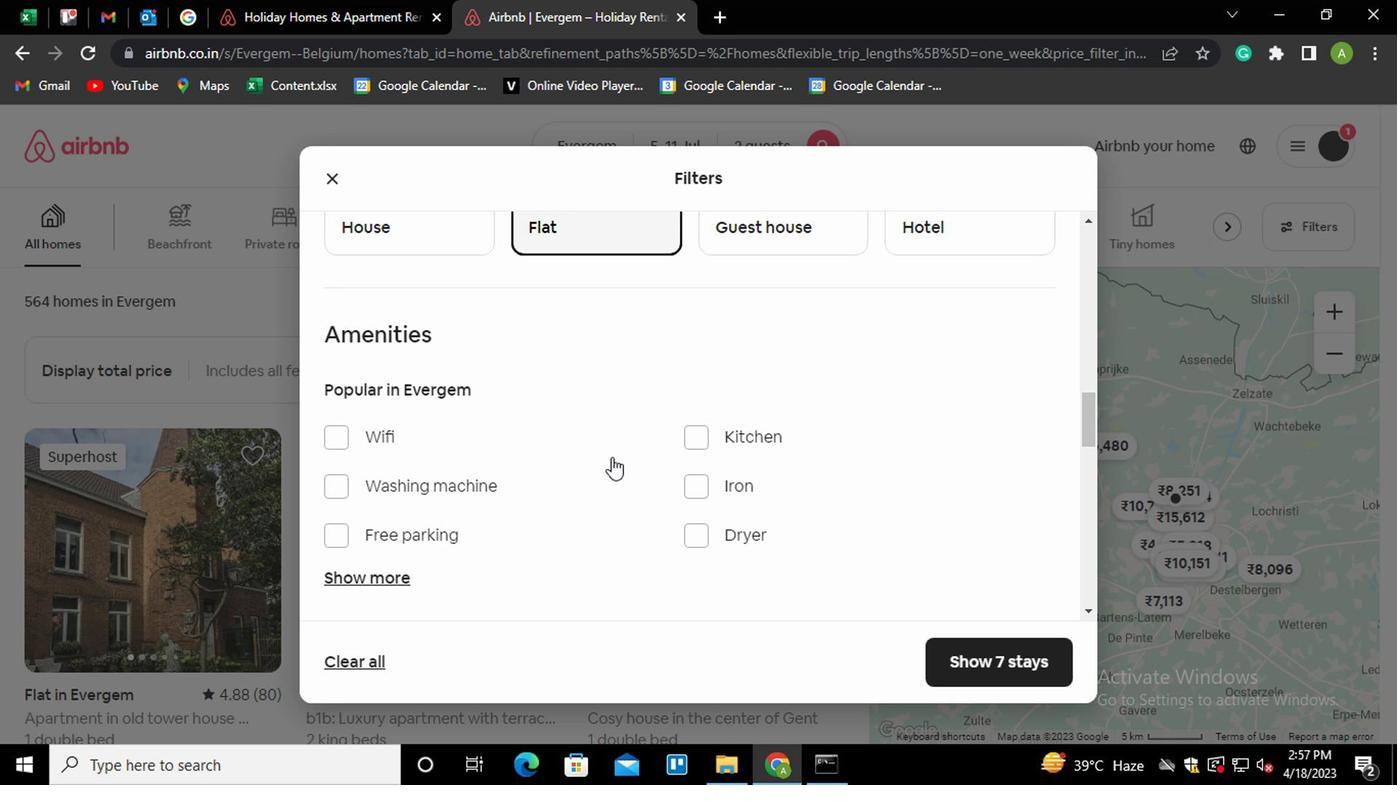 
Action: Mouse scrolled (608, 459) with delta (0, -1)
Screenshot: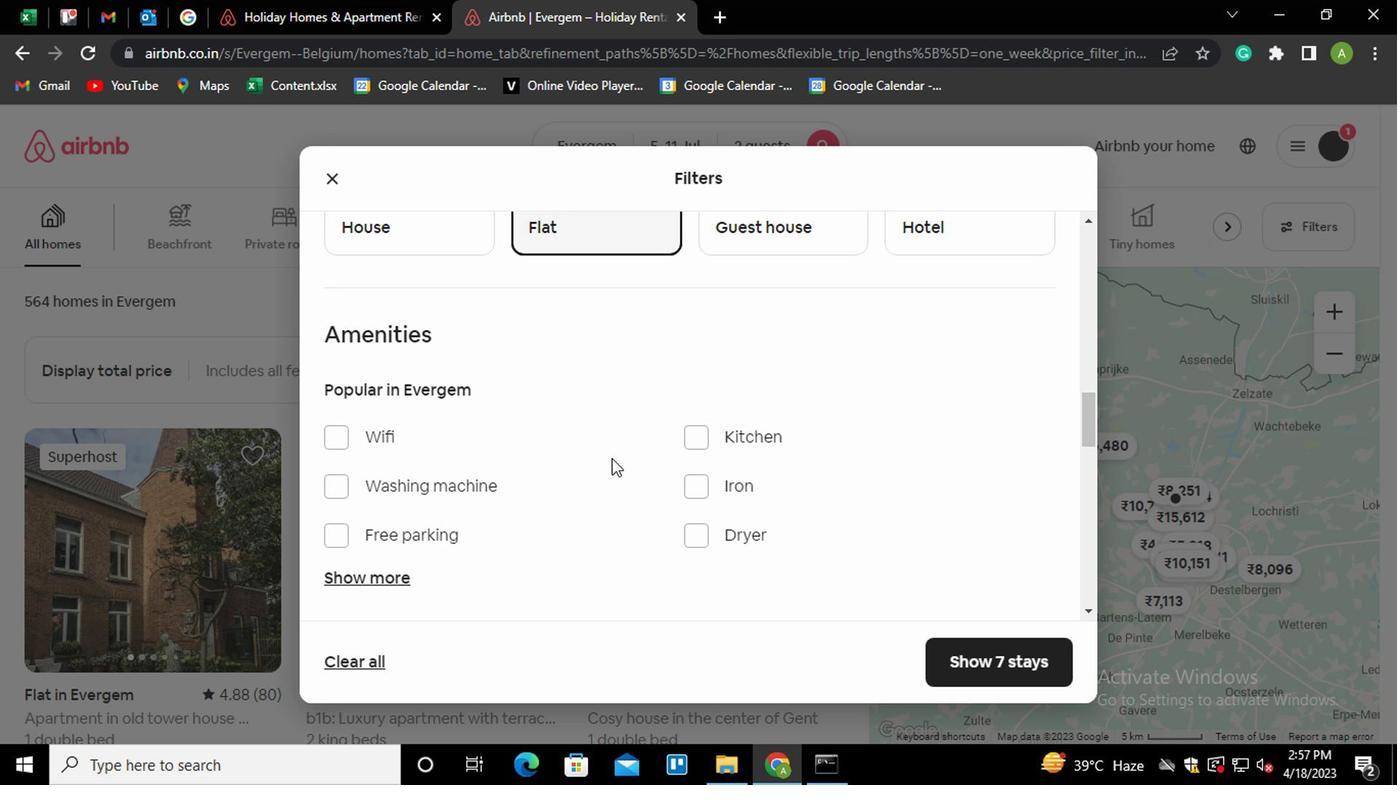 
Action: Mouse moved to (379, 481)
Screenshot: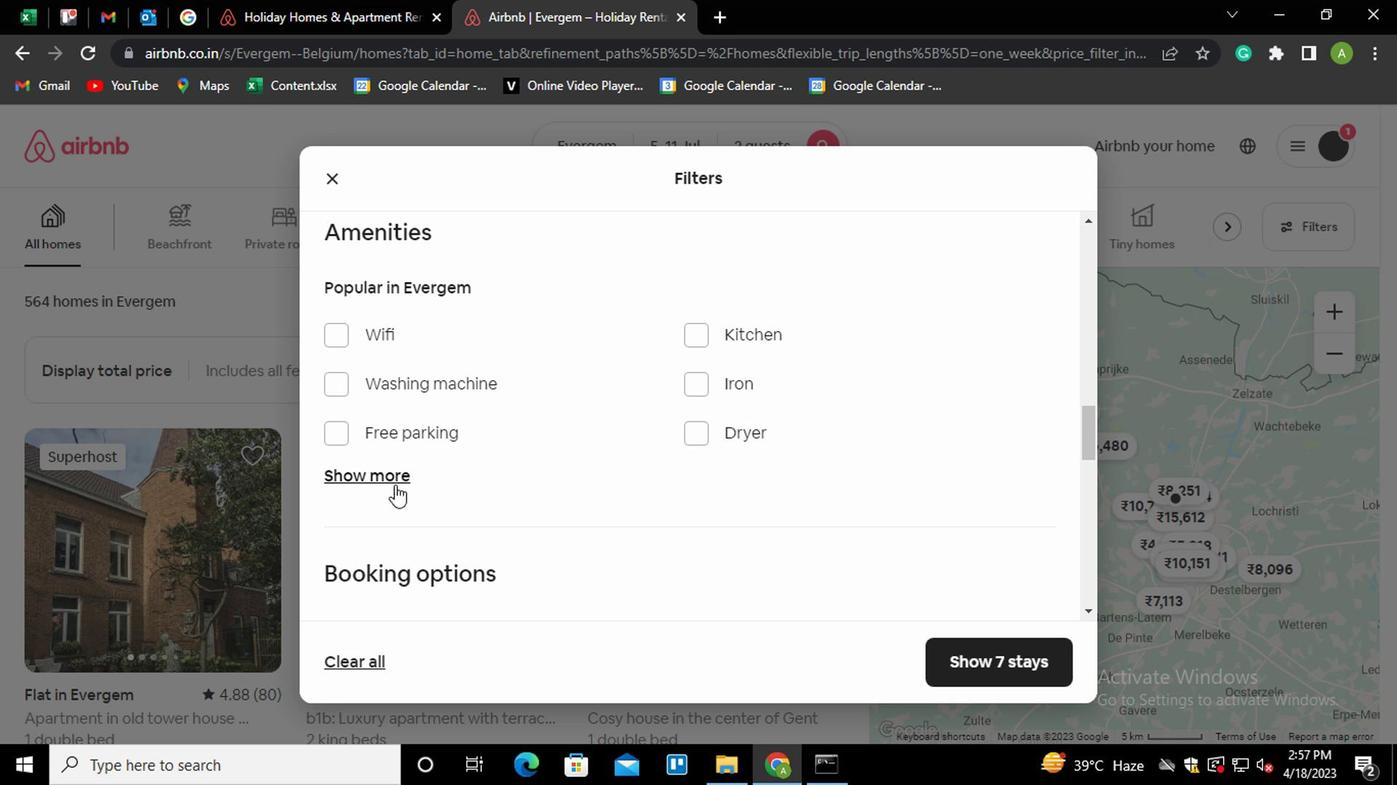 
Action: Mouse pressed left at (379, 481)
Screenshot: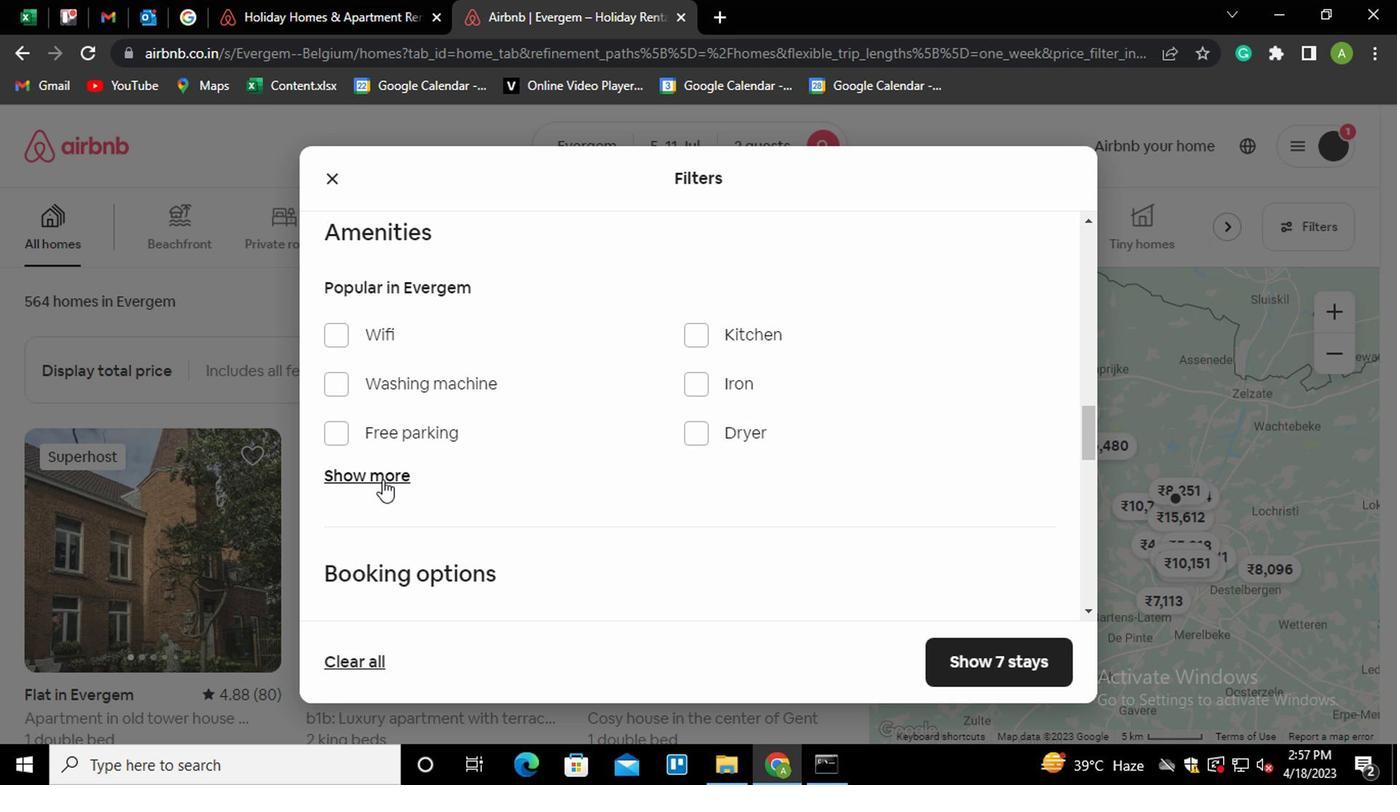 
Action: Mouse moved to (697, 547)
Screenshot: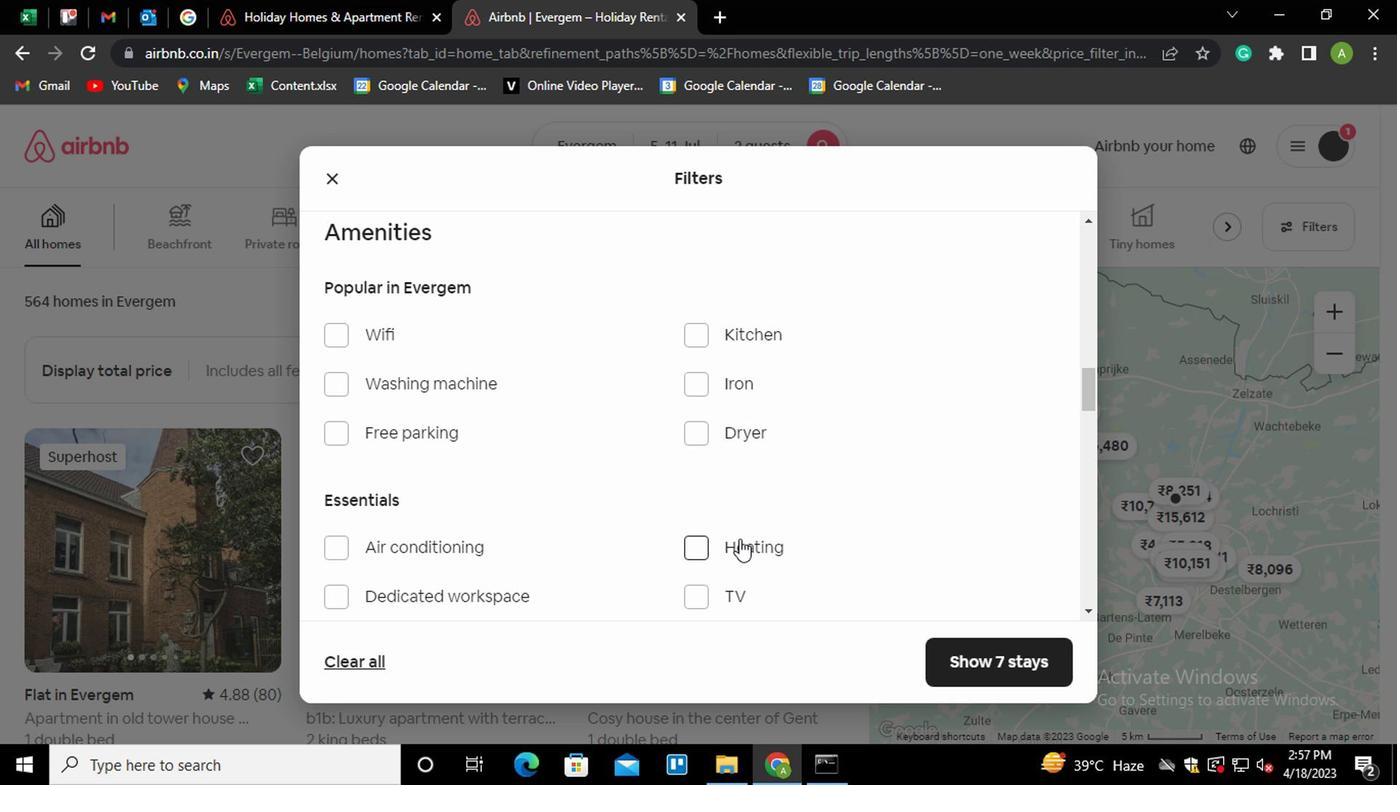
Action: Mouse pressed left at (697, 547)
Screenshot: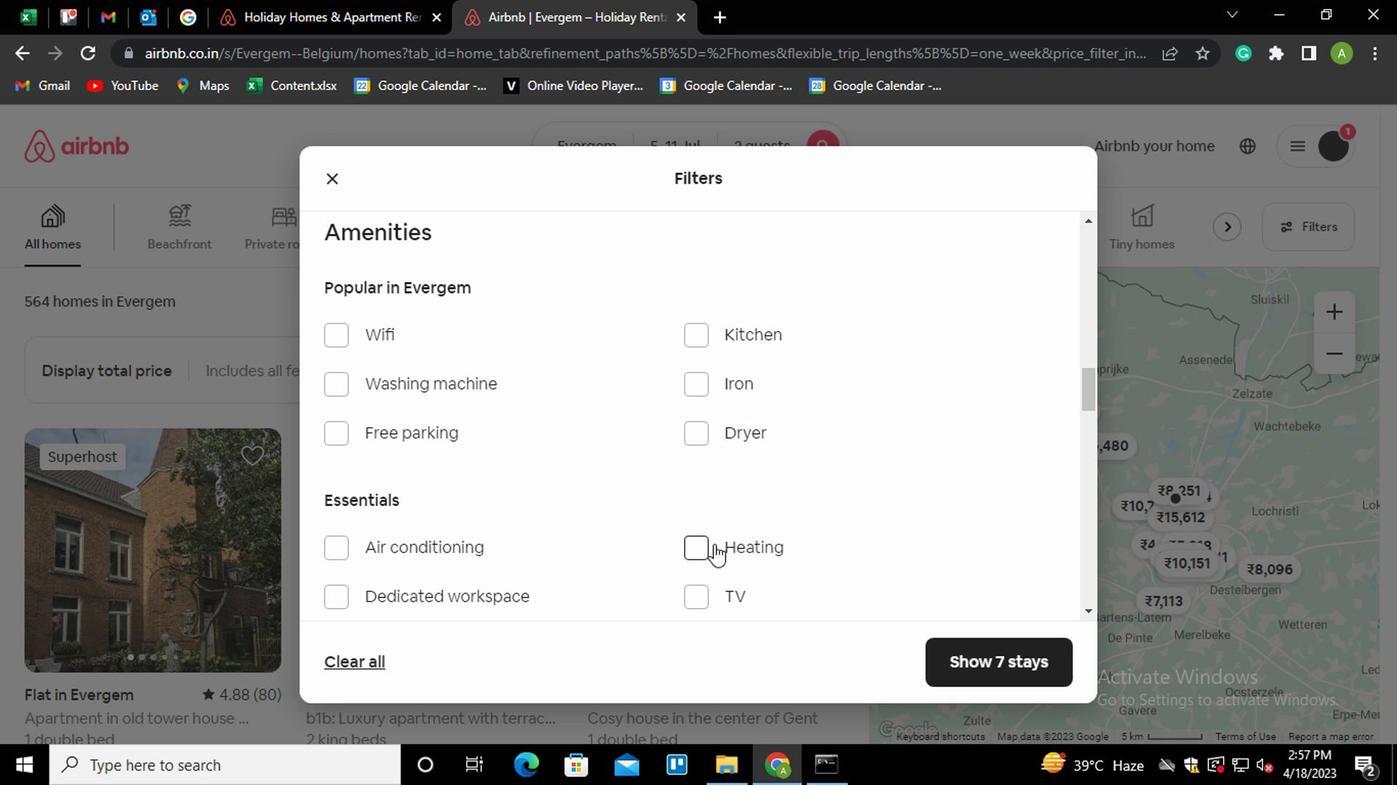 
Action: Mouse moved to (759, 500)
Screenshot: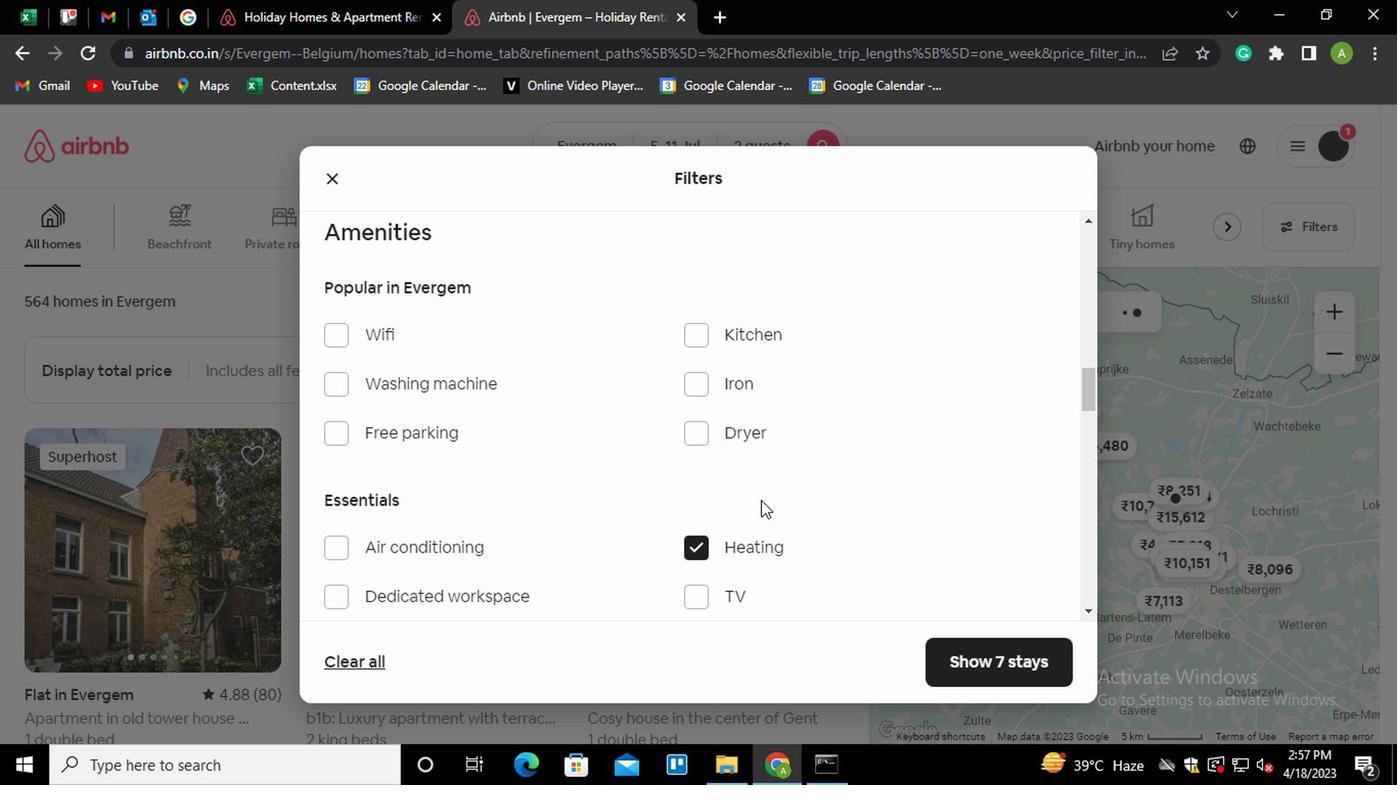 
Action: Mouse scrolled (759, 499) with delta (0, 0)
Screenshot: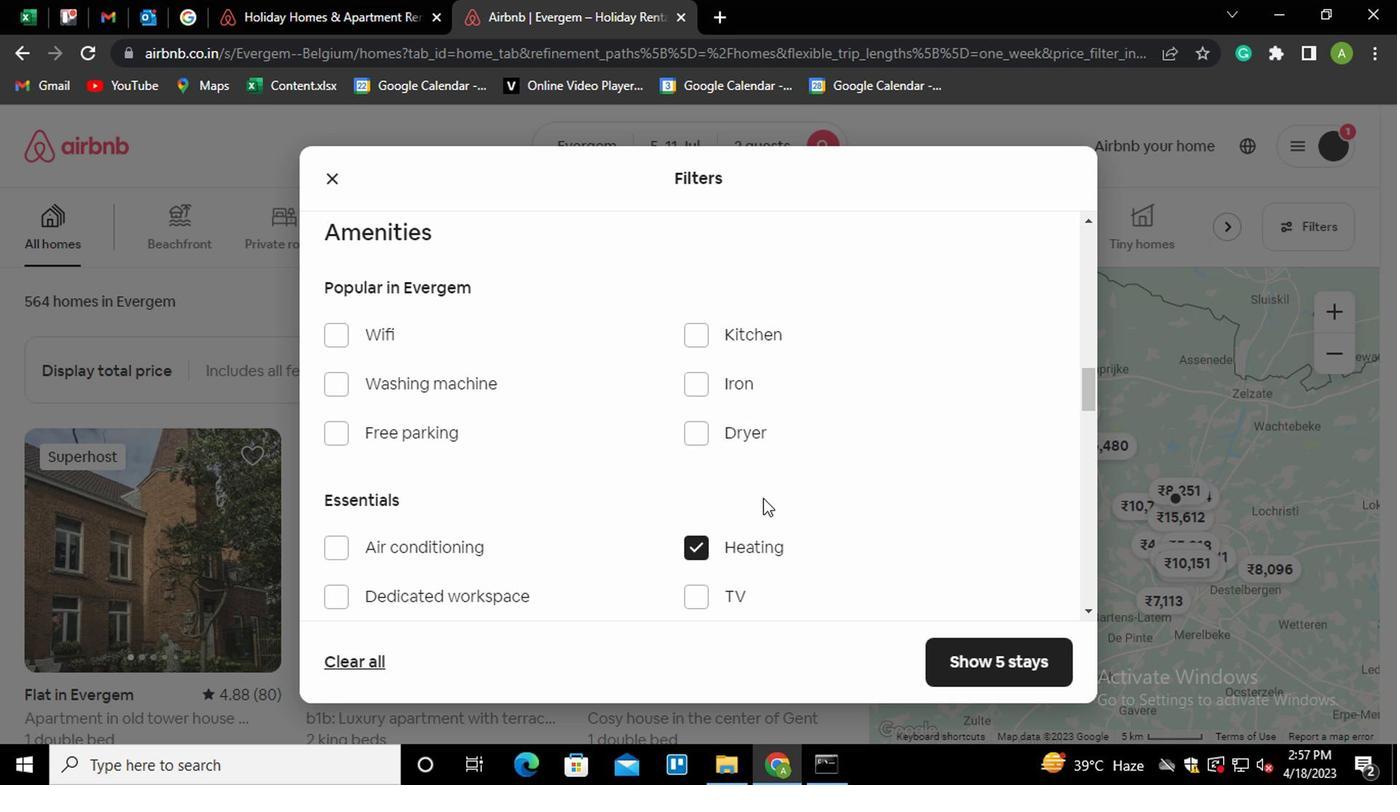
Action: Mouse scrolled (759, 499) with delta (0, 0)
Screenshot: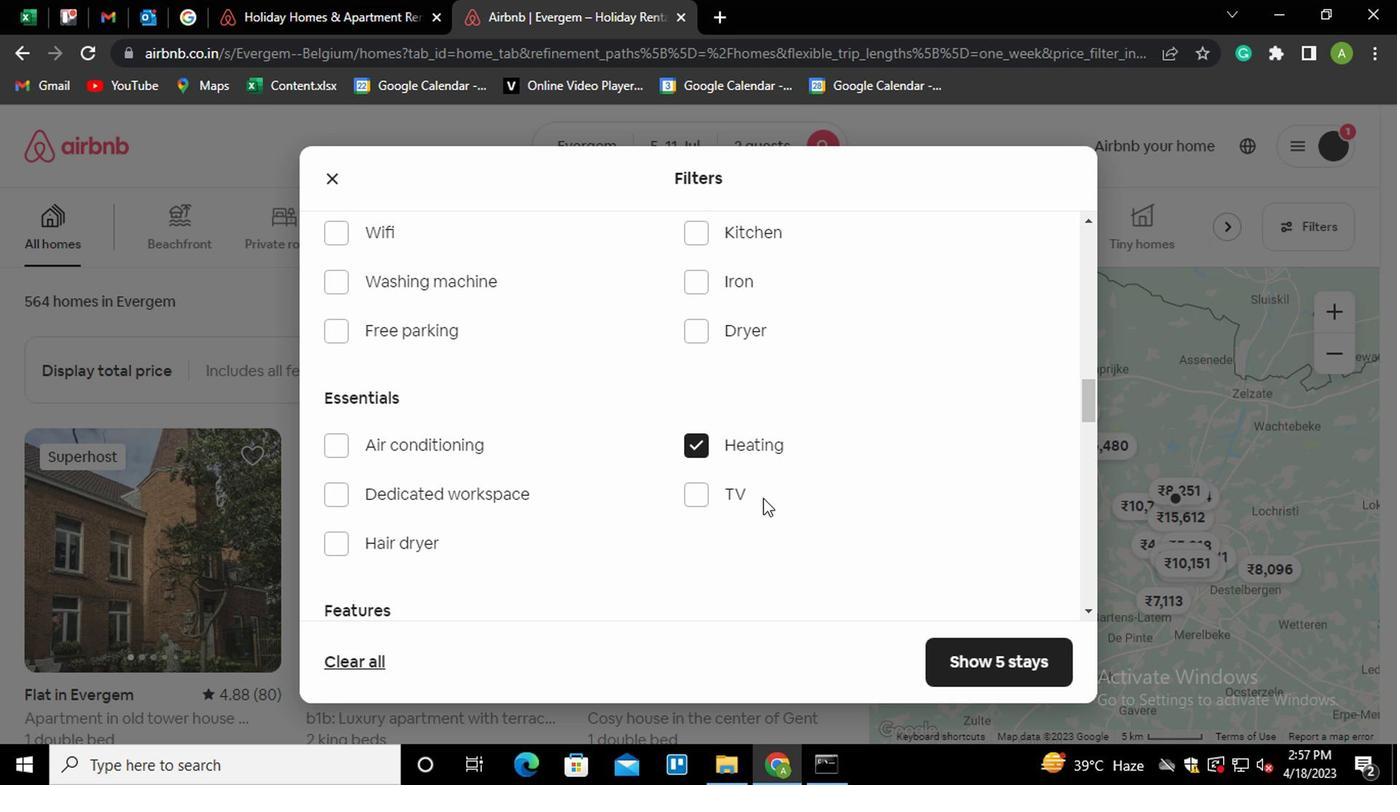 
Action: Mouse scrolled (759, 499) with delta (0, 0)
Screenshot: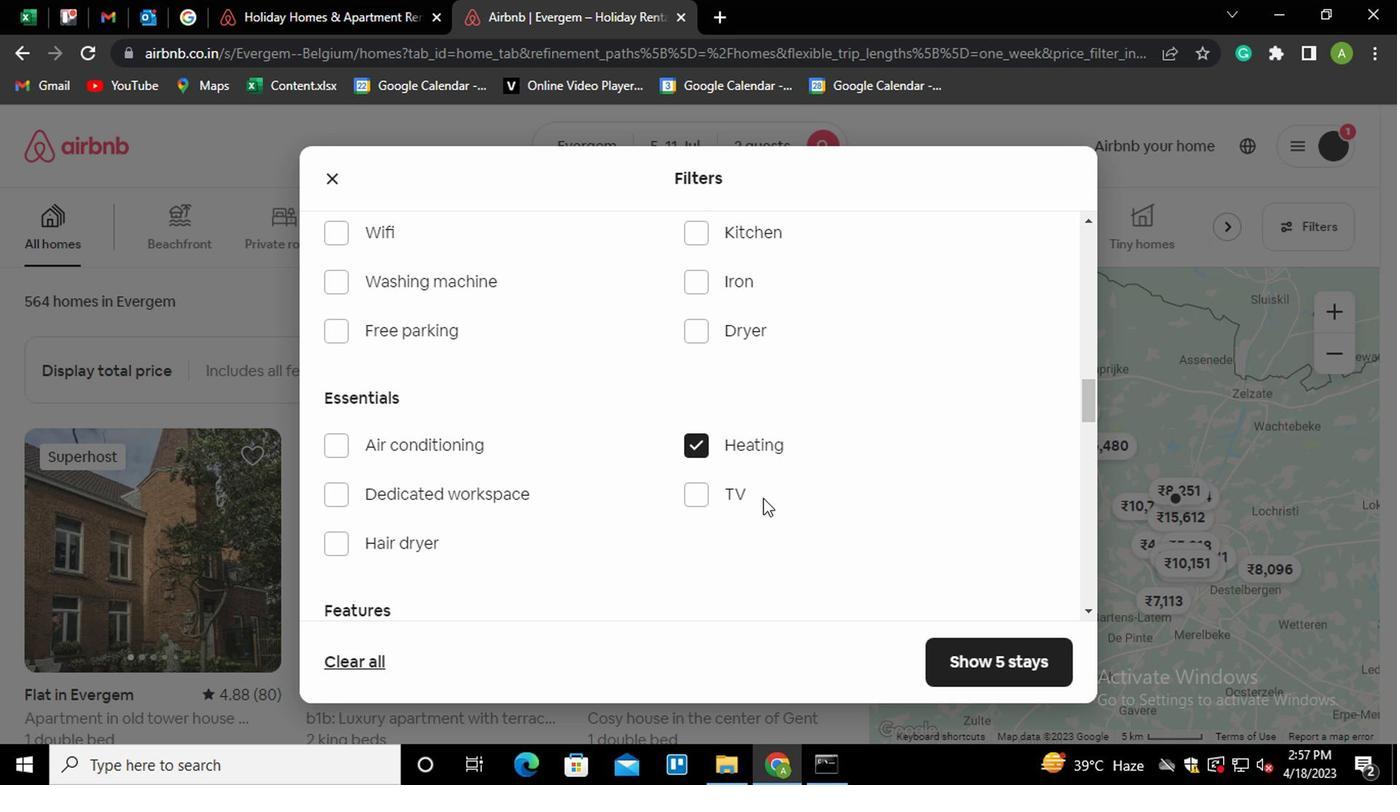
Action: Mouse scrolled (759, 499) with delta (0, 0)
Screenshot: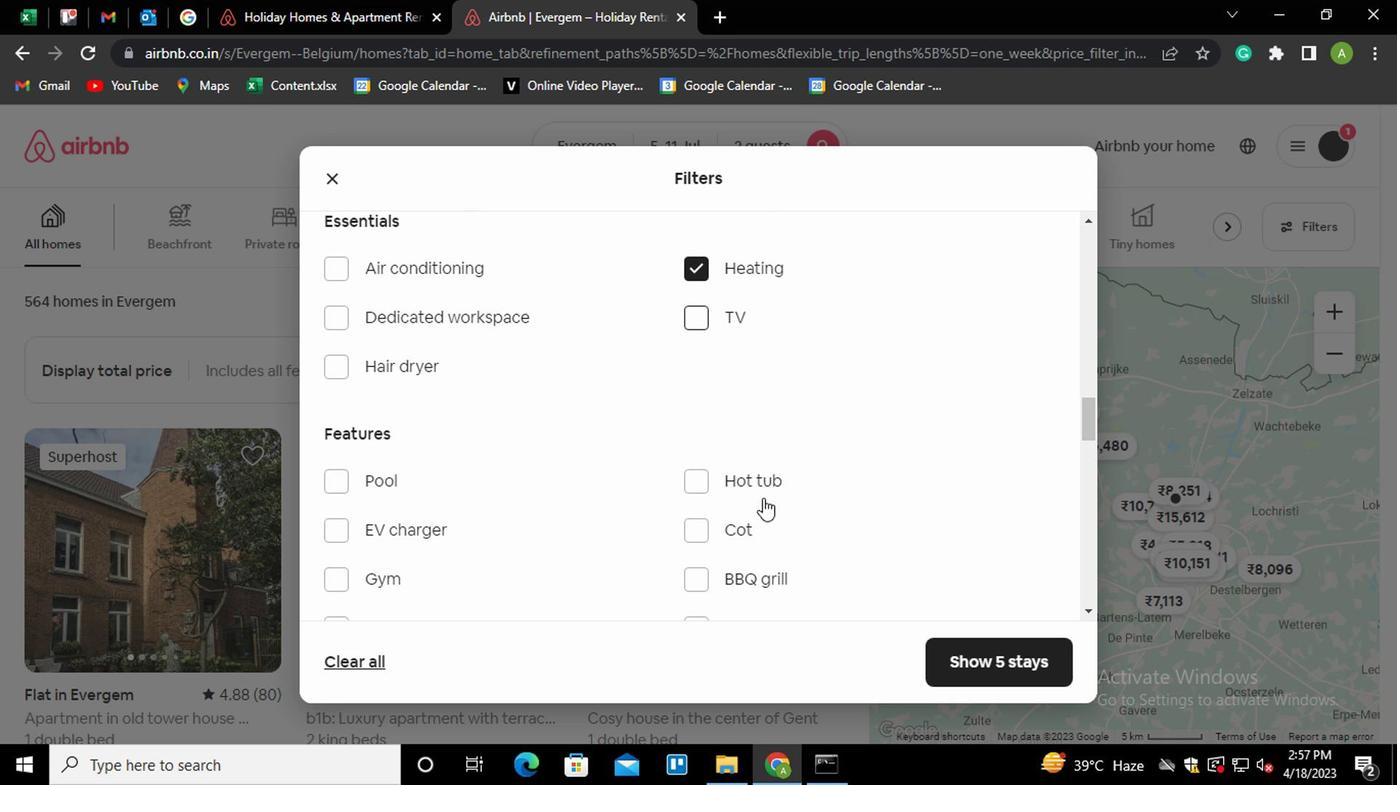 
Action: Mouse scrolled (759, 499) with delta (0, 0)
Screenshot: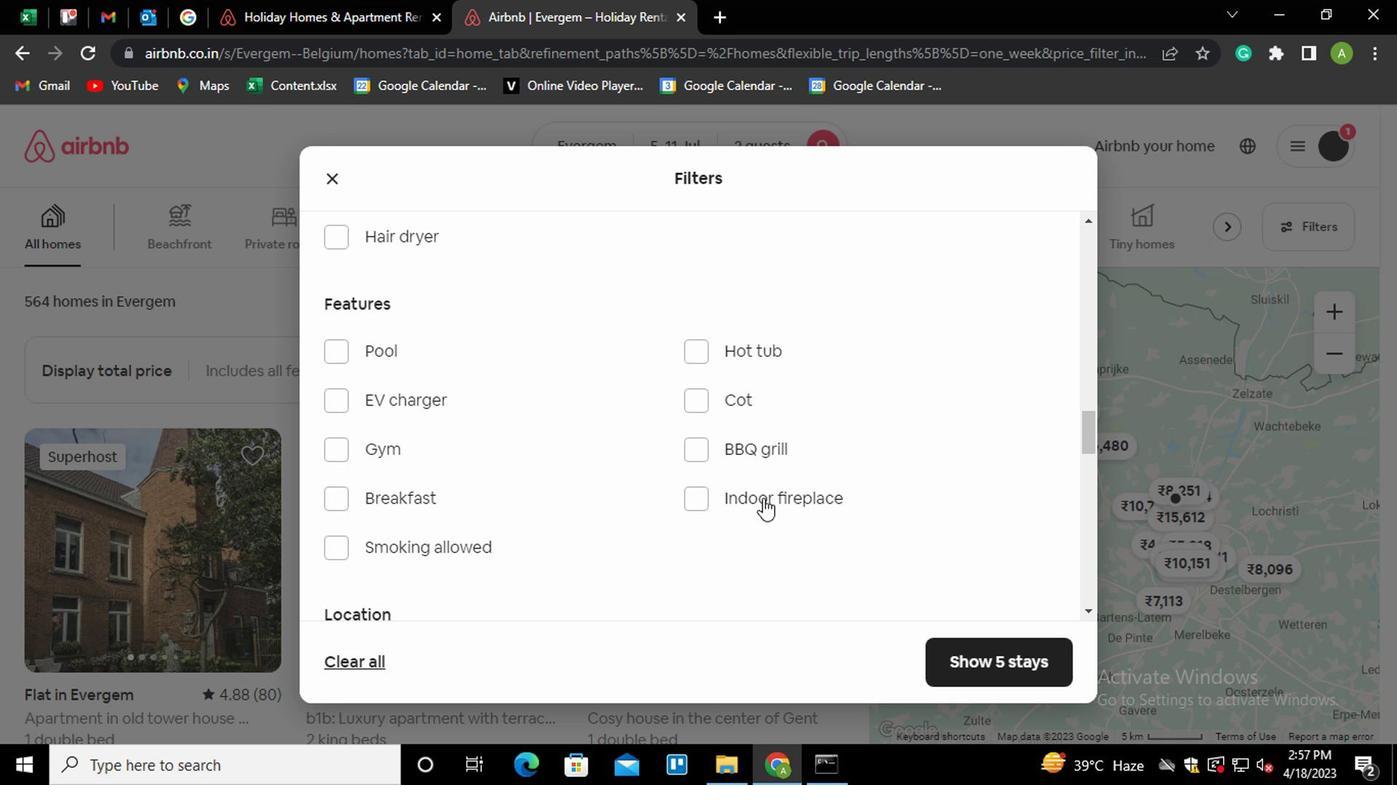 
Action: Mouse scrolled (759, 499) with delta (0, 0)
Screenshot: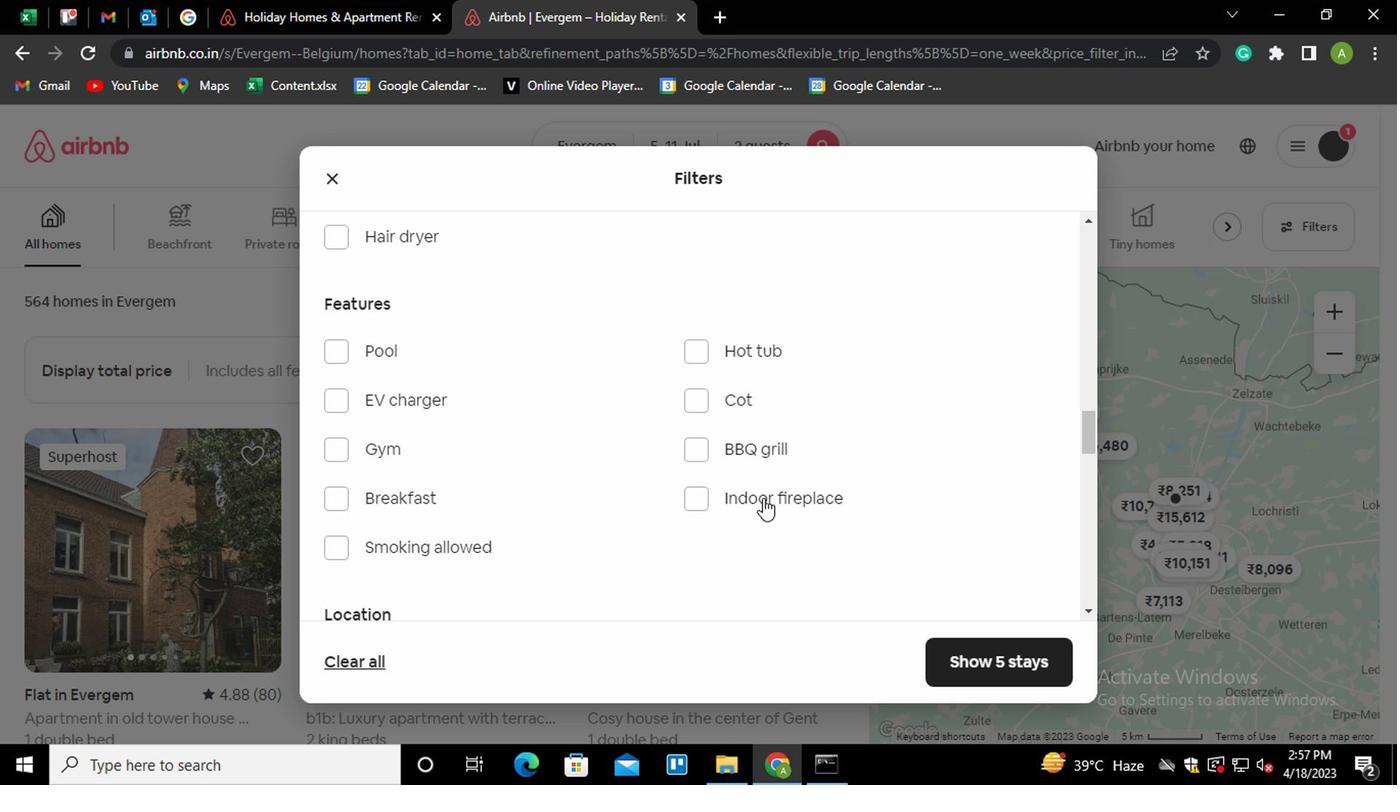 
Action: Mouse scrolled (759, 499) with delta (0, 0)
Screenshot: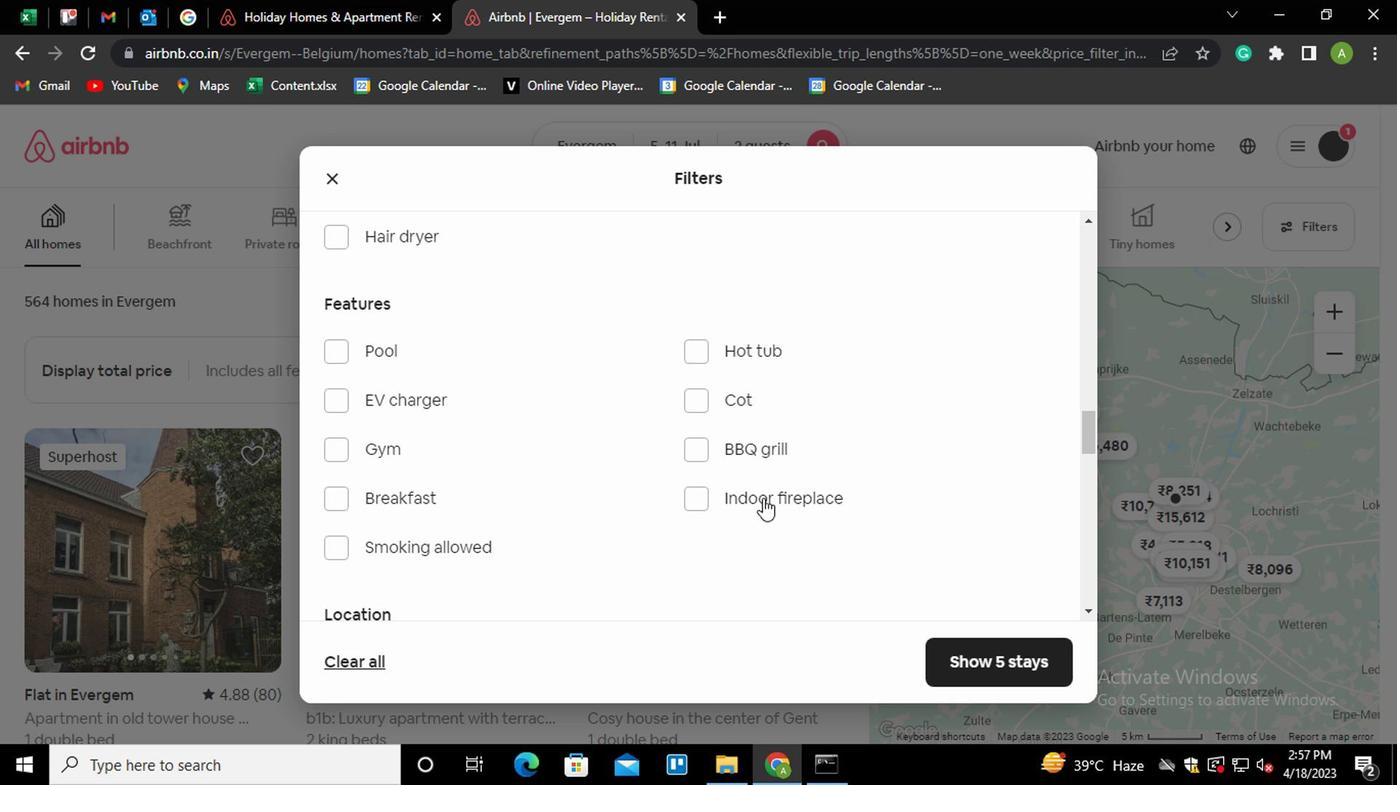 
Action: Mouse scrolled (759, 499) with delta (0, 0)
Screenshot: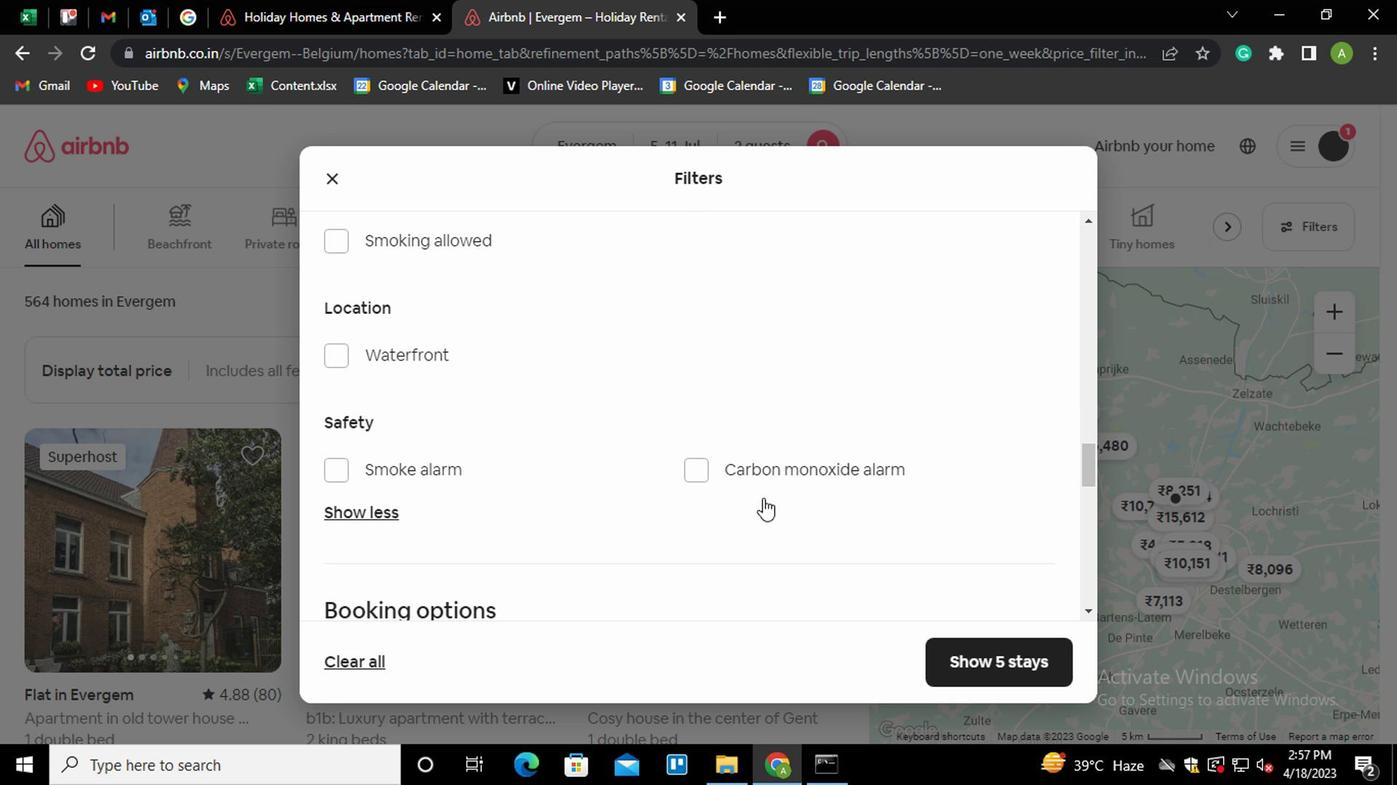 
Action: Mouse scrolled (759, 499) with delta (0, 0)
Screenshot: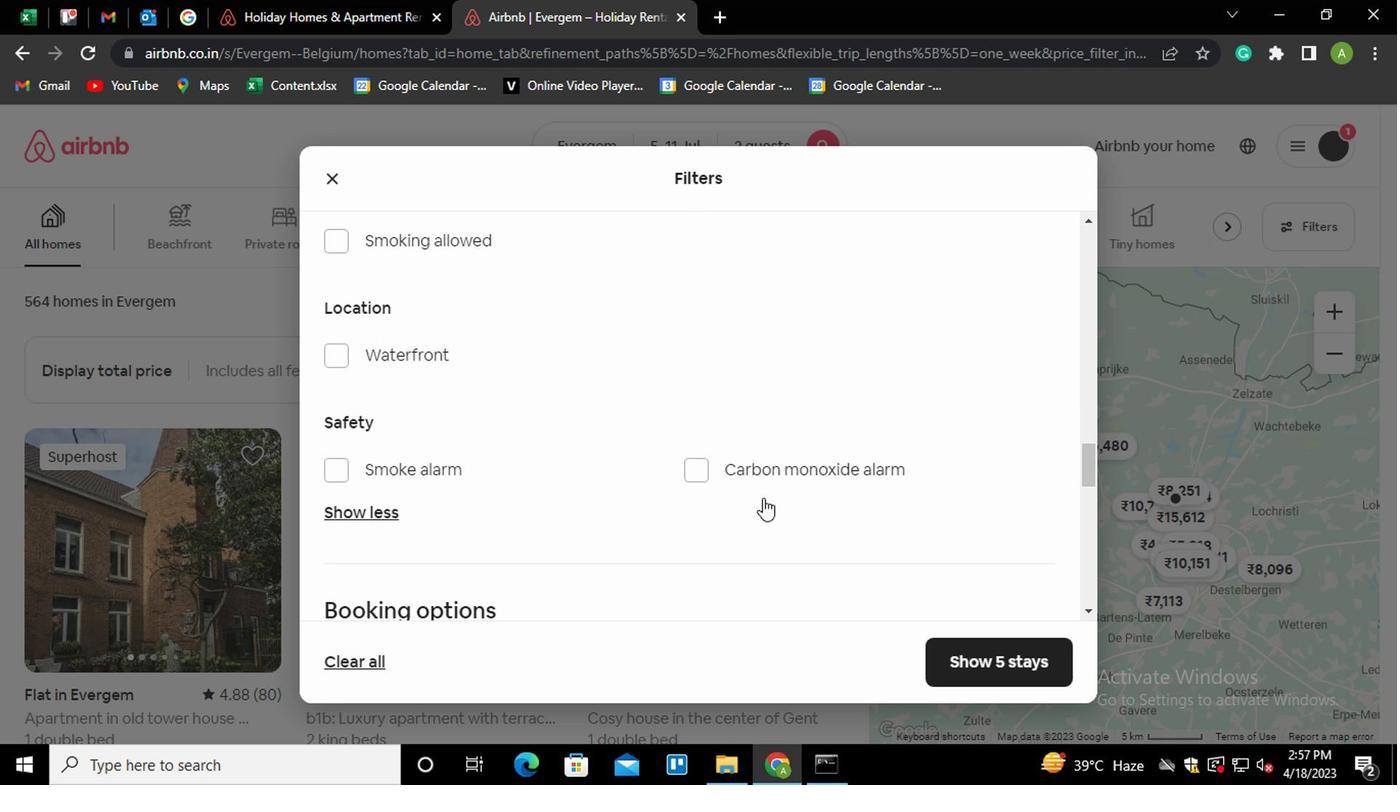 
Action: Mouse scrolled (759, 499) with delta (0, 0)
Screenshot: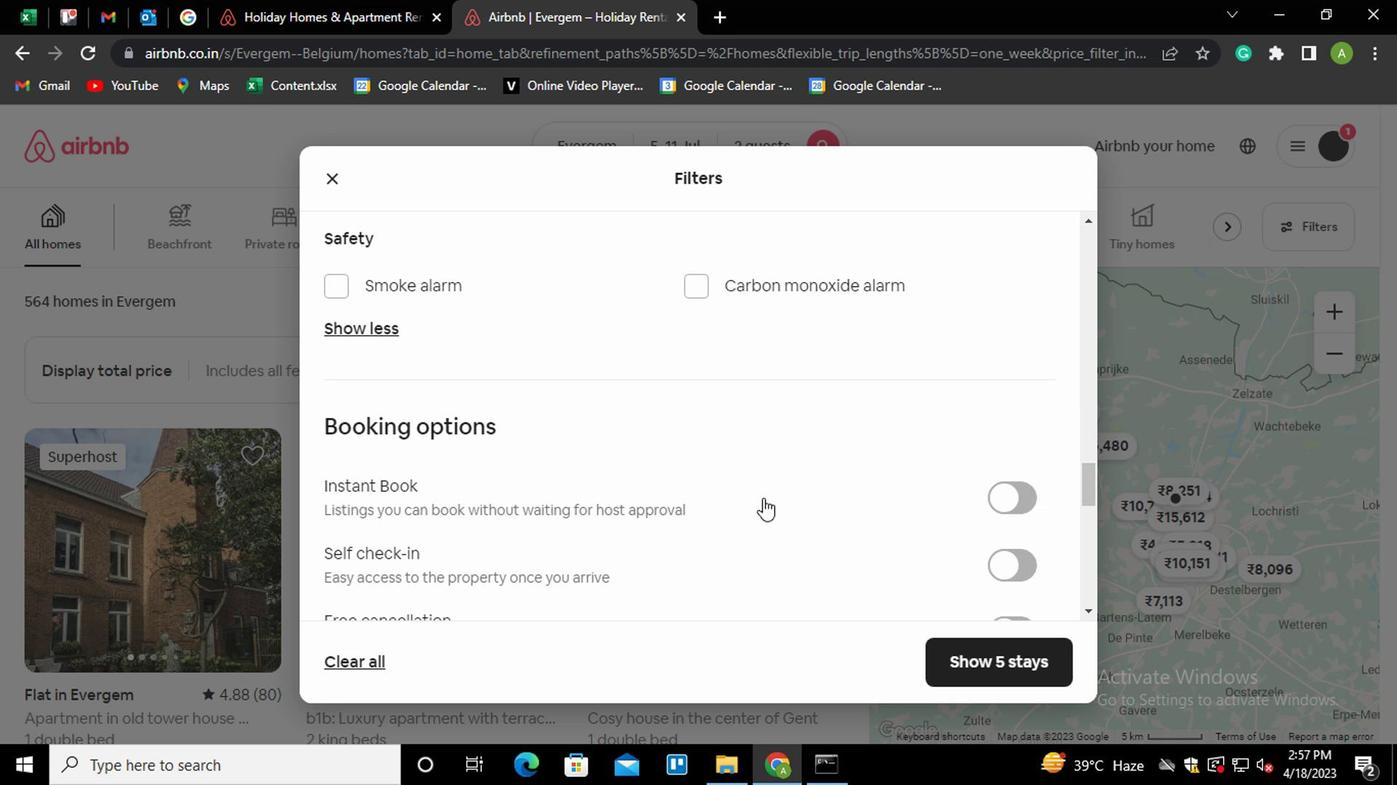 
Action: Mouse scrolled (759, 499) with delta (0, 0)
Screenshot: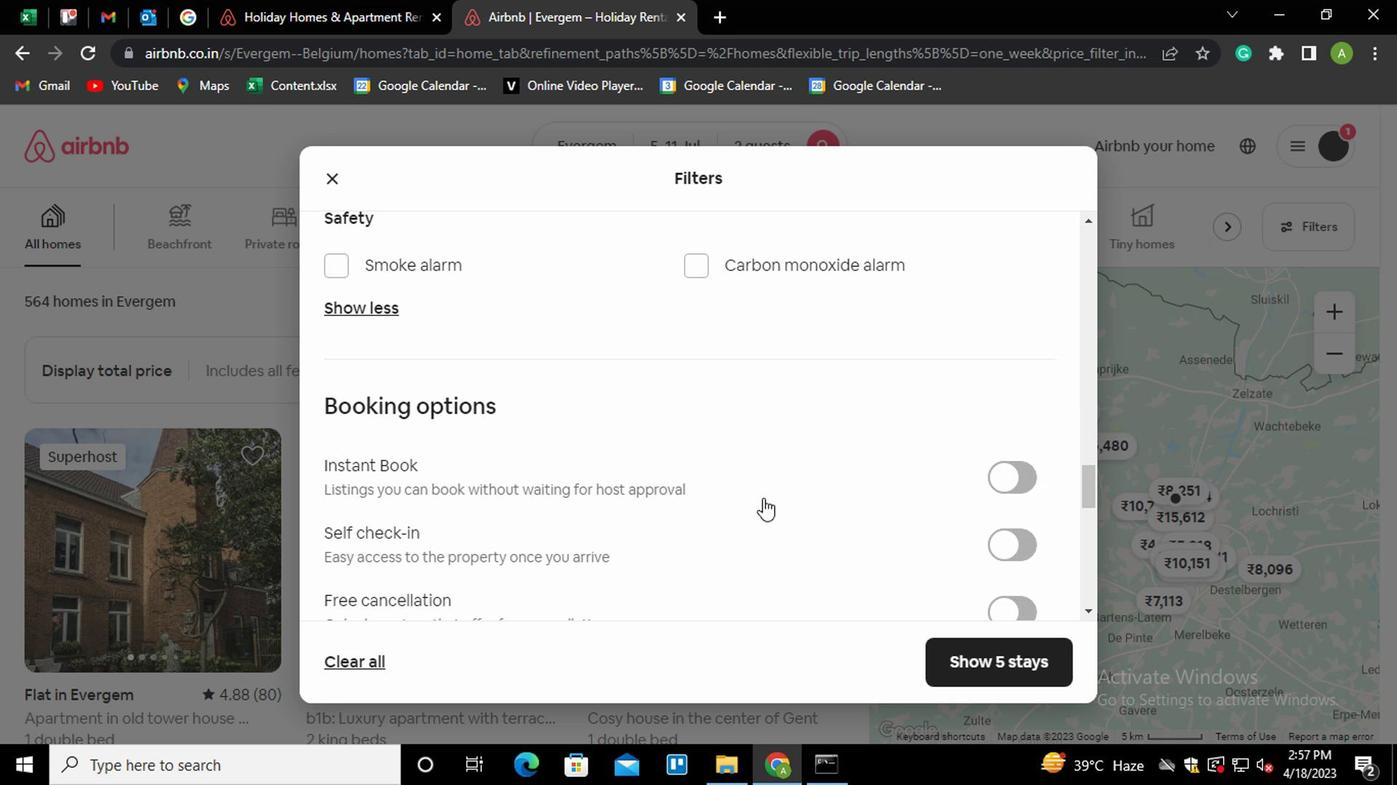 
Action: Mouse moved to (994, 347)
Screenshot: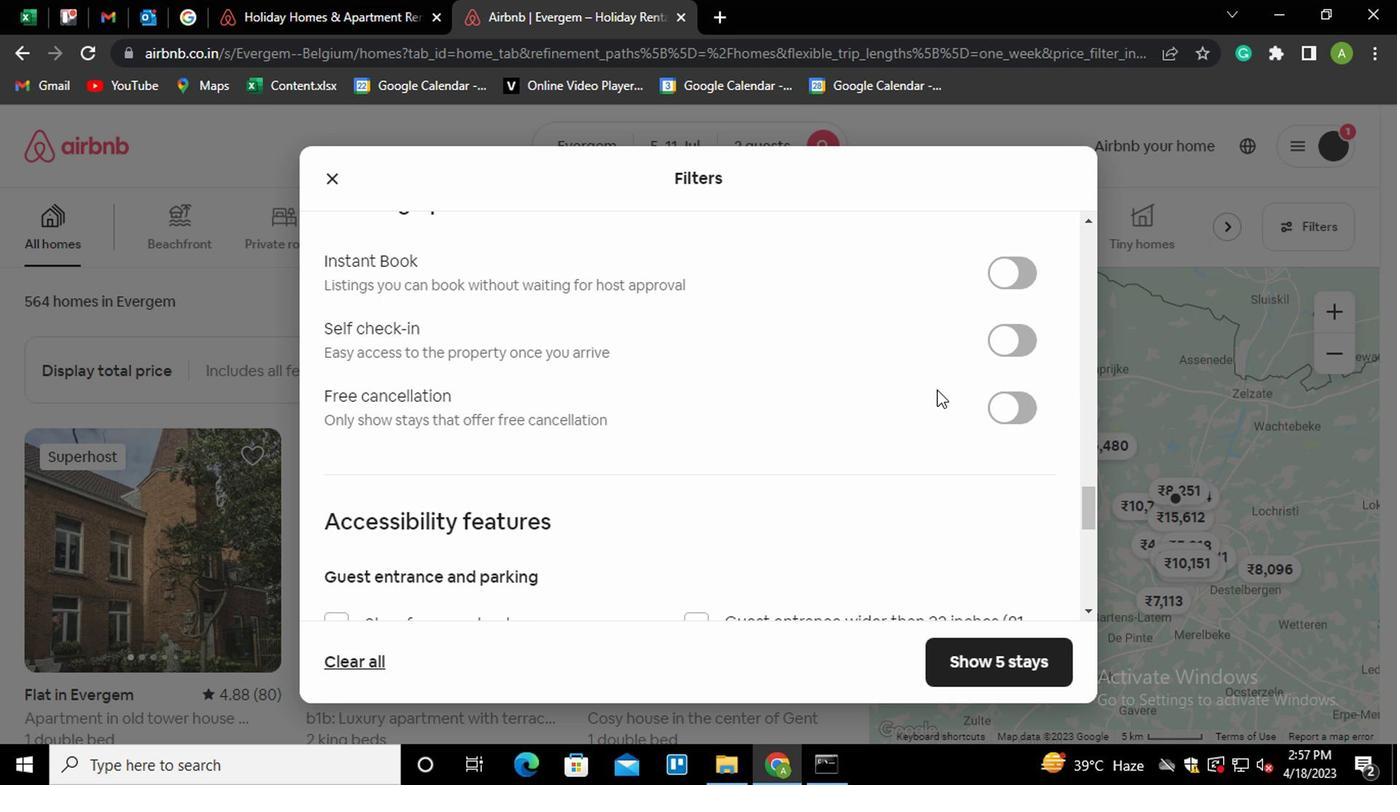 
Action: Mouse pressed left at (994, 347)
Screenshot: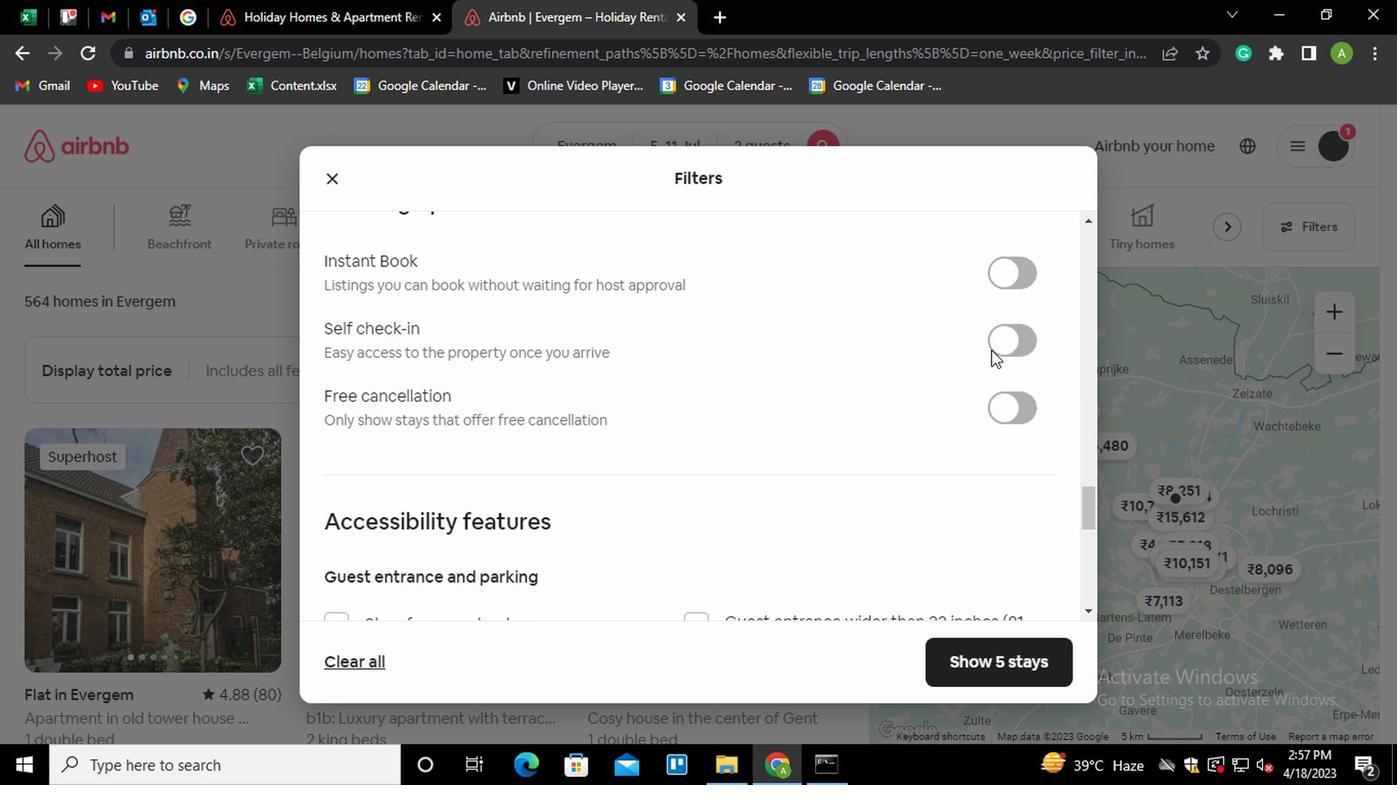 
Action: Mouse moved to (732, 443)
Screenshot: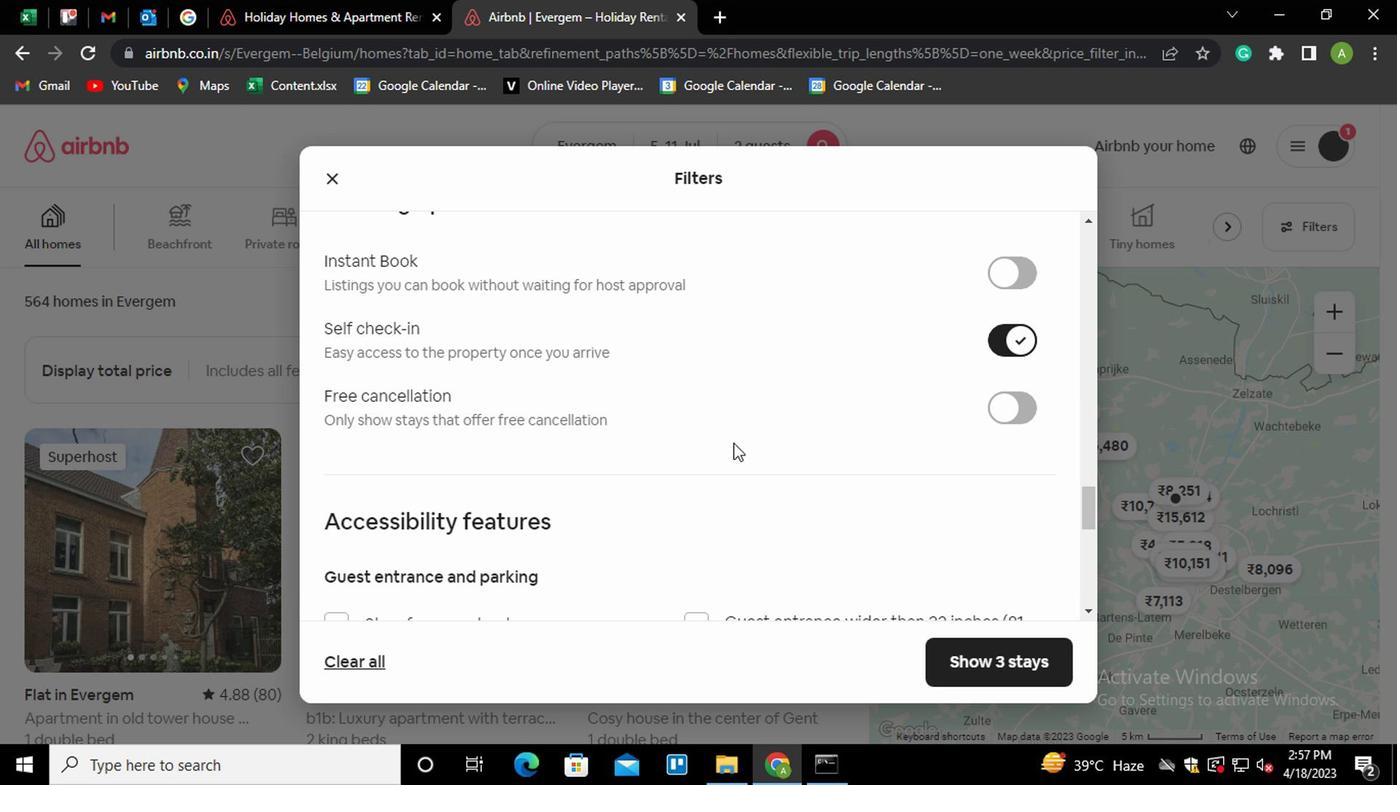 
Action: Mouse scrolled (732, 443) with delta (0, 0)
Screenshot: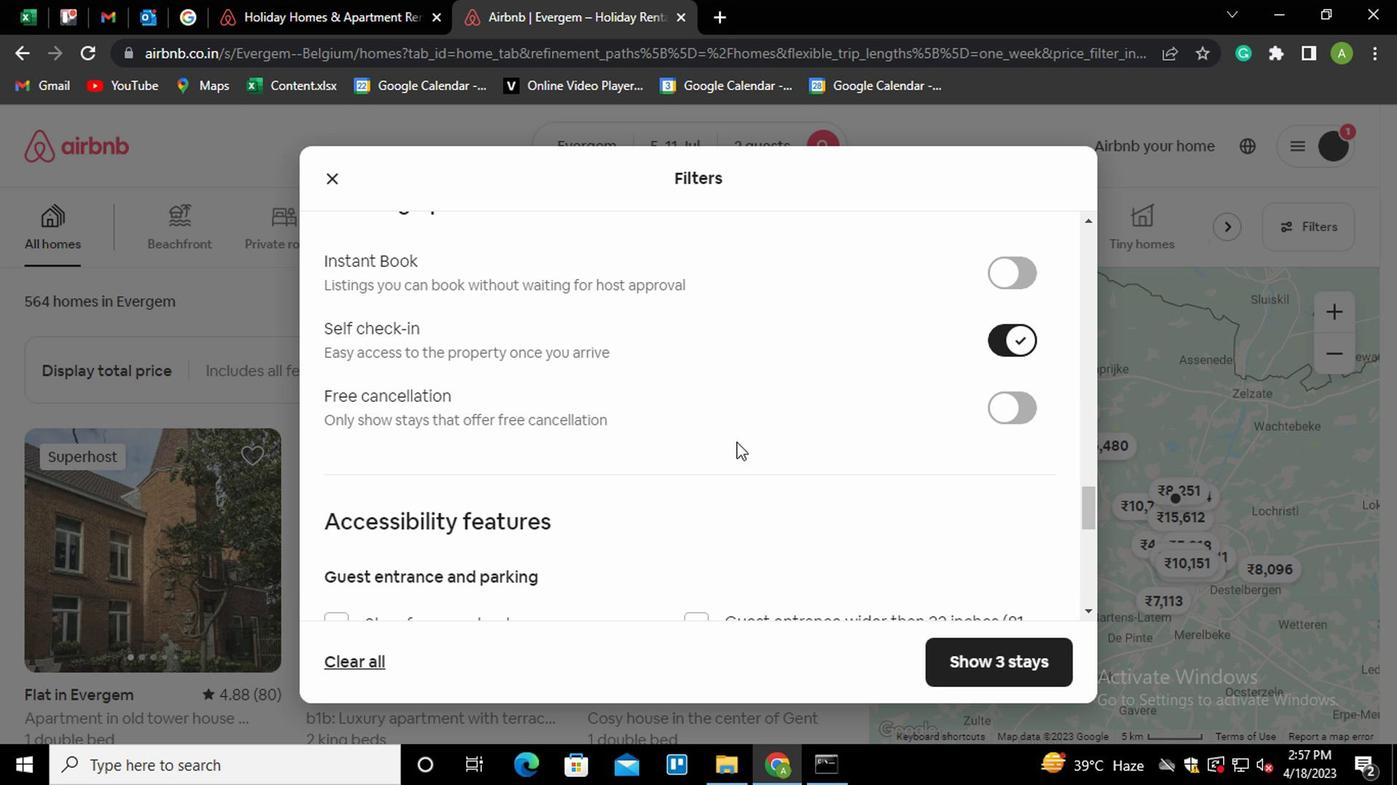 
Action: Mouse scrolled (732, 443) with delta (0, 0)
Screenshot: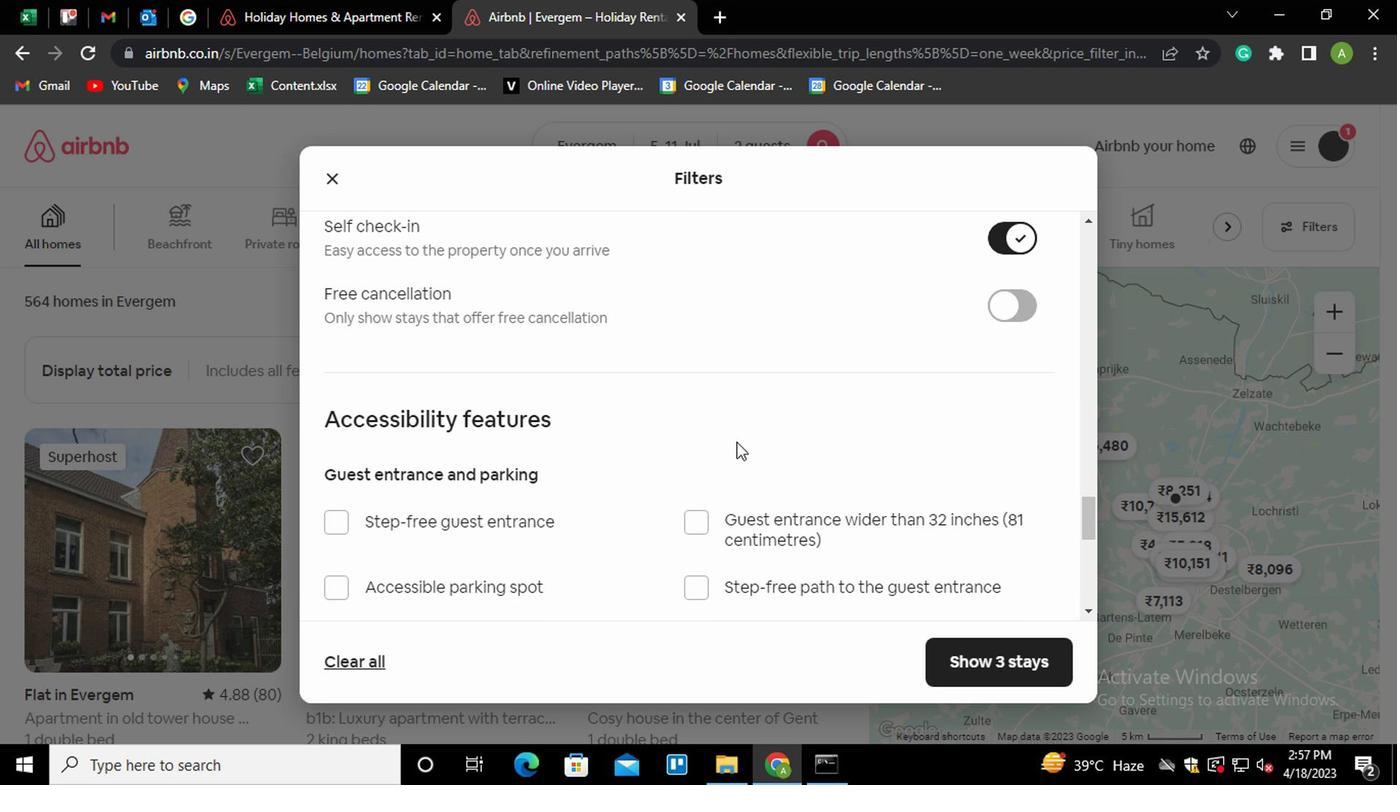 
Action: Mouse scrolled (732, 443) with delta (0, 0)
Screenshot: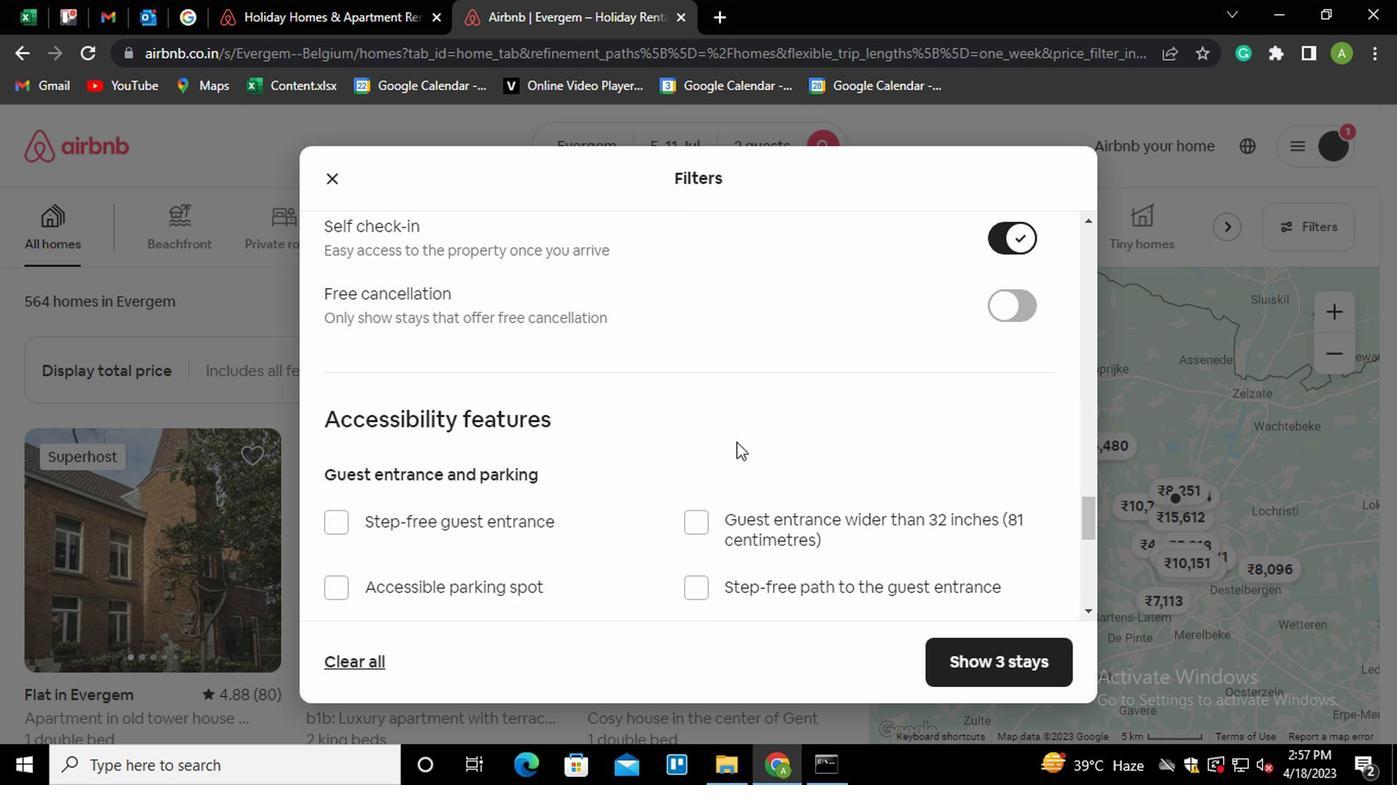 
Action: Mouse scrolled (732, 443) with delta (0, 0)
Screenshot: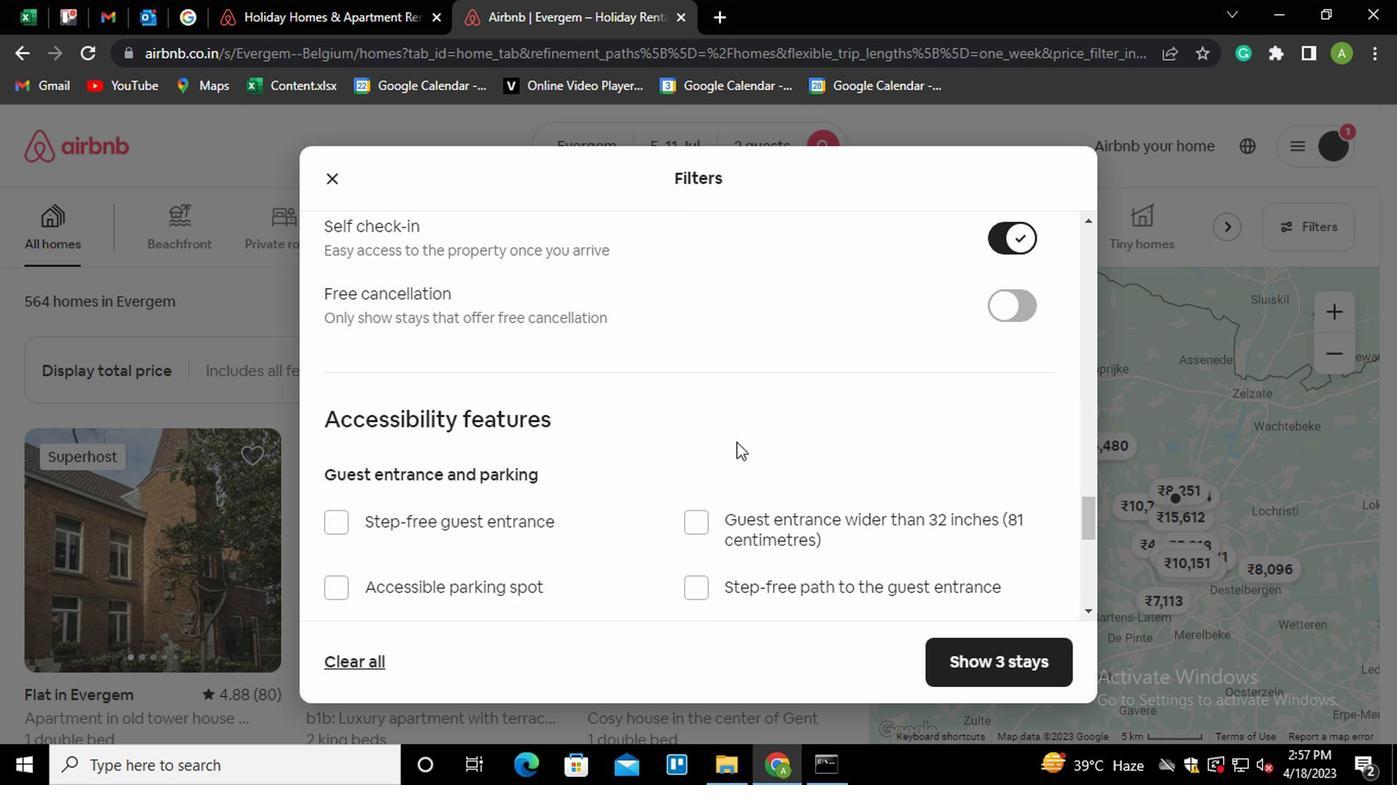 
Action: Mouse scrolled (732, 443) with delta (0, 0)
Screenshot: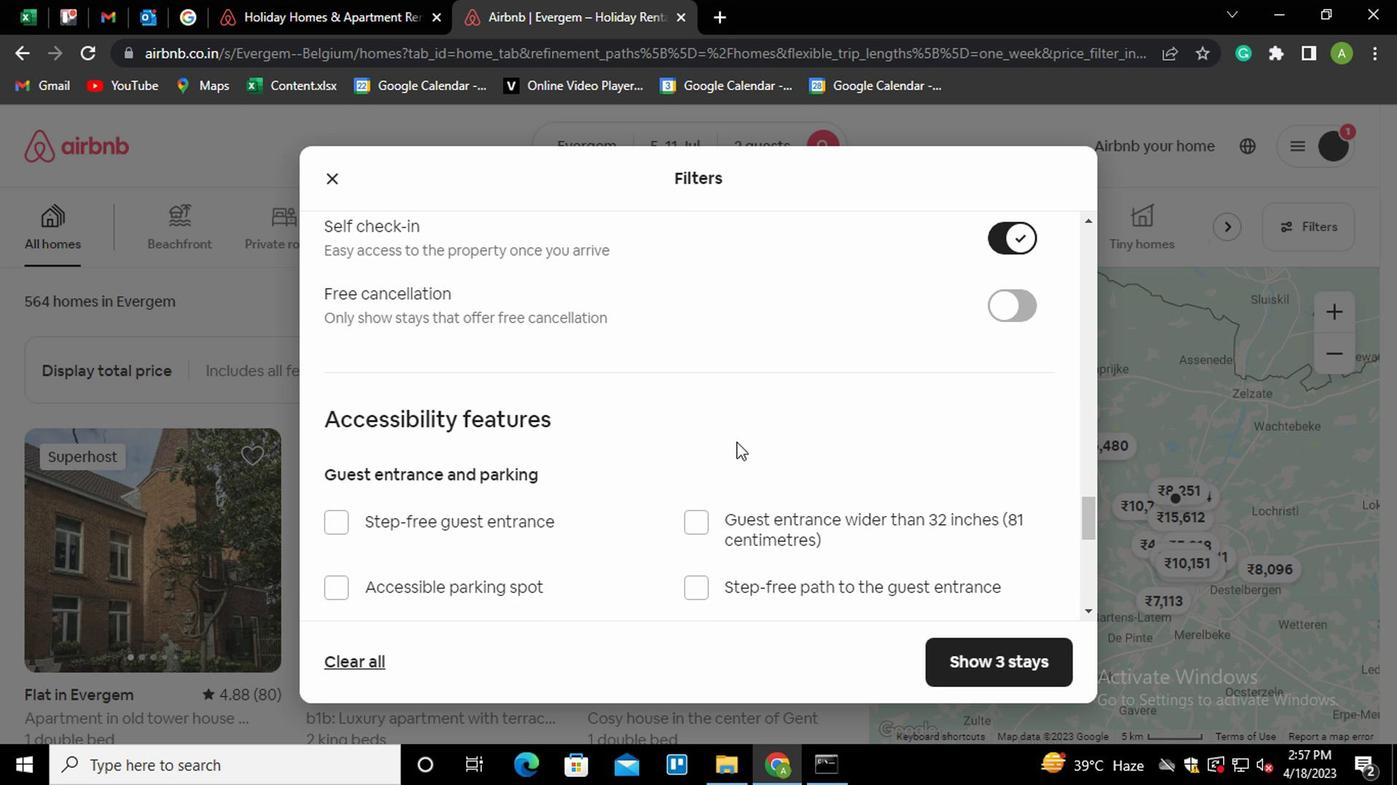 
Action: Mouse scrolled (732, 443) with delta (0, 0)
Screenshot: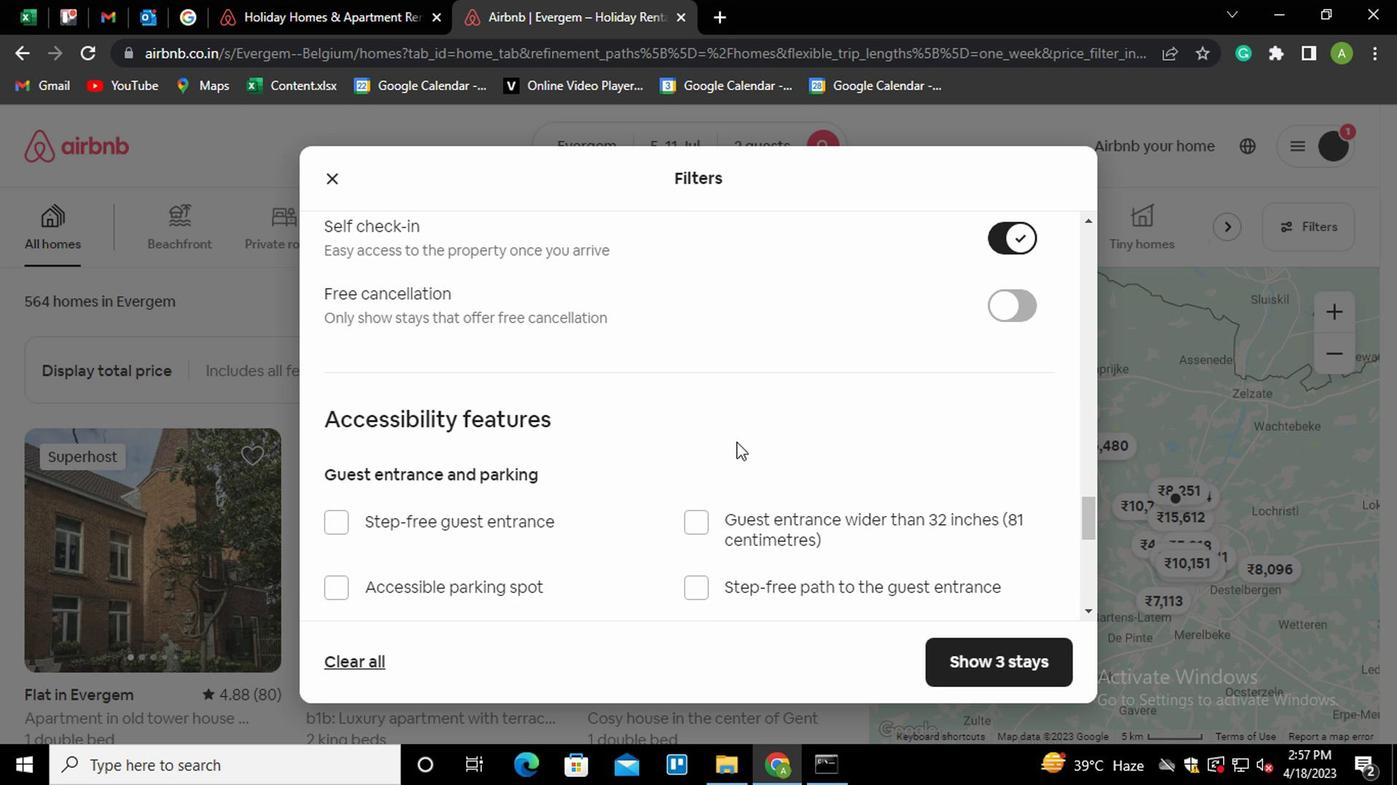 
Action: Mouse scrolled (732, 443) with delta (0, 0)
Screenshot: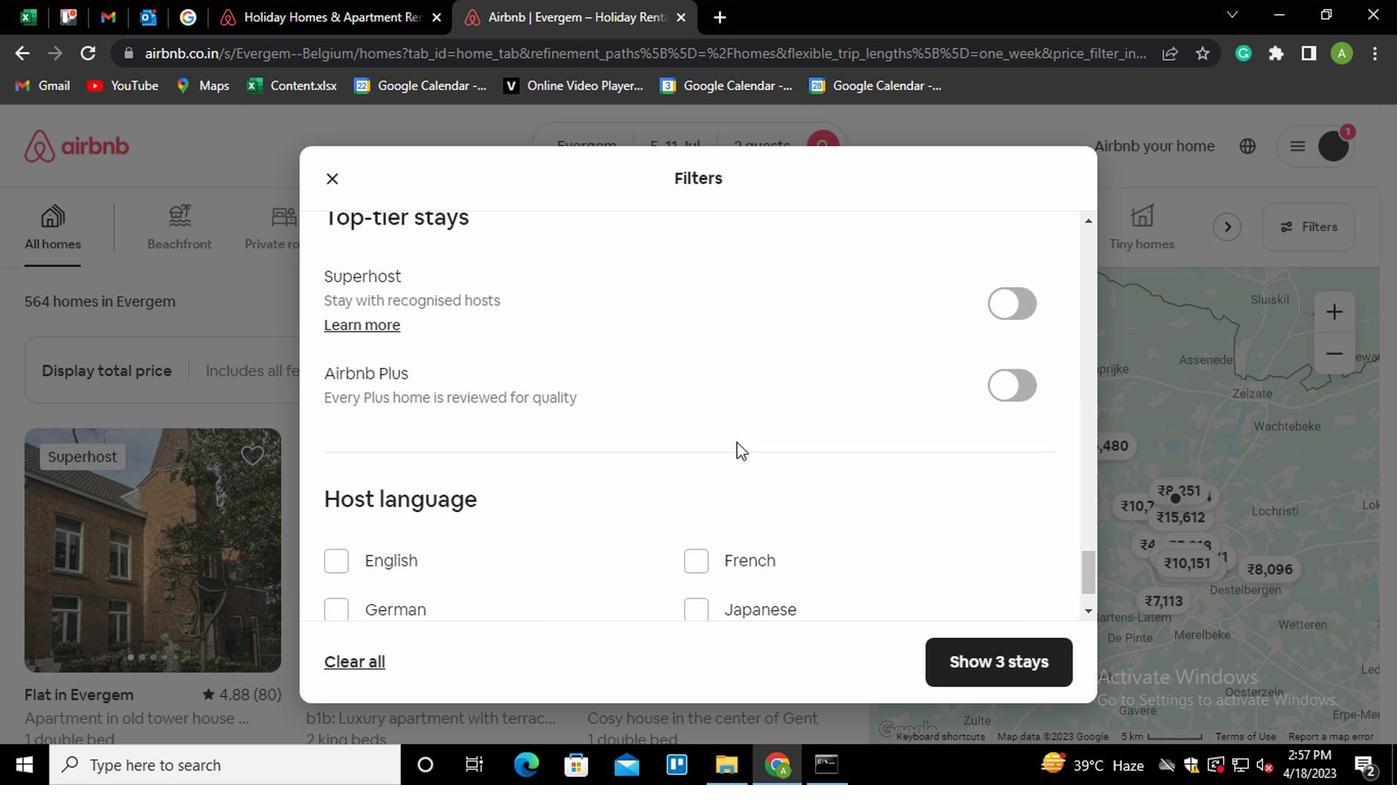 
Action: Mouse moved to (355, 473)
Screenshot: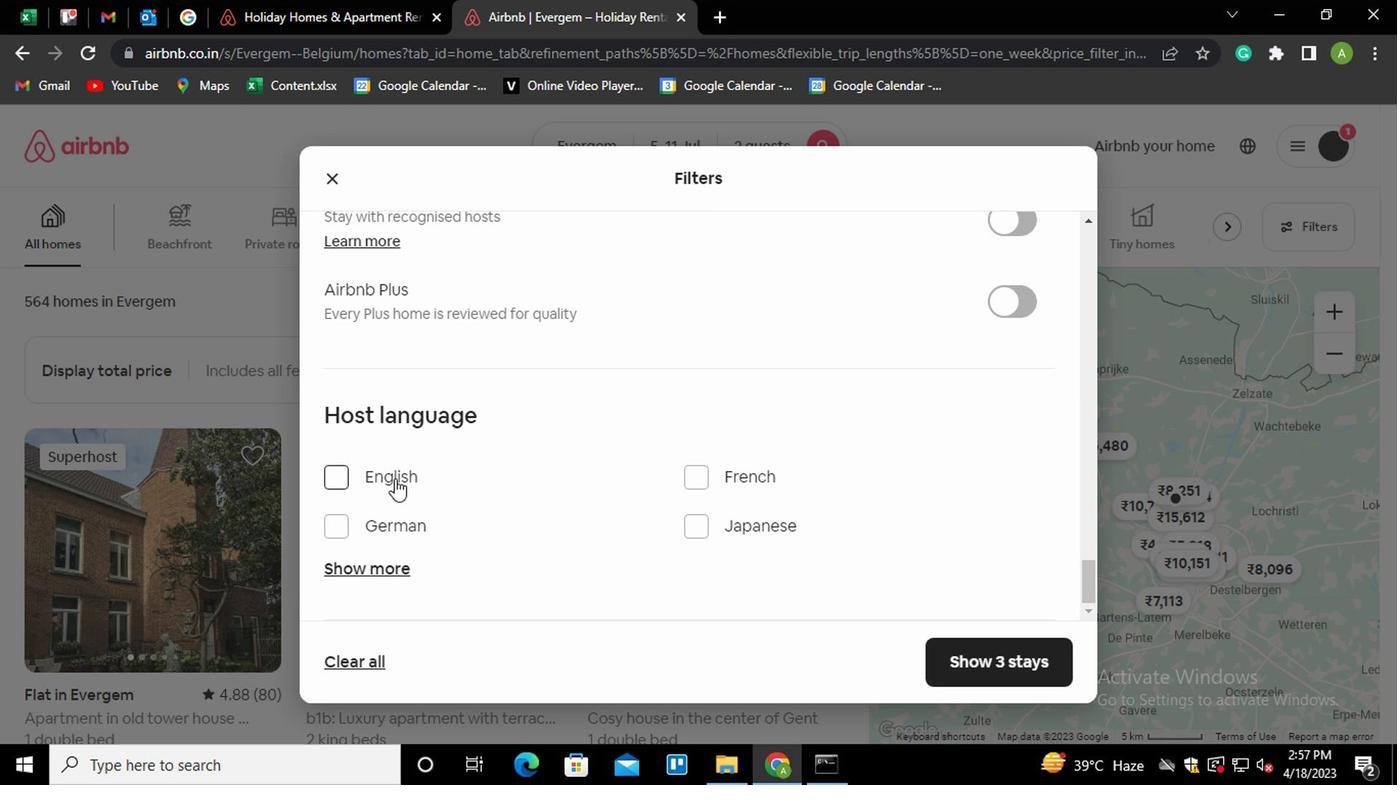 
Action: Mouse pressed left at (355, 473)
Screenshot: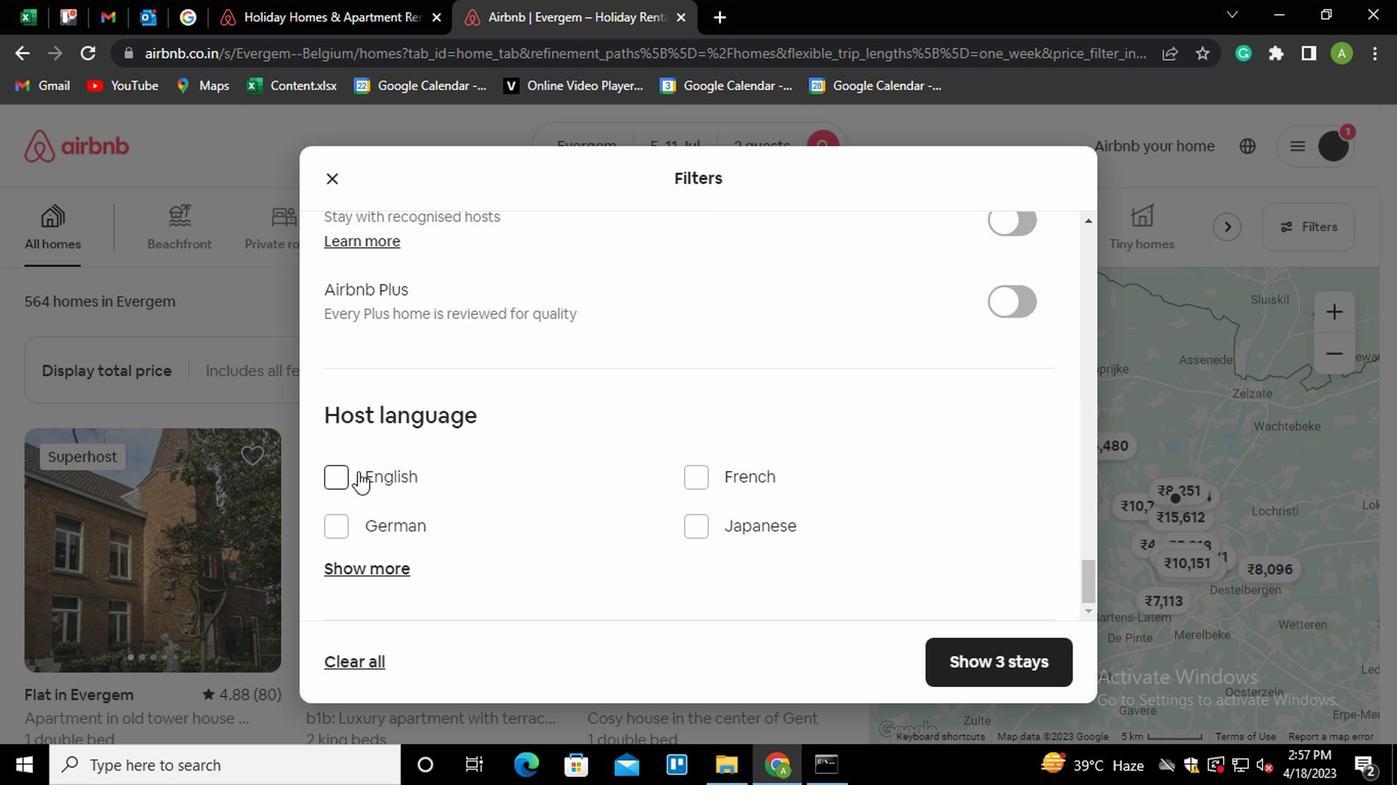 
Action: Mouse moved to (958, 653)
Screenshot: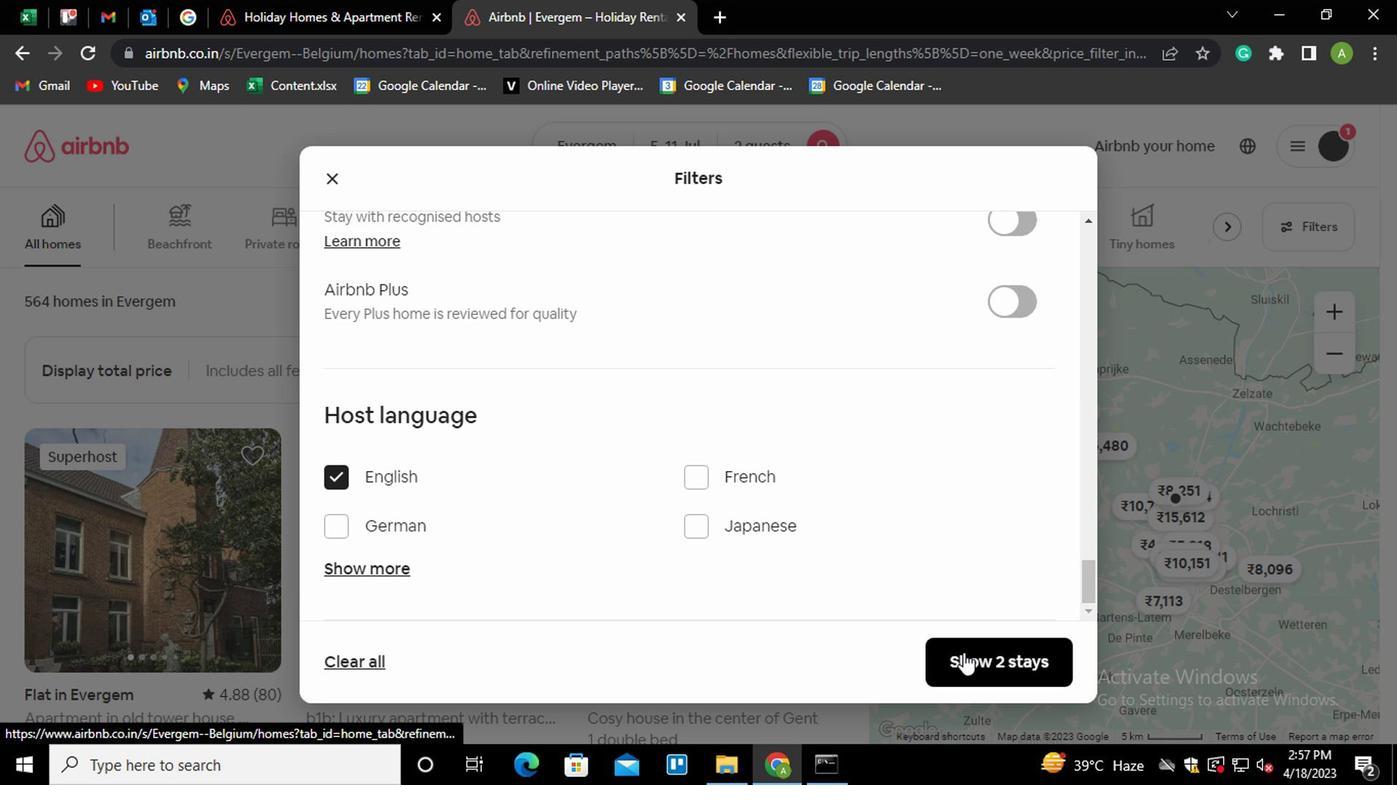 
Action: Mouse pressed left at (958, 653)
Screenshot: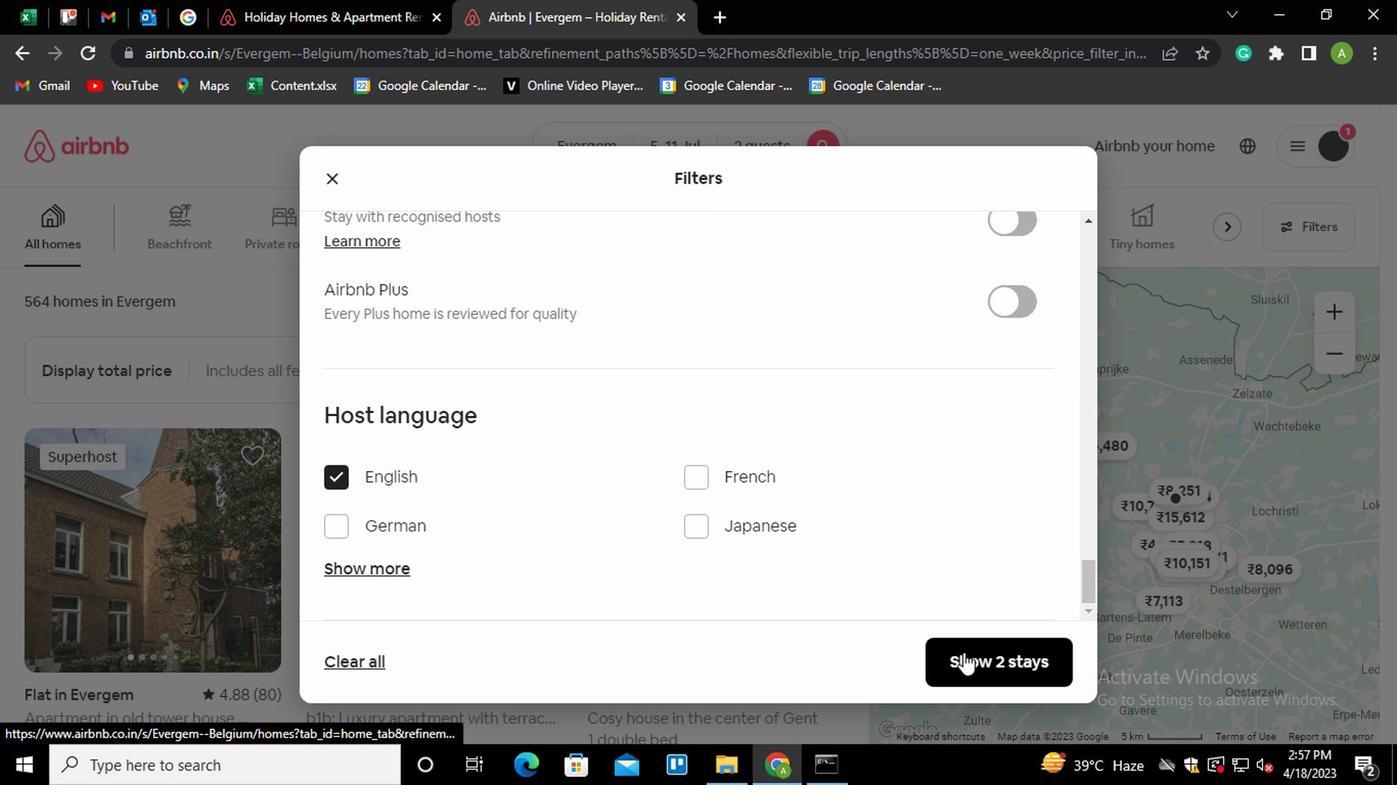 
Action: Mouse moved to (756, 626)
Screenshot: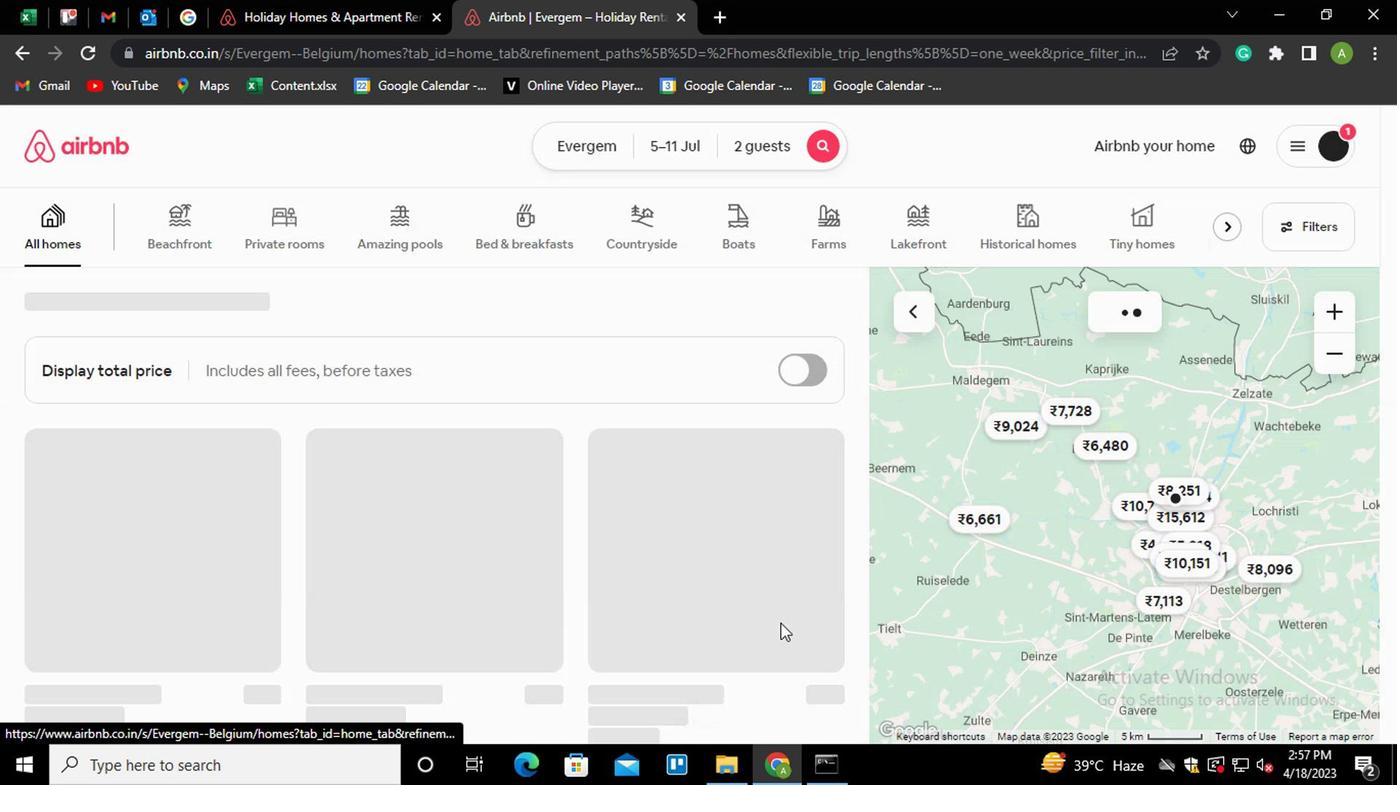 
